 Task: Add a new list group item to the HTML file with the appropriate Bootstrap classes and attributes.
Action: Mouse scrolled (685, 472) with delta (0, 0)
Screenshot: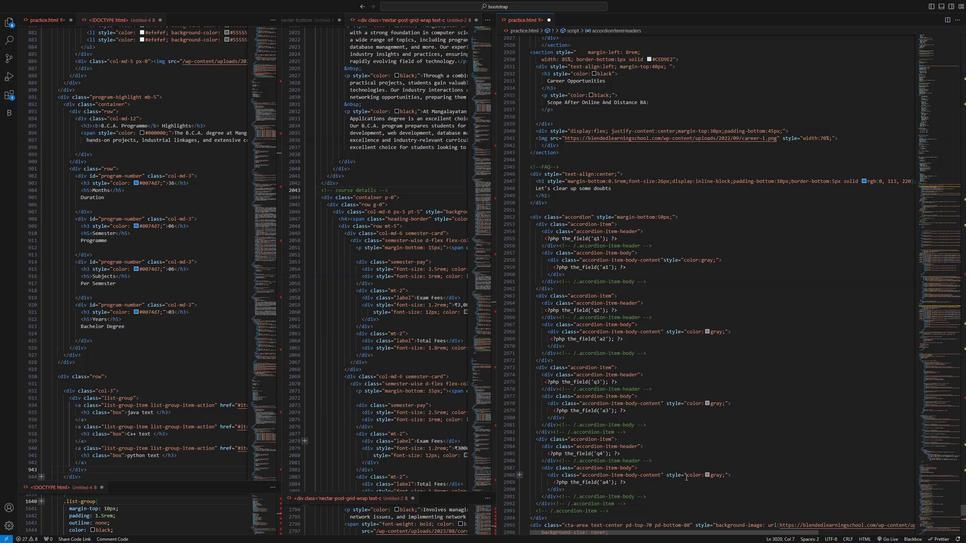
Action: Mouse scrolled (685, 472) with delta (0, 0)
Screenshot: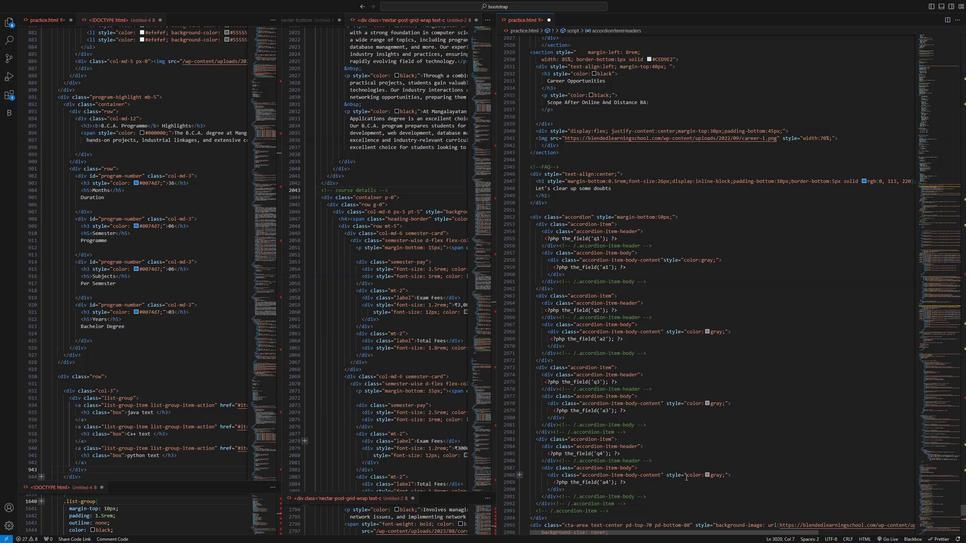 
Action: Mouse scrolled (685, 472) with delta (0, 0)
Screenshot: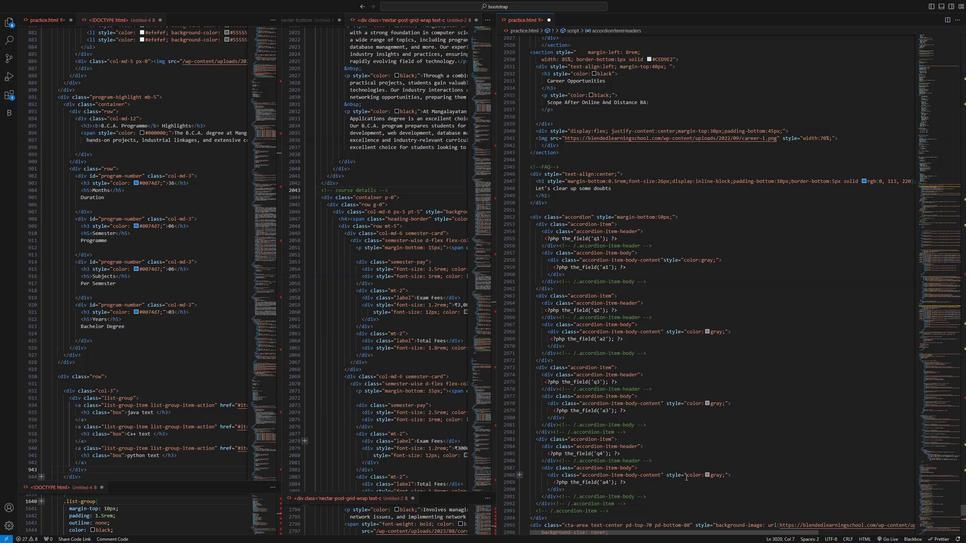 
Action: Mouse scrolled (685, 472) with delta (0, 0)
Screenshot: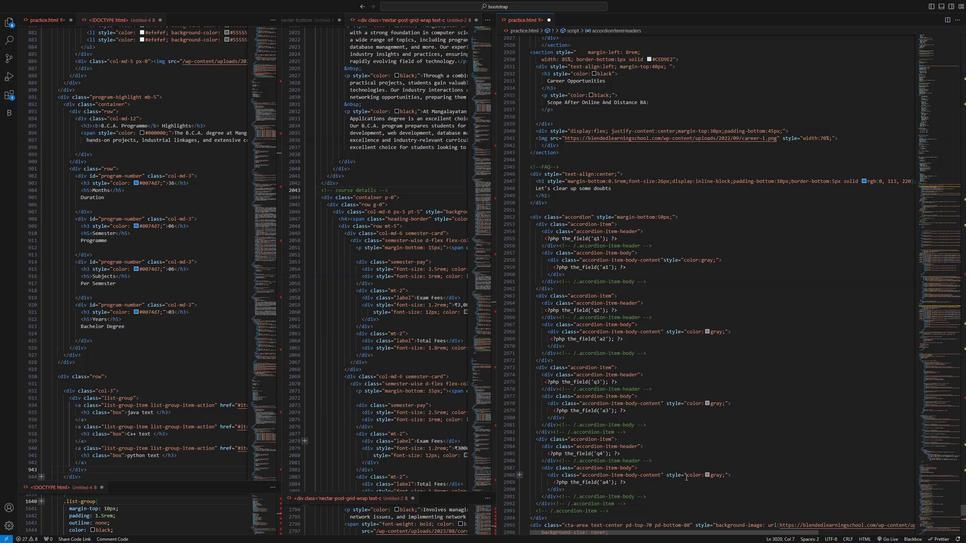 
Action: Mouse scrolled (685, 472) with delta (0, 0)
Screenshot: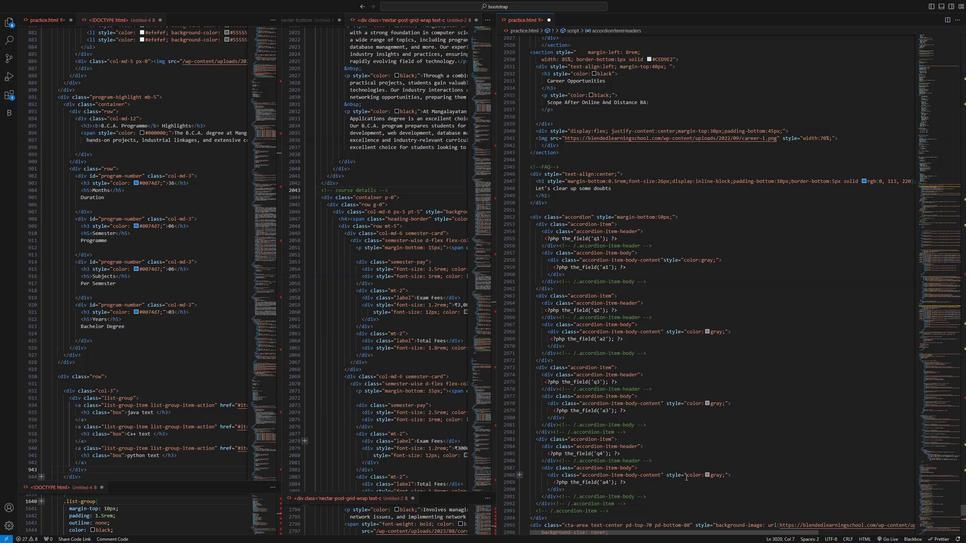 
Action: Mouse scrolled (685, 472) with delta (0, 0)
Screenshot: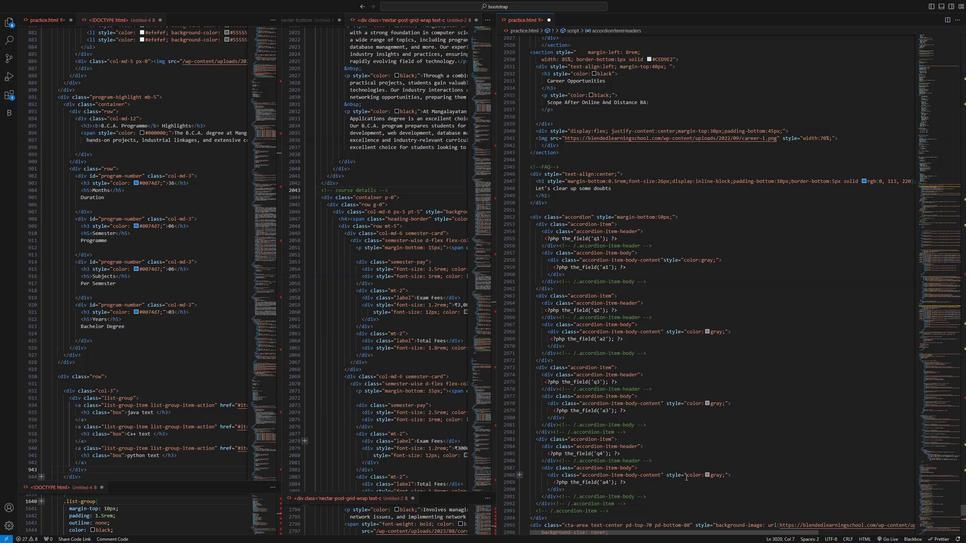 
Action: Mouse scrolled (685, 472) with delta (0, 0)
Screenshot: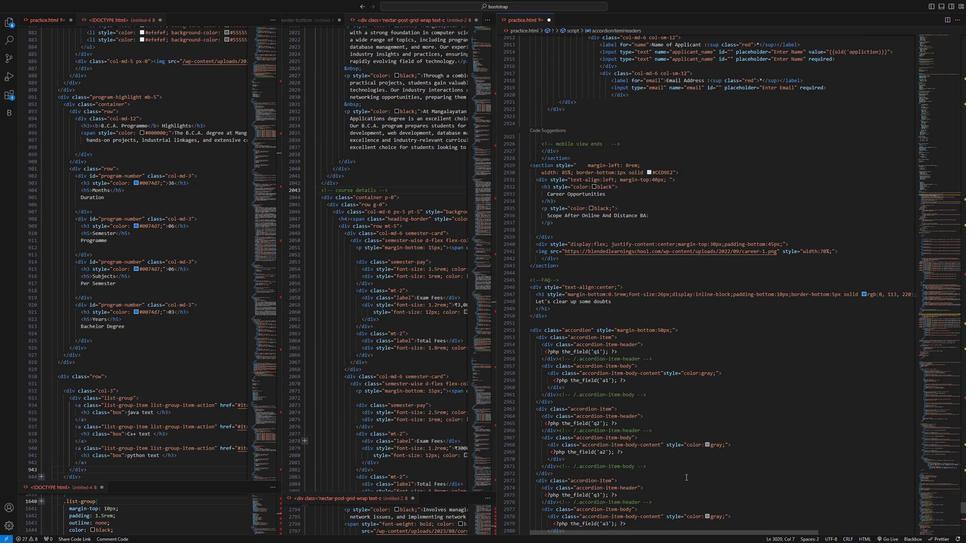 
Action: Mouse scrolled (685, 472) with delta (0, 0)
Screenshot: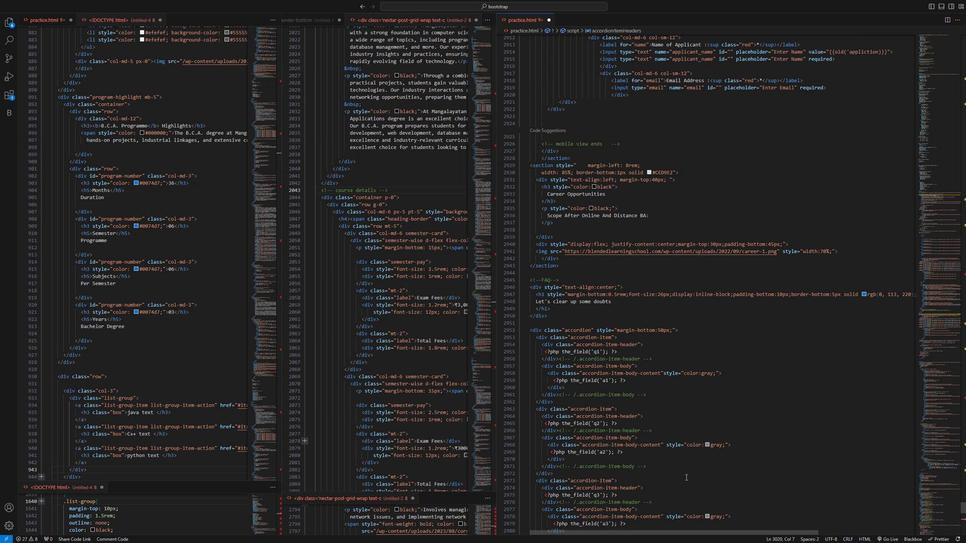 
Action: Mouse scrolled (685, 472) with delta (0, 0)
Screenshot: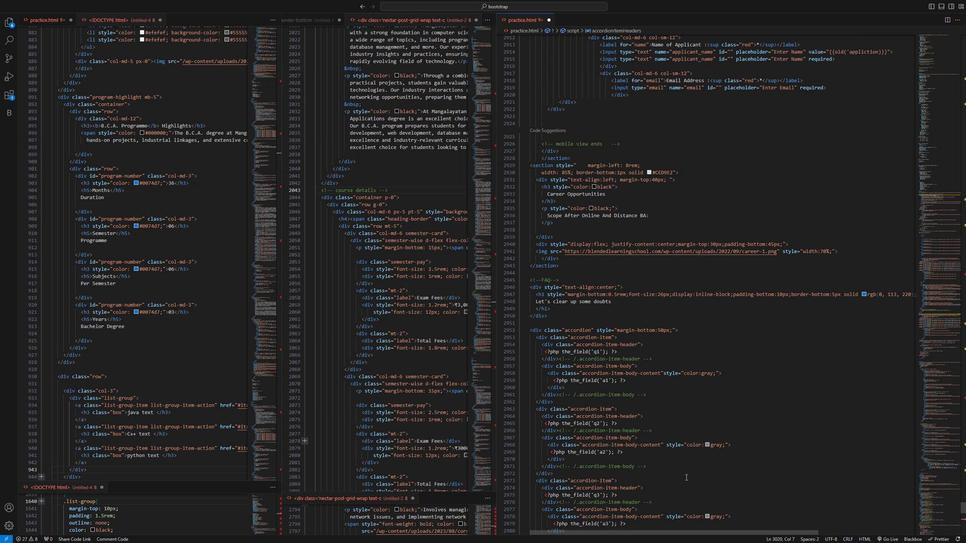 
Action: Mouse scrolled (685, 472) with delta (0, 0)
Screenshot: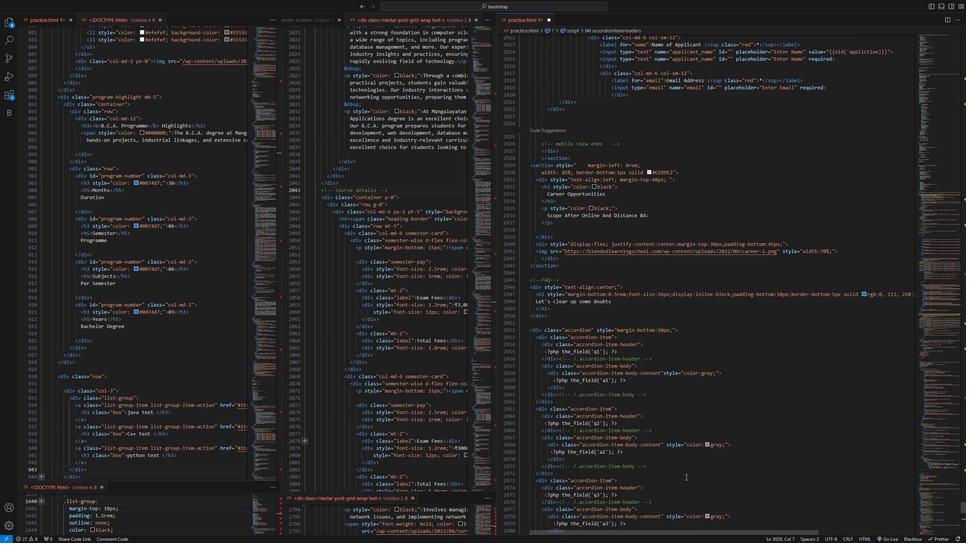 
Action: Mouse scrolled (685, 472) with delta (0, 0)
Screenshot: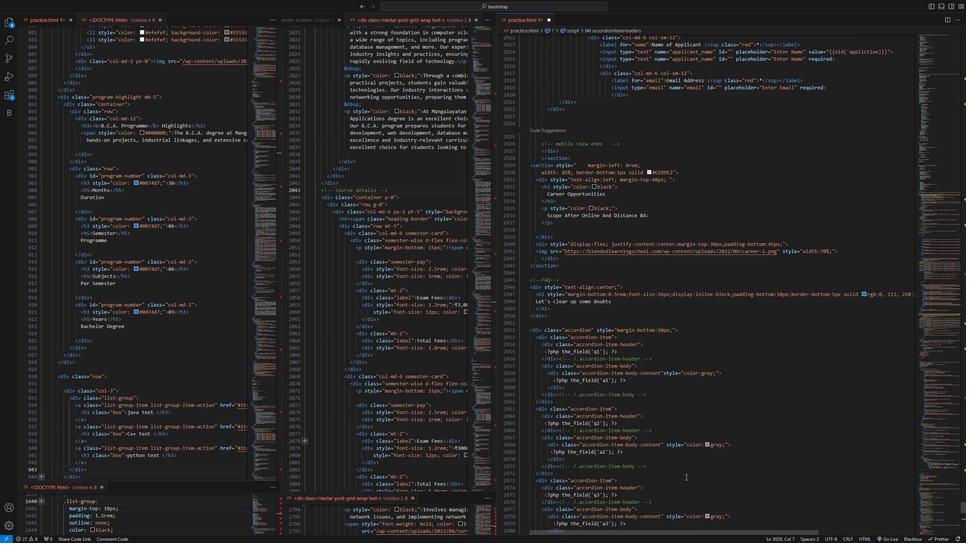 
Action: Mouse scrolled (685, 472) with delta (0, 0)
Screenshot: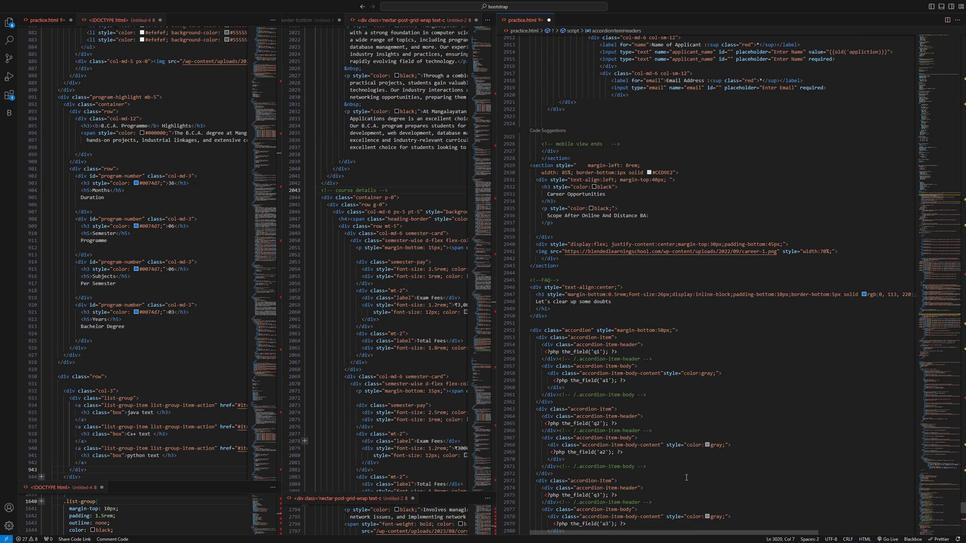 
Action: Mouse scrolled (685, 472) with delta (0, 0)
Screenshot: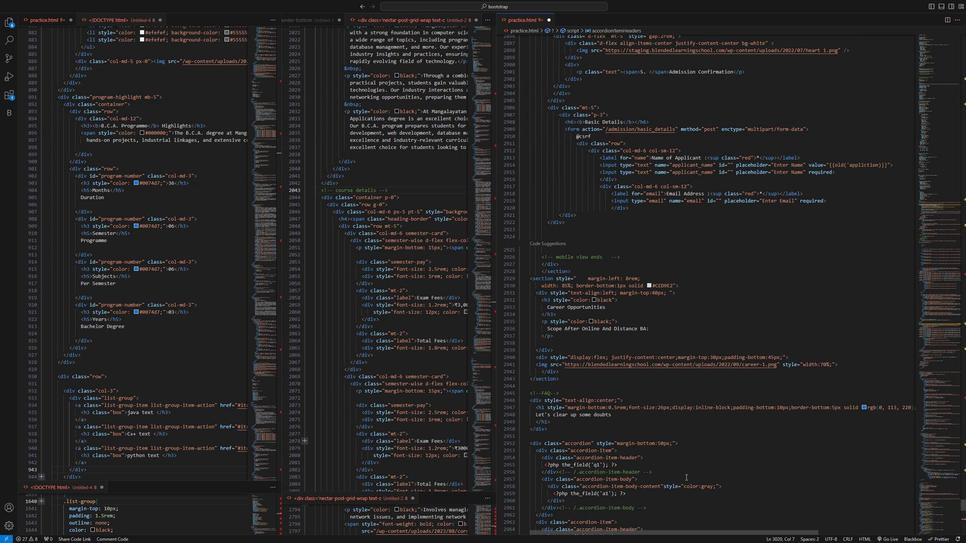 
Action: Mouse scrolled (685, 472) with delta (0, 0)
Screenshot: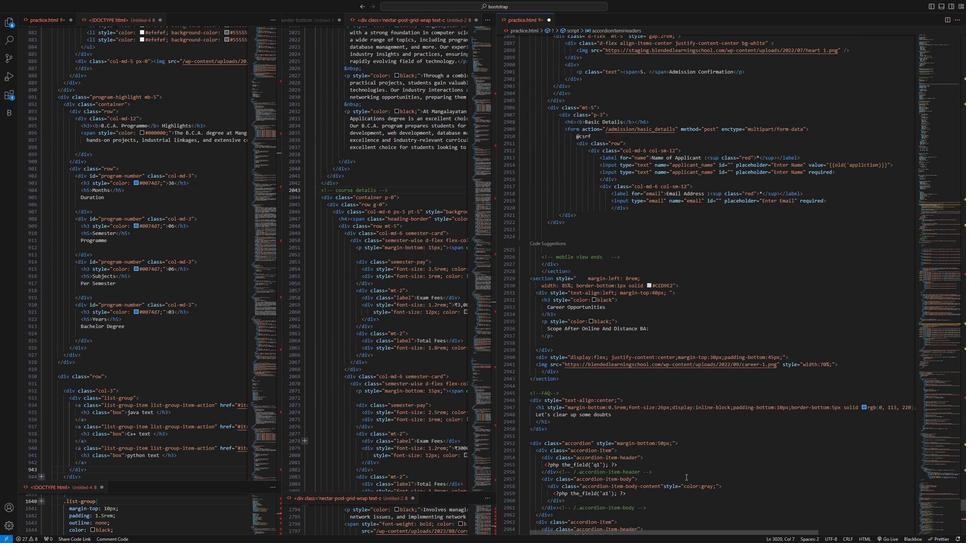
Action: Mouse scrolled (685, 472) with delta (0, 0)
Screenshot: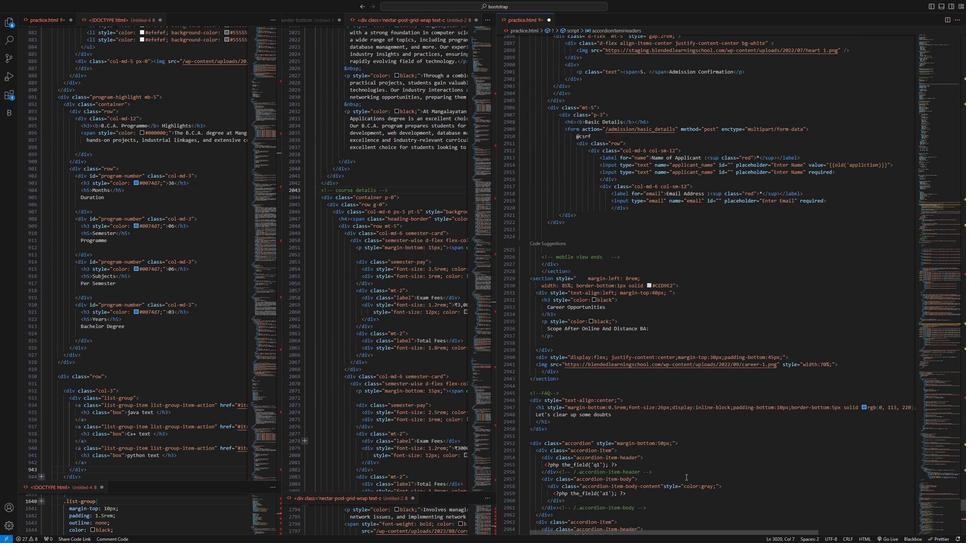 
Action: Mouse scrolled (685, 472) with delta (0, 0)
Screenshot: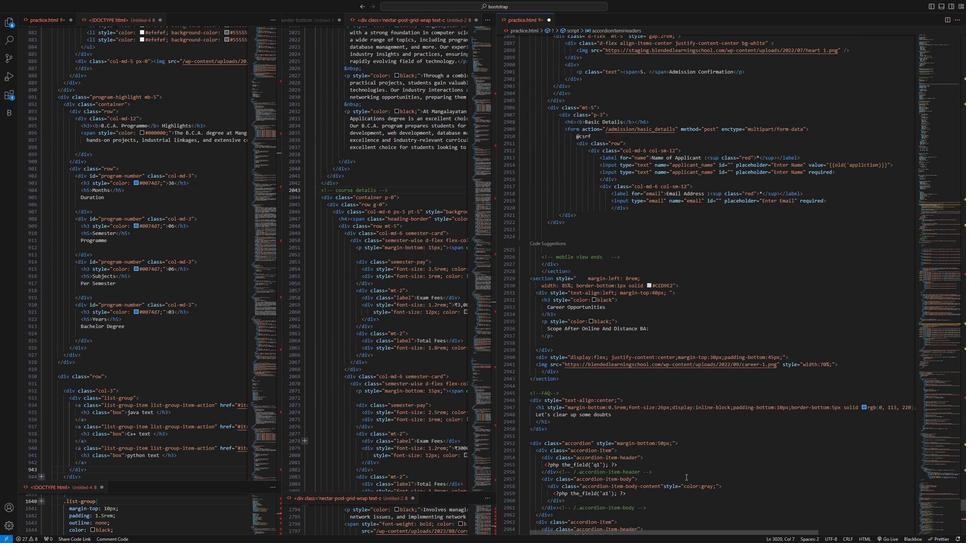 
Action: Mouse scrolled (685, 472) with delta (0, 0)
Screenshot: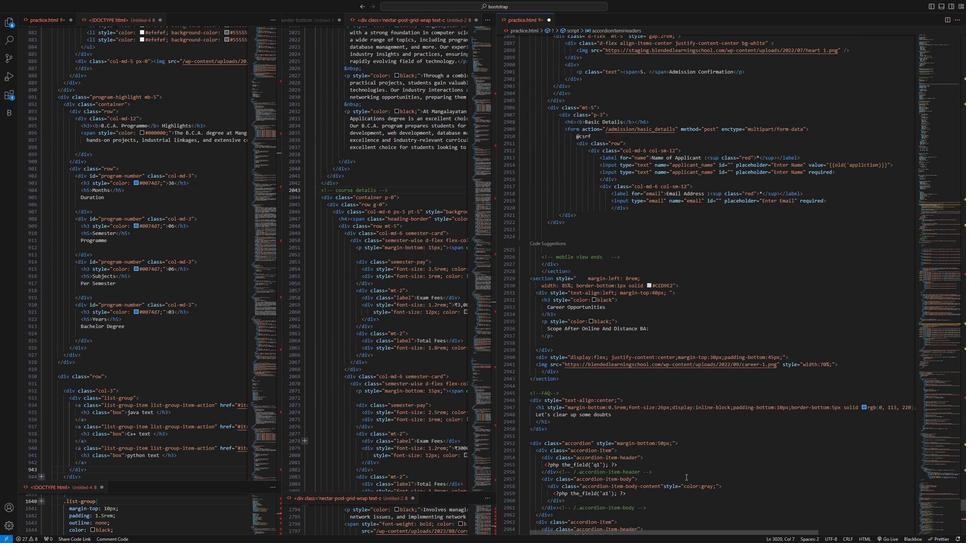 
Action: Mouse scrolled (685, 472) with delta (0, 0)
Screenshot: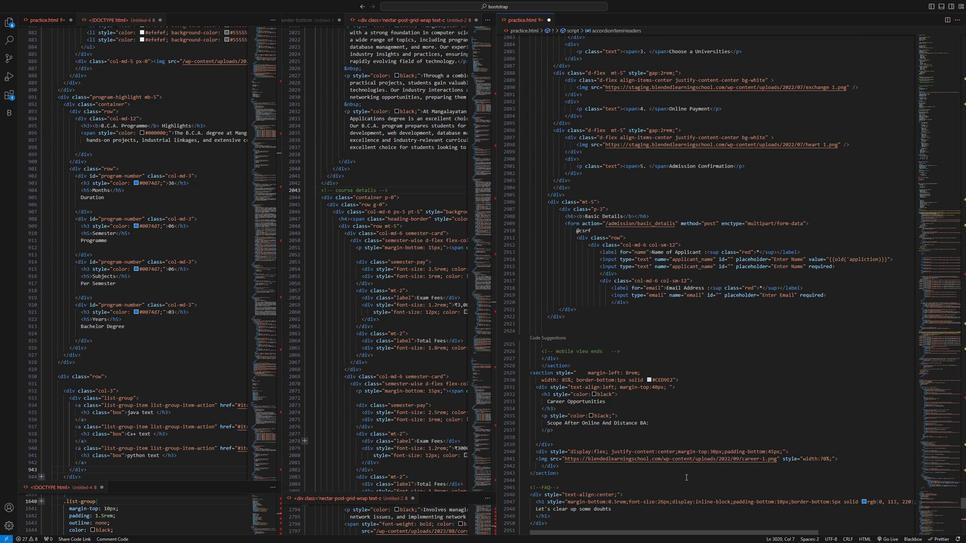 
Action: Mouse scrolled (685, 472) with delta (0, 0)
Screenshot: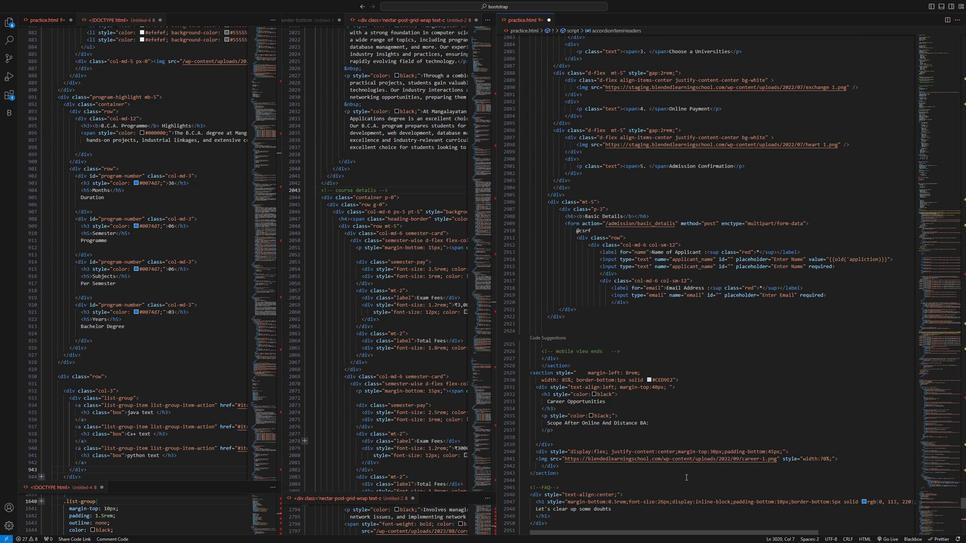 
Action: Mouse scrolled (685, 472) with delta (0, 0)
Screenshot: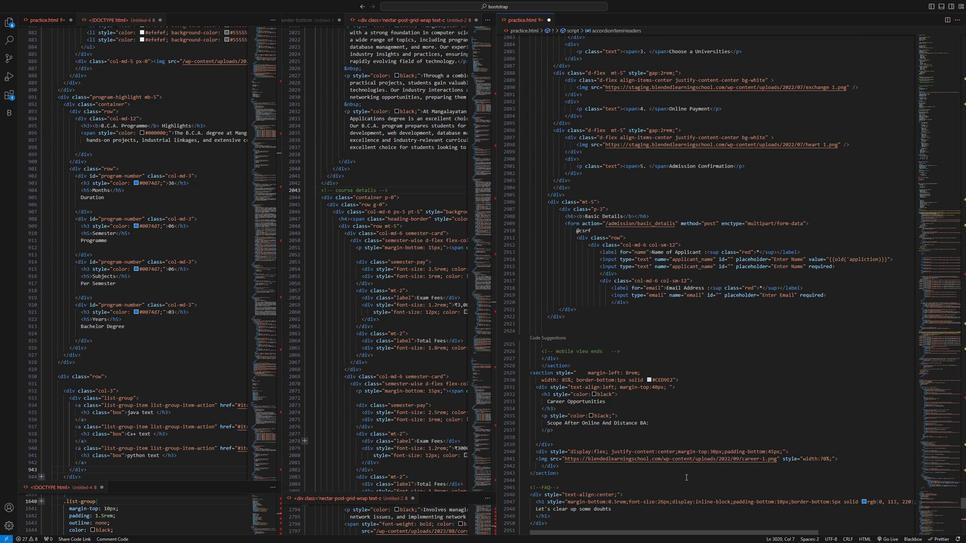 
Action: Mouse scrolled (685, 472) with delta (0, 0)
Screenshot: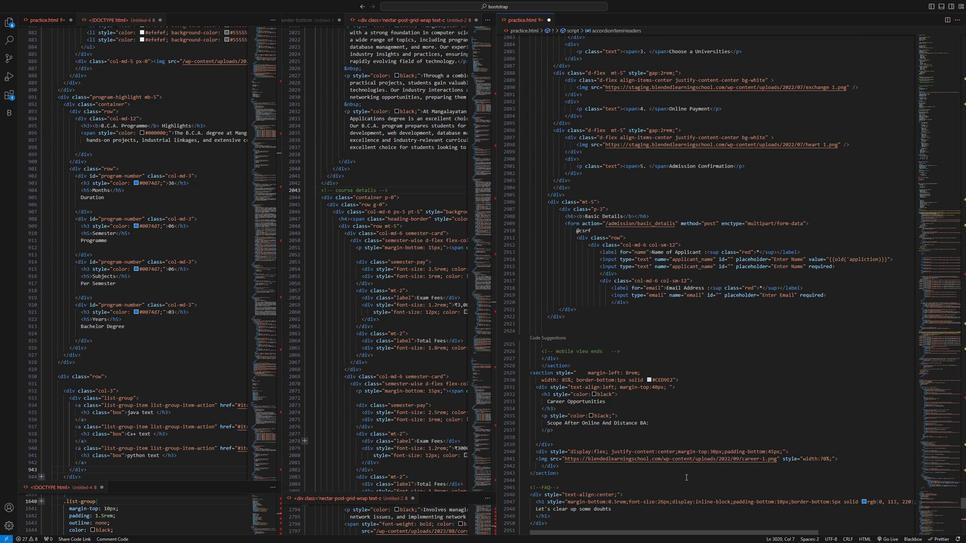 
Action: Mouse scrolled (685, 472) with delta (0, 0)
Screenshot: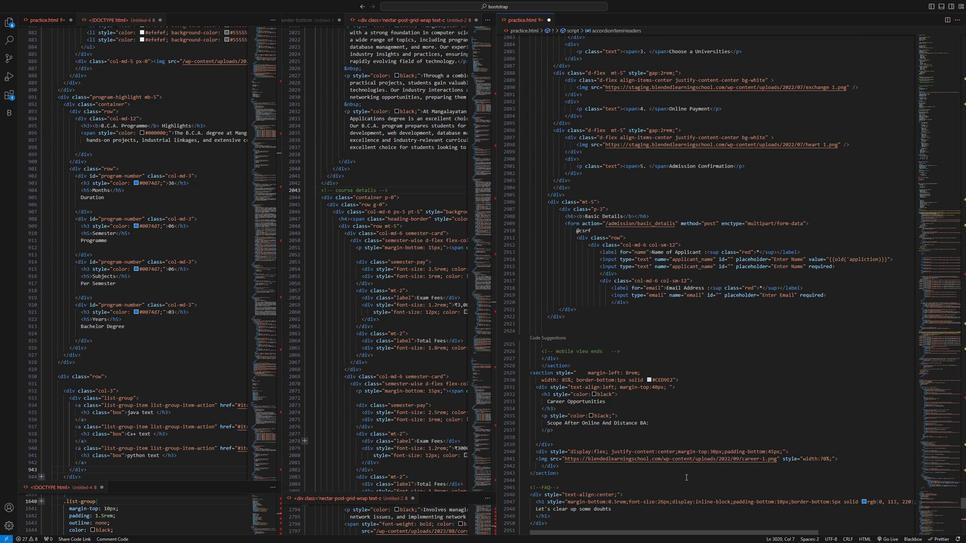 
Action: Mouse scrolled (685, 472) with delta (0, 0)
Screenshot: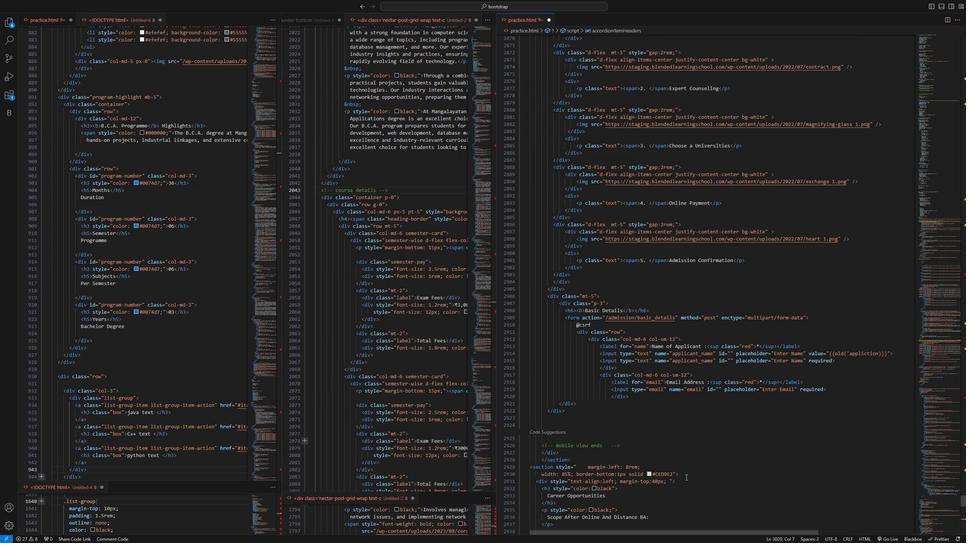 
Action: Mouse scrolled (685, 472) with delta (0, 0)
Screenshot: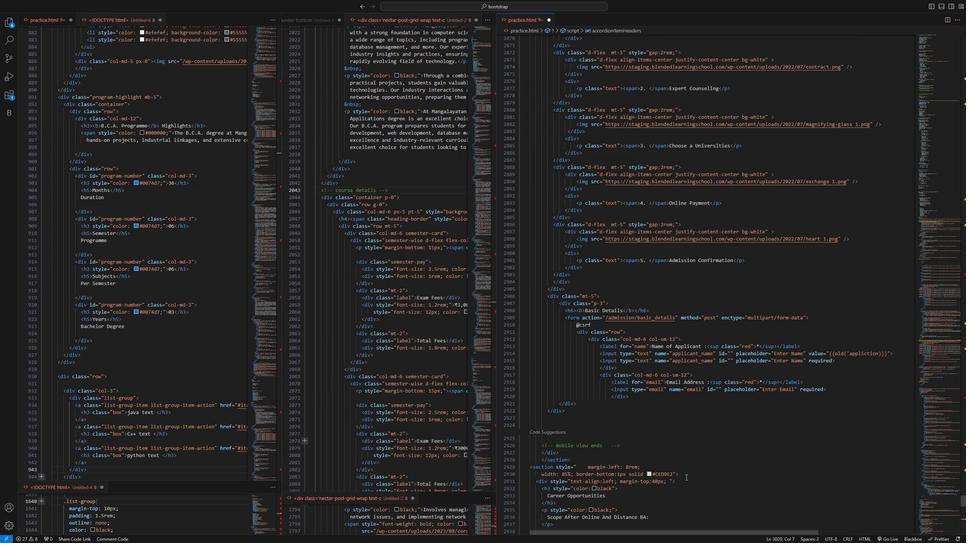 
Action: Mouse scrolled (685, 472) with delta (0, 0)
Screenshot: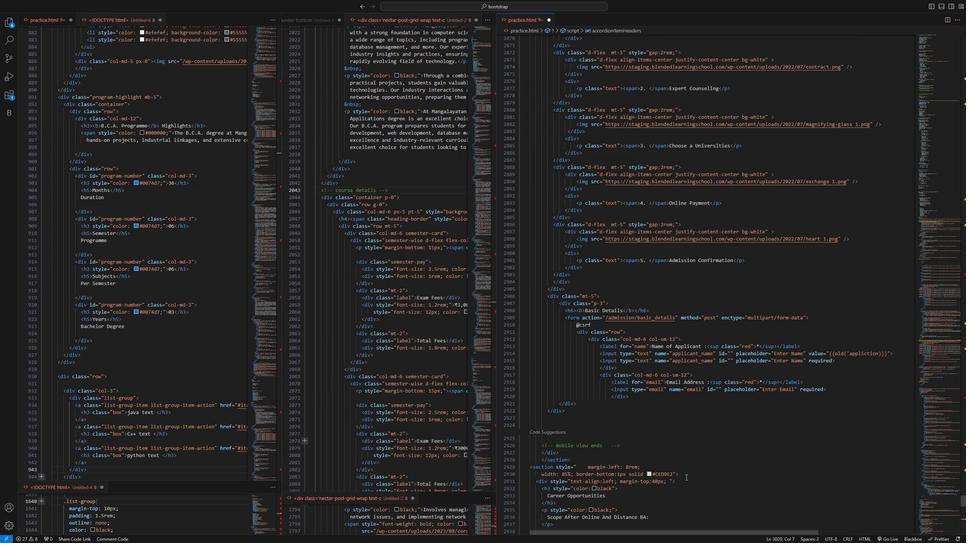 
Action: Mouse scrolled (685, 472) with delta (0, 0)
Screenshot: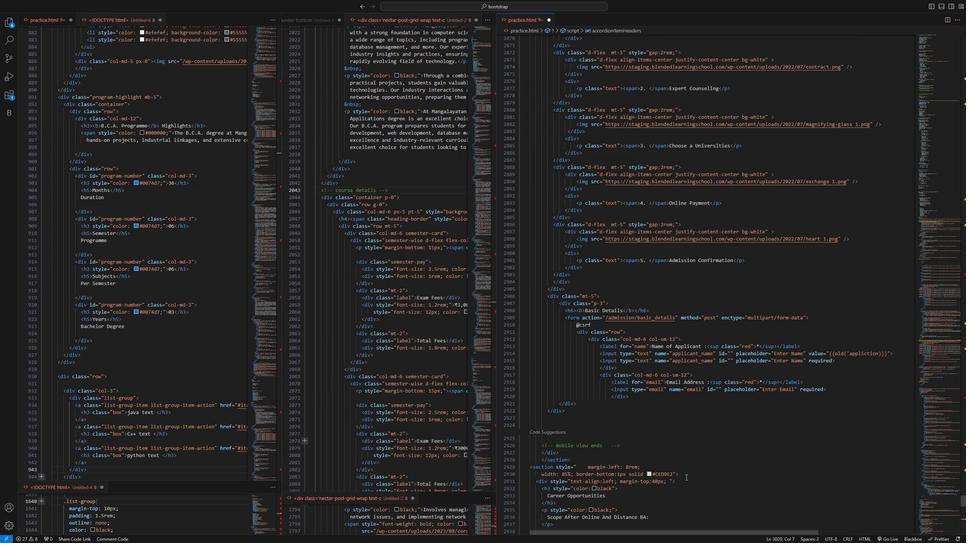 
Action: Mouse scrolled (685, 472) with delta (0, 0)
Screenshot: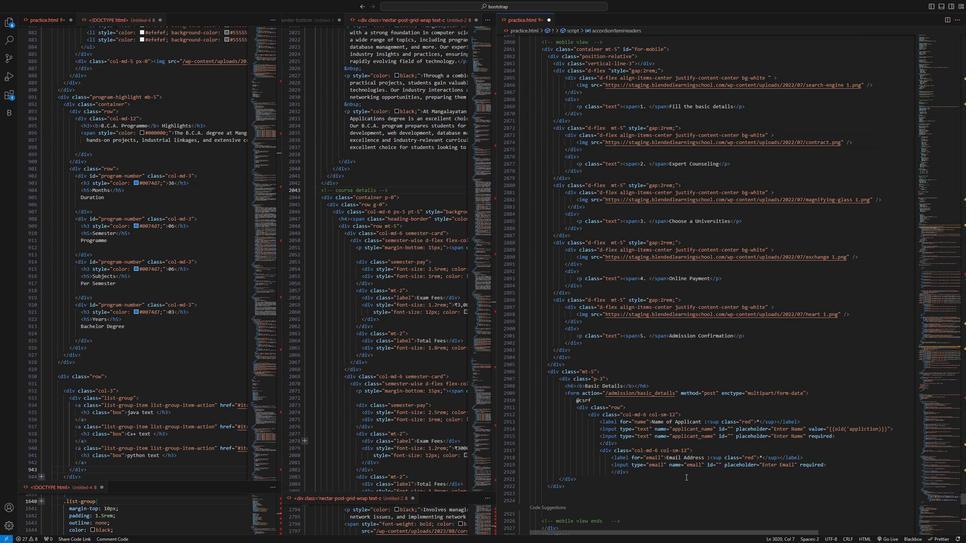 
Action: Mouse scrolled (685, 472) with delta (0, 0)
Screenshot: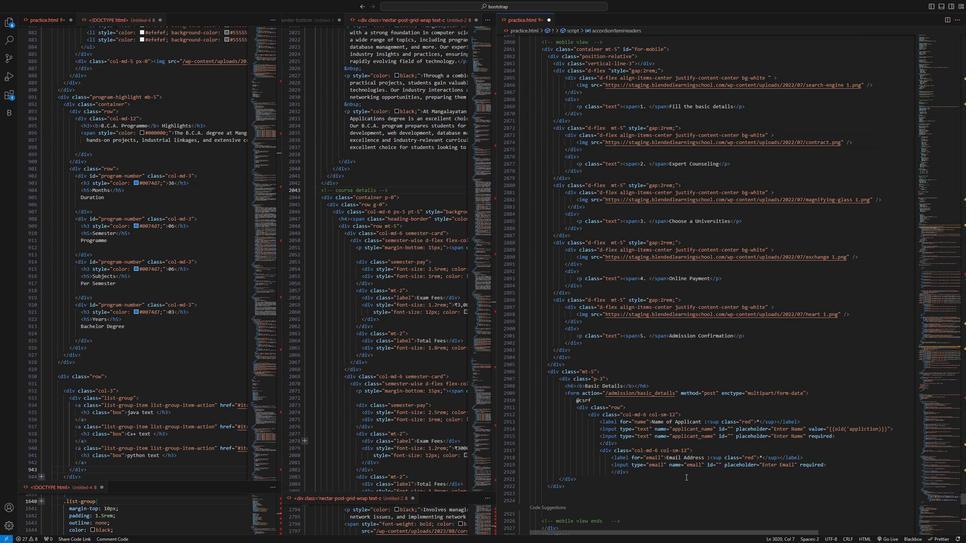 
Action: Mouse scrolled (685, 472) with delta (0, 0)
Screenshot: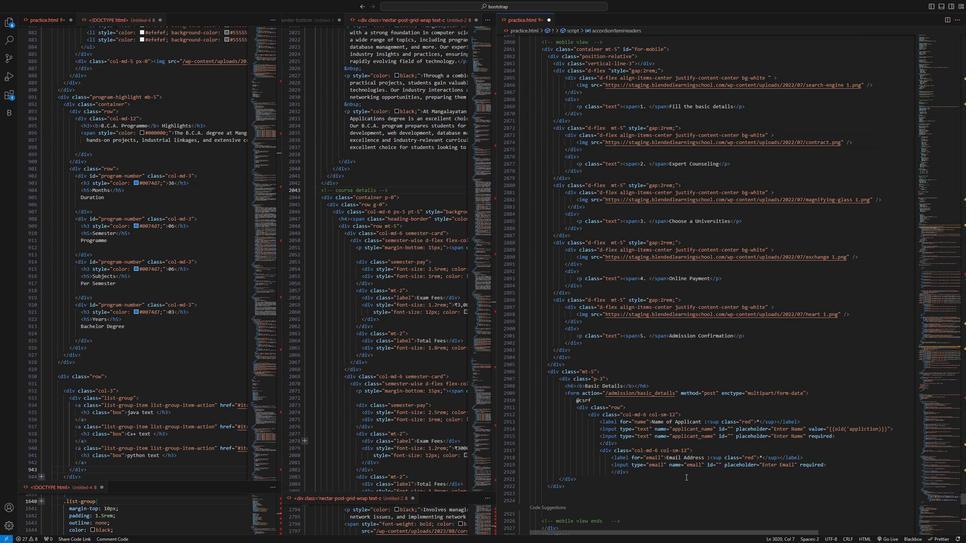 
Action: Mouse scrolled (685, 472) with delta (0, 0)
Screenshot: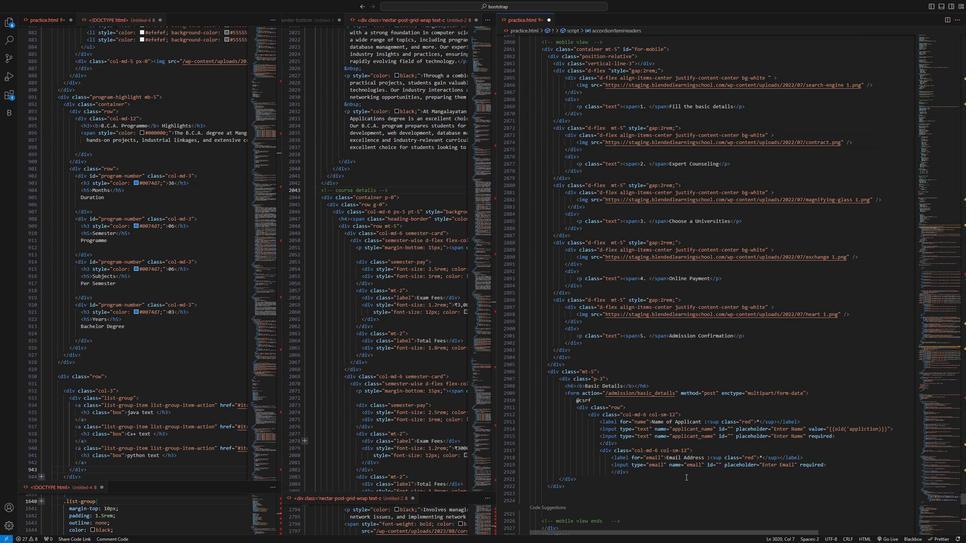 
Action: Mouse scrolled (685, 472) with delta (0, 0)
Screenshot: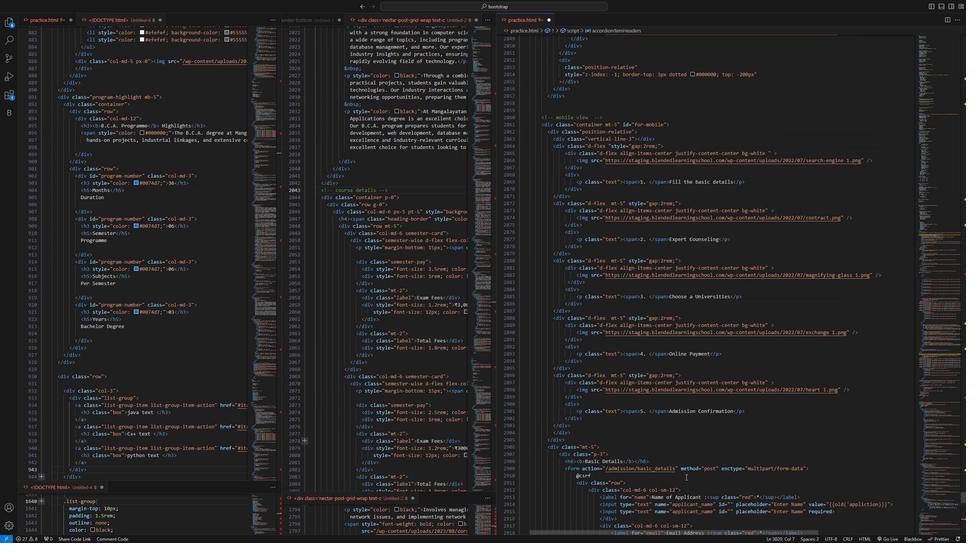 
Action: Mouse scrolled (685, 472) with delta (0, 0)
Screenshot: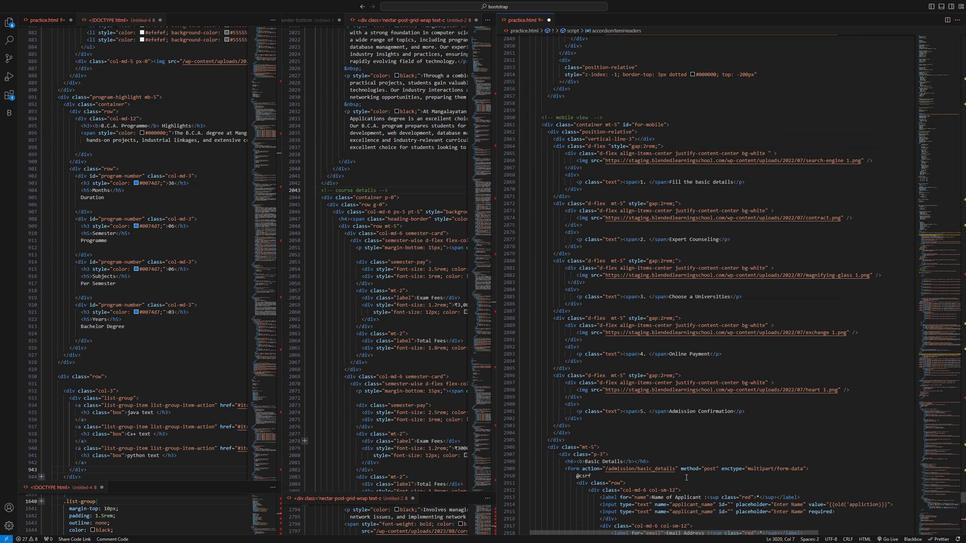 
Action: Mouse scrolled (685, 472) with delta (0, 0)
Screenshot: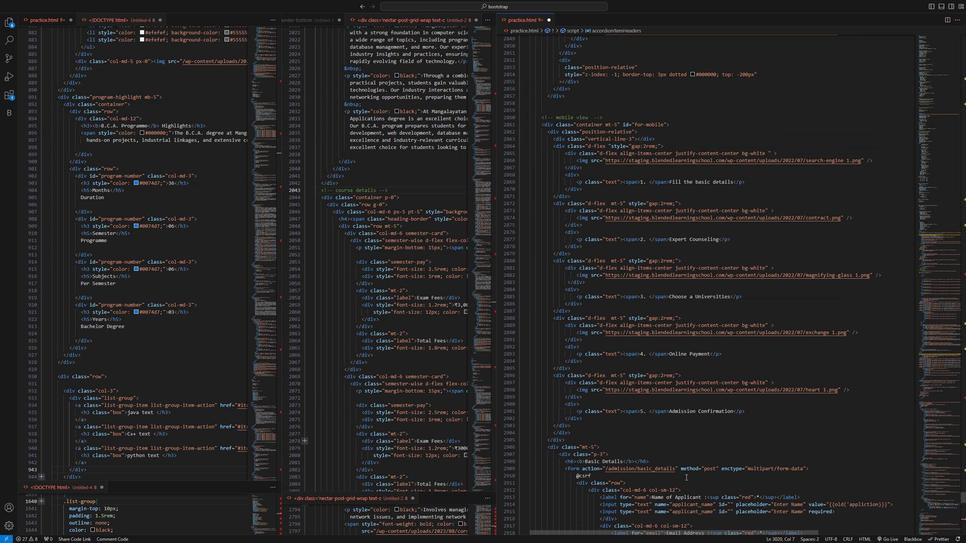 
Action: Mouse scrolled (685, 472) with delta (0, 0)
Screenshot: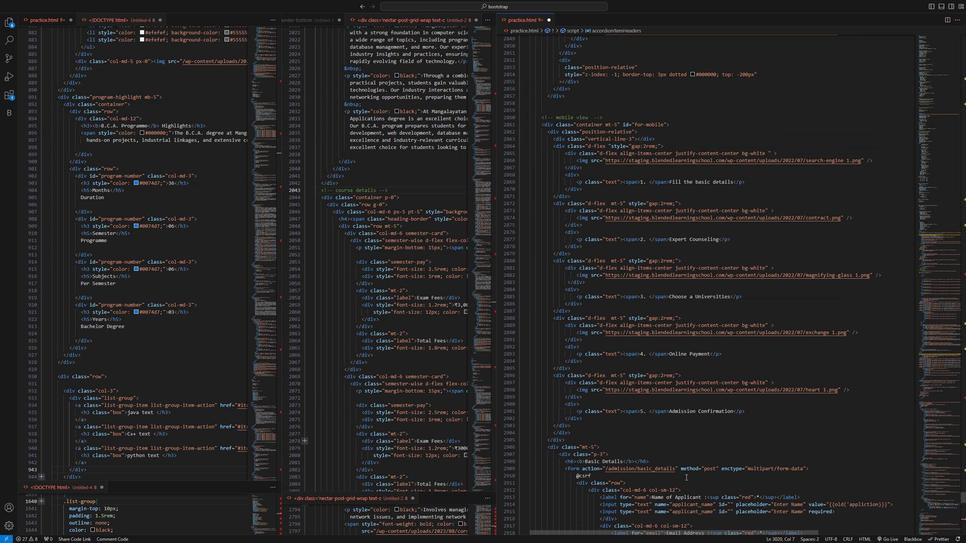 
Action: Mouse moved to (615, 536)
Screenshot: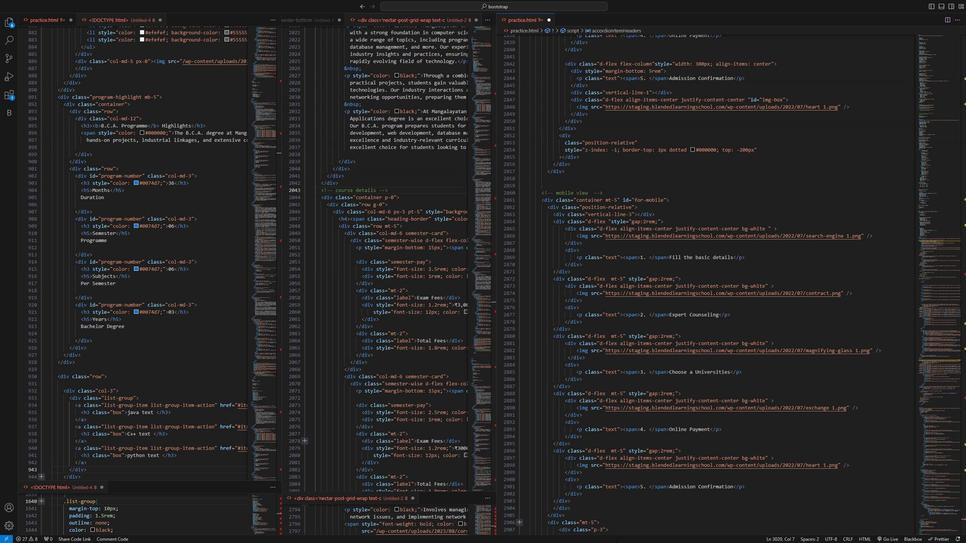 
Action: Mouse scrolled (615, 537) with delta (0, 0)
Screenshot: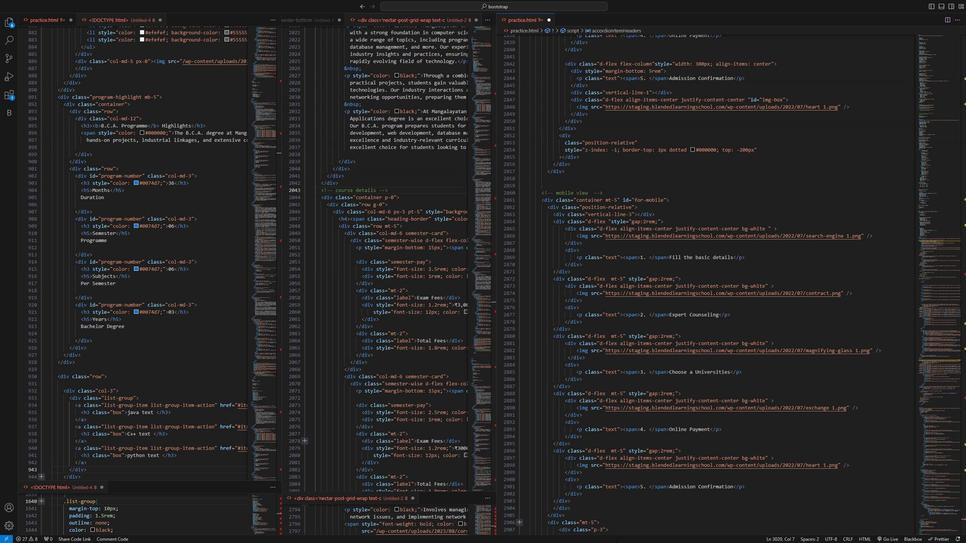 
Action: Mouse scrolled (615, 537) with delta (0, 0)
Screenshot: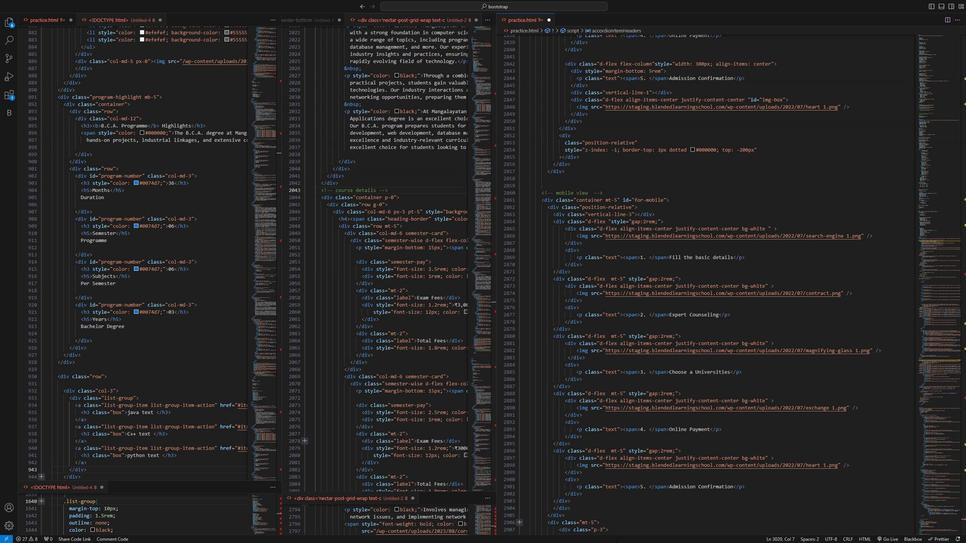 
Action: Mouse moved to (615, 536)
Screenshot: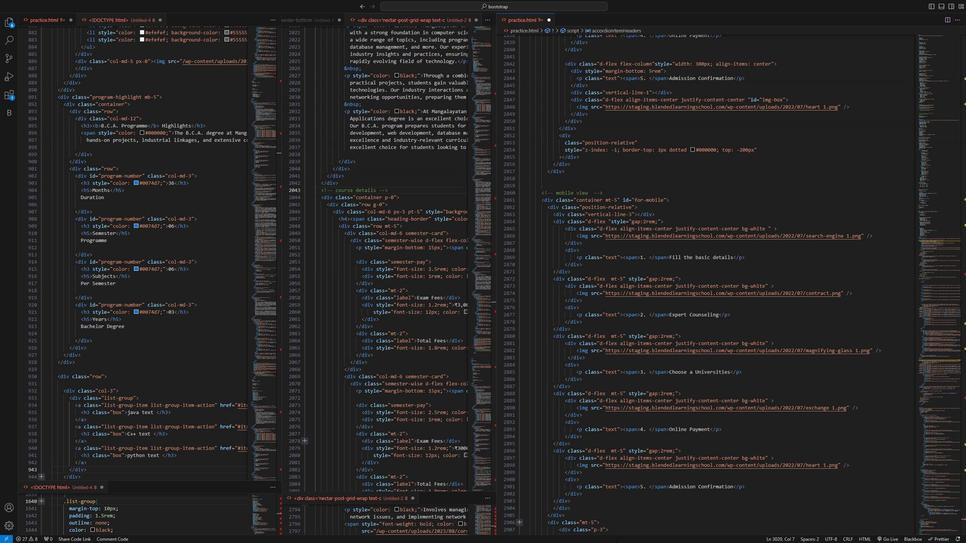 
Action: Mouse scrolled (615, 537) with delta (0, 0)
Screenshot: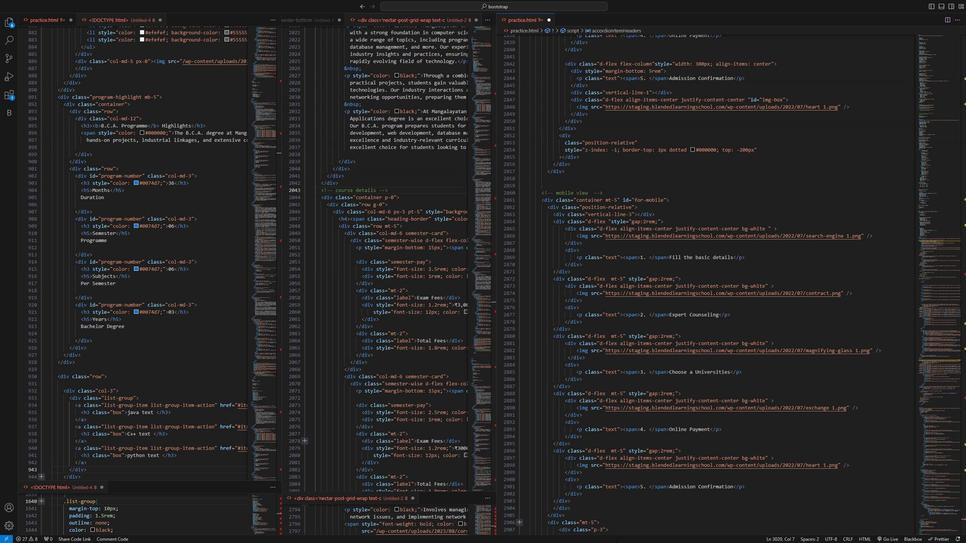
Action: Mouse moved to (614, 536)
Screenshot: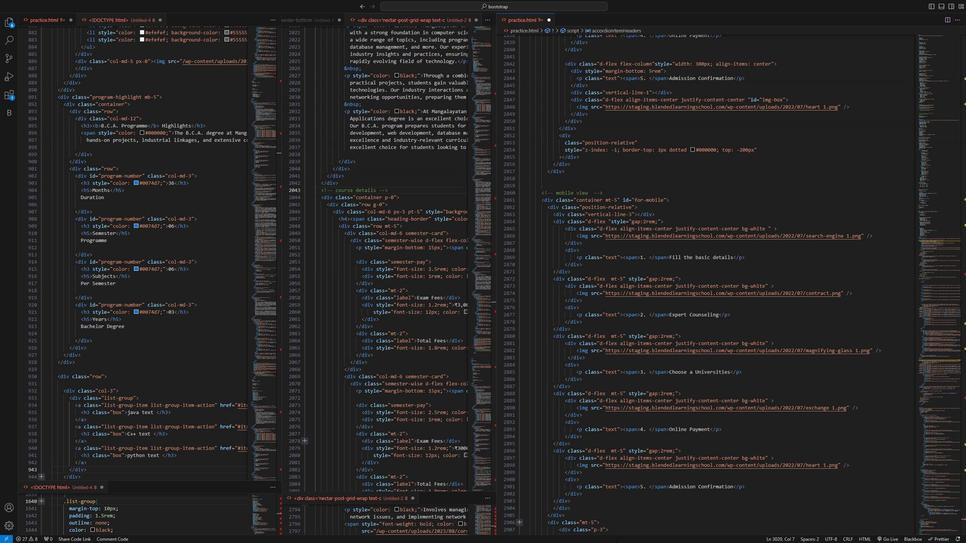 
Action: Mouse scrolled (614, 537) with delta (0, 0)
Screenshot: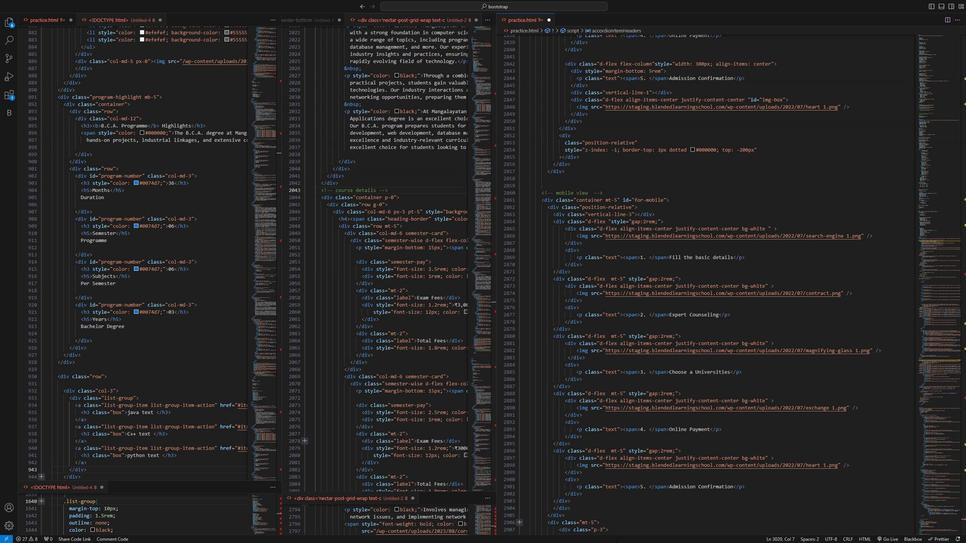 
Action: Mouse moved to (680, 386)
Screenshot: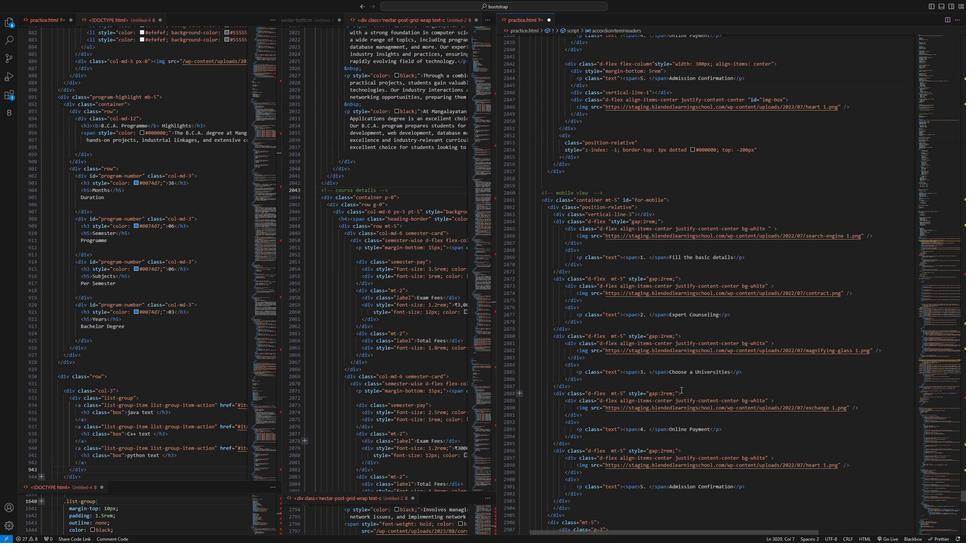 
Action: Mouse scrolled (680, 387) with delta (0, 0)
Screenshot: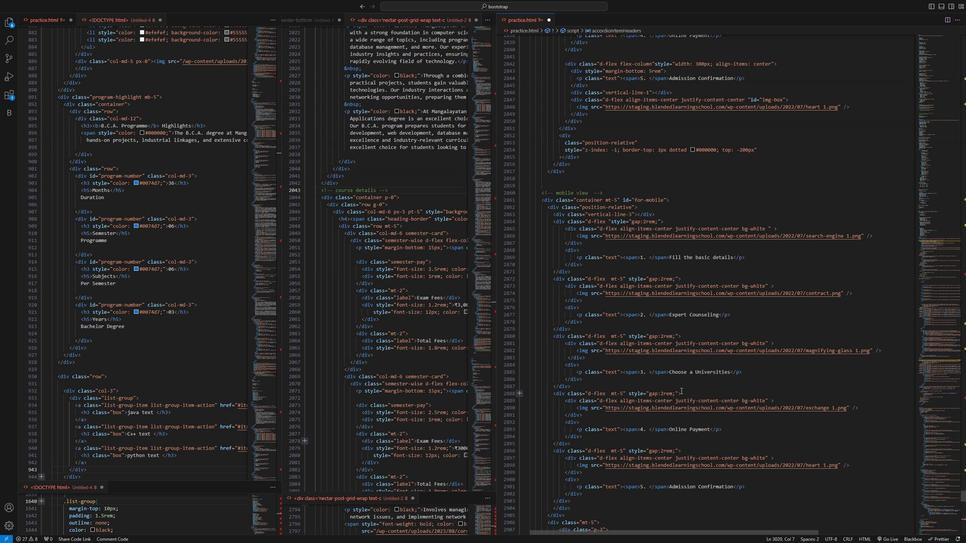 
Action: Mouse scrolled (680, 387) with delta (0, 0)
Screenshot: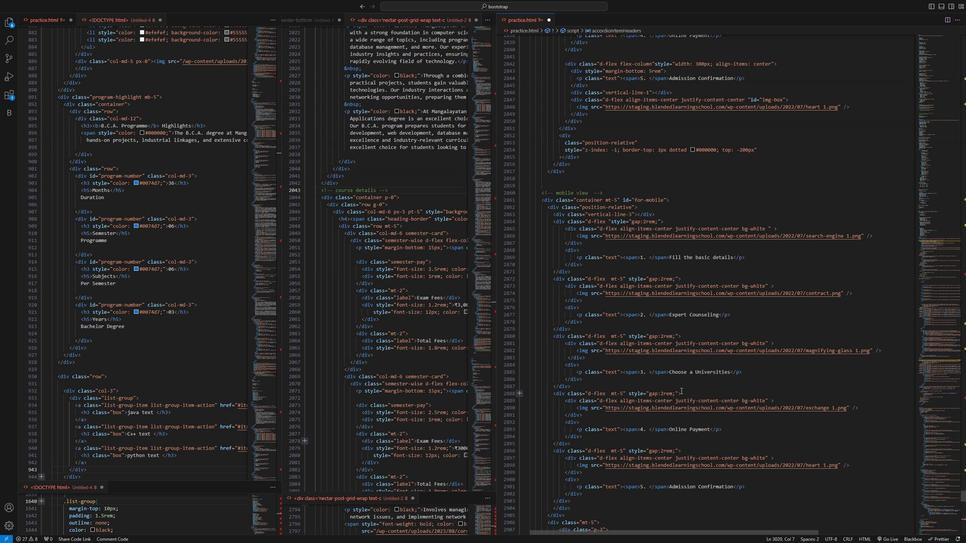 
Action: Mouse scrolled (680, 387) with delta (0, 0)
Screenshot: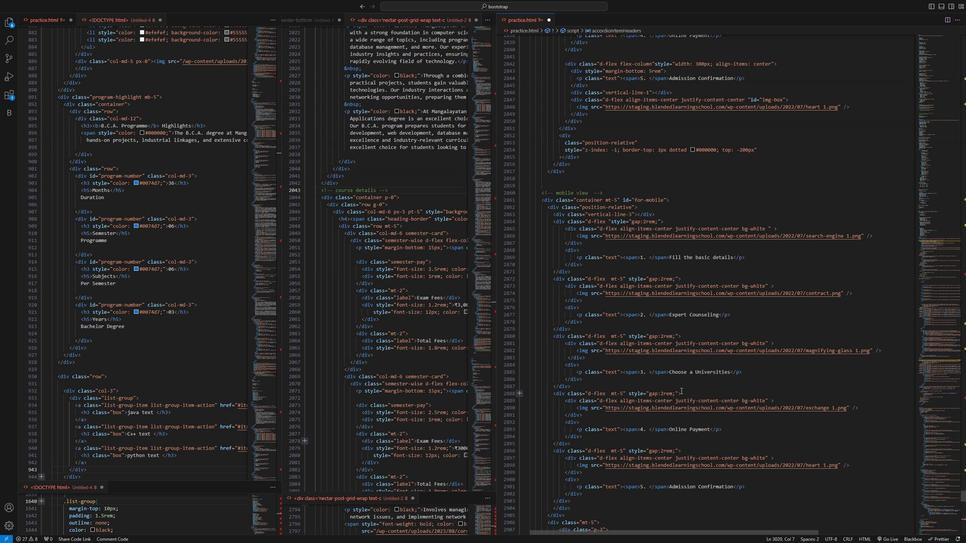
Action: Mouse scrolled (680, 387) with delta (0, 0)
Screenshot: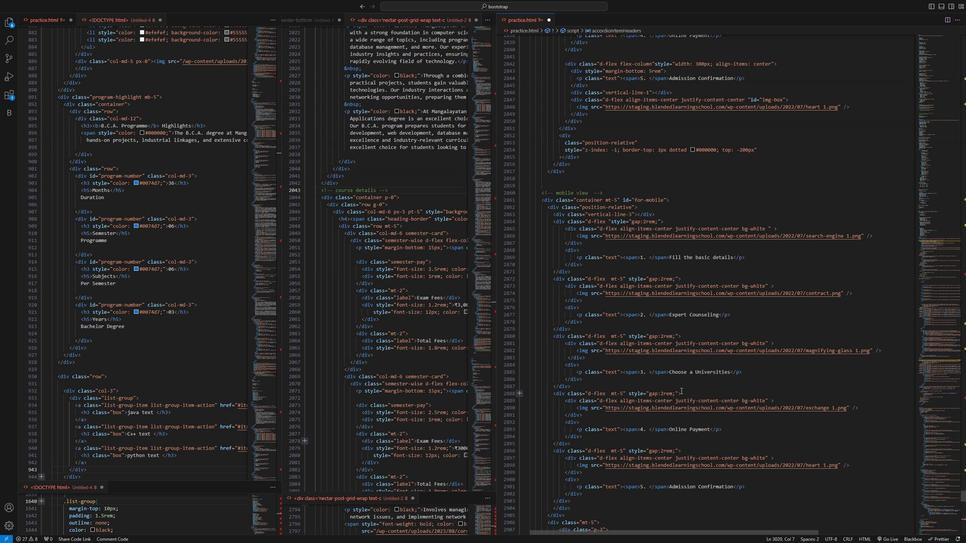 
Action: Mouse scrolled (680, 387) with delta (0, 0)
Screenshot: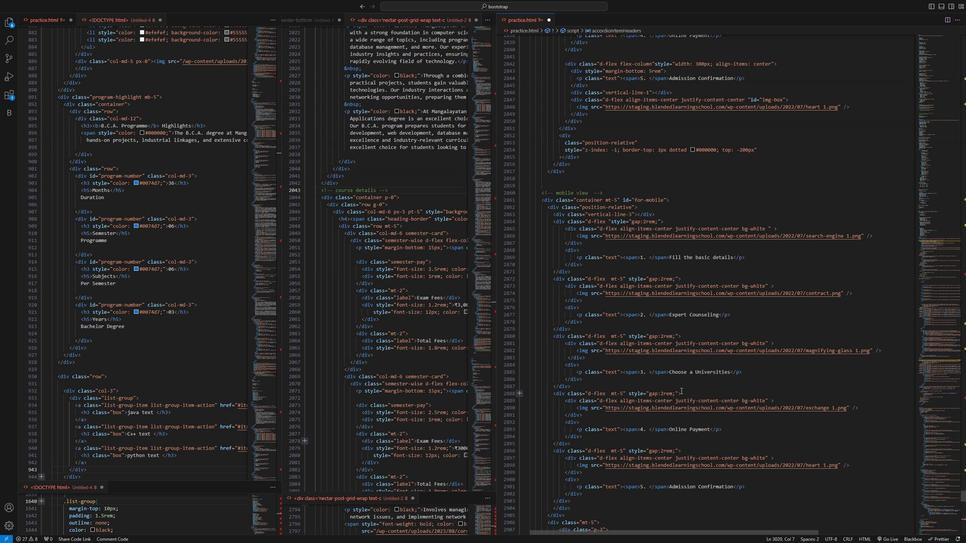 
Action: Mouse moved to (666, 388)
Screenshot: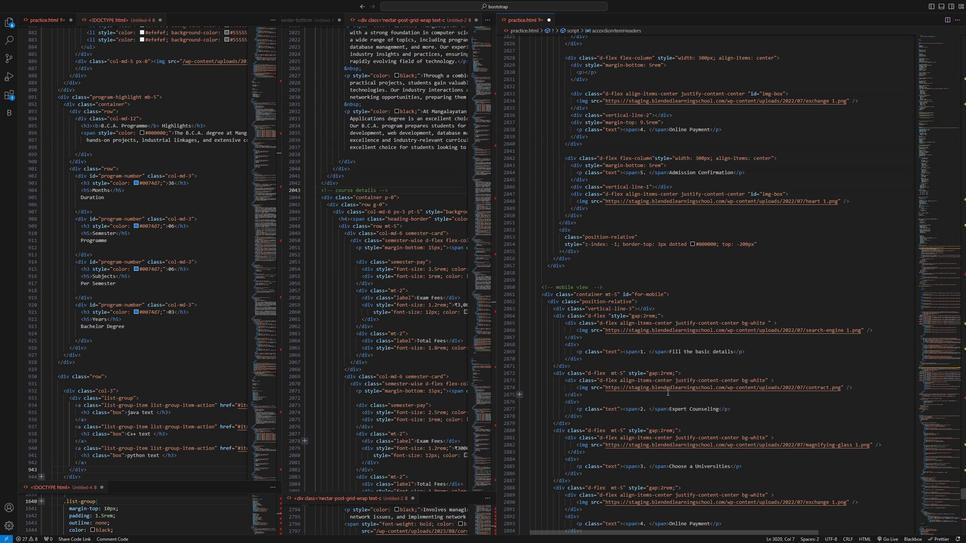 
Action: Mouse scrolled (666, 388) with delta (0, 0)
Screenshot: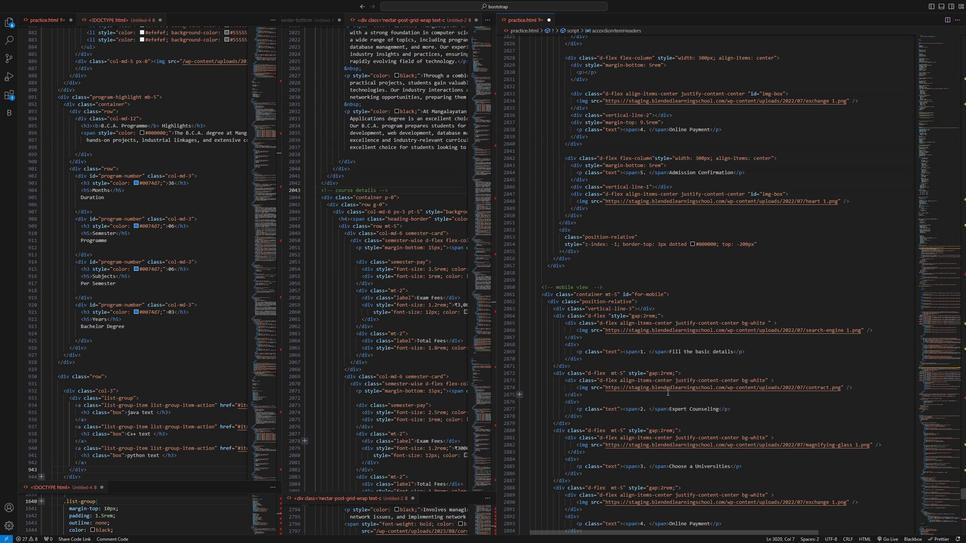 
Action: Mouse scrolled (666, 388) with delta (0, 0)
Screenshot: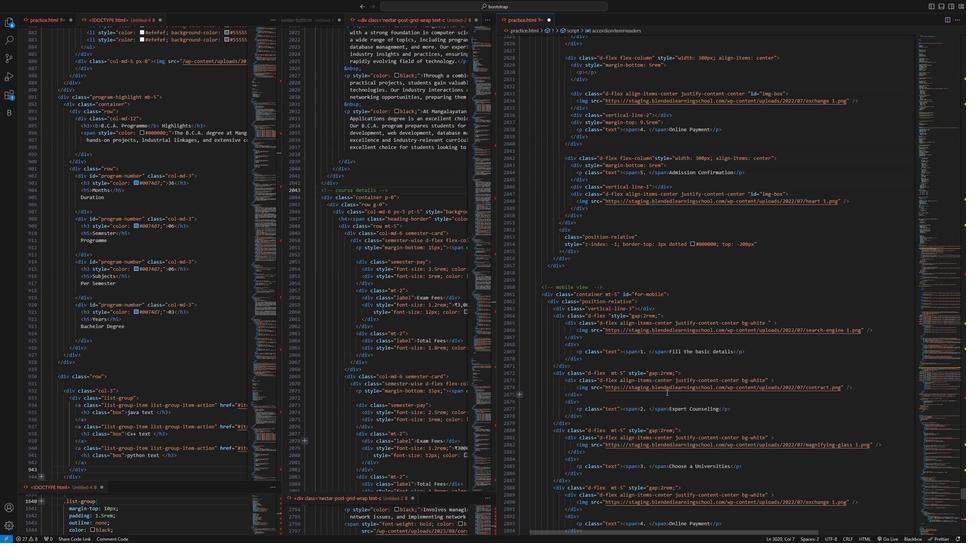 
Action: Mouse moved to (665, 388)
Screenshot: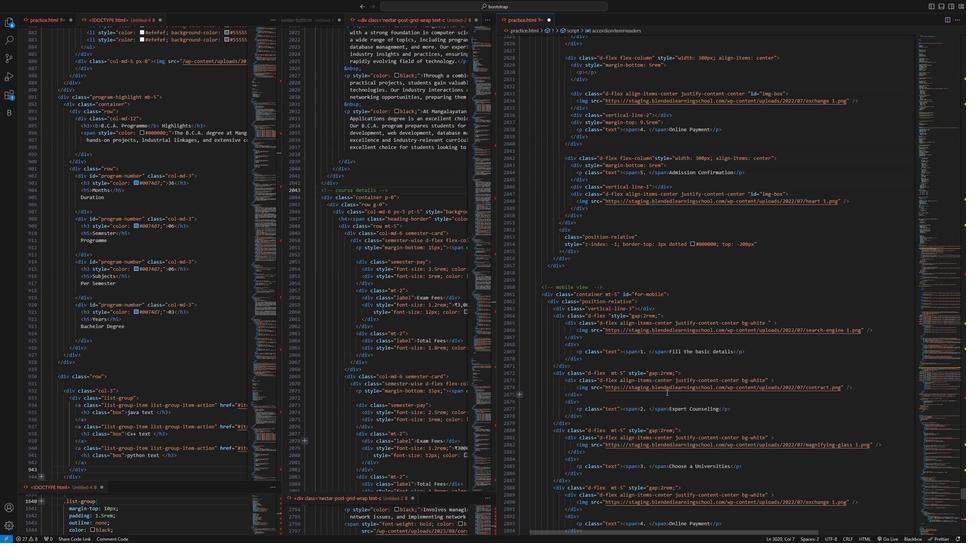 
Action: Mouse scrolled (665, 388) with delta (0, 0)
Screenshot: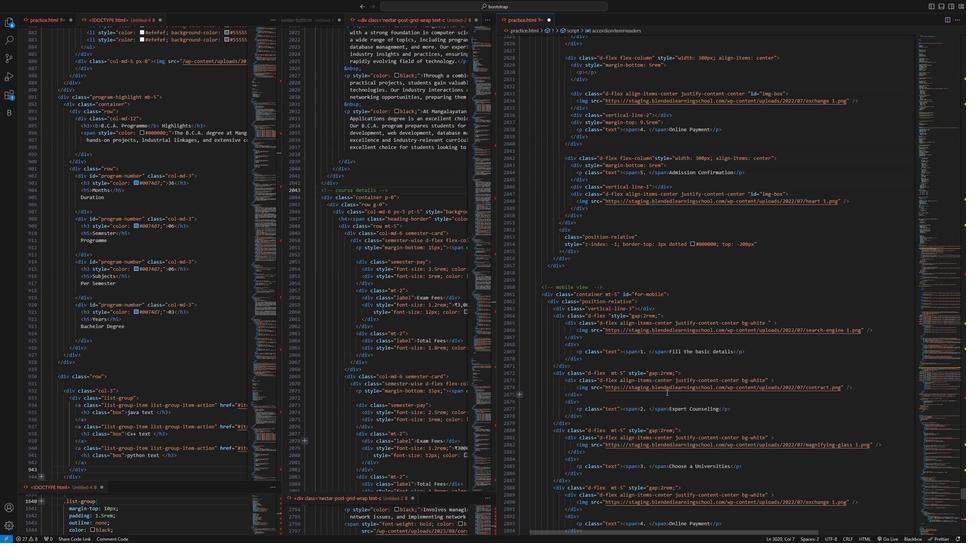 
Action: Mouse scrolled (665, 388) with delta (0, 0)
Screenshot: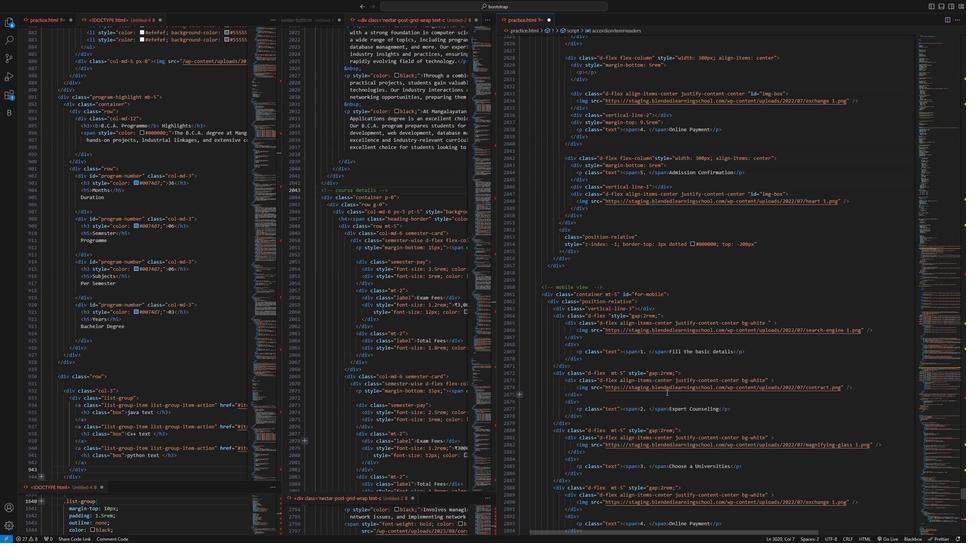 
Action: Mouse scrolled (665, 388) with delta (0, 0)
Screenshot: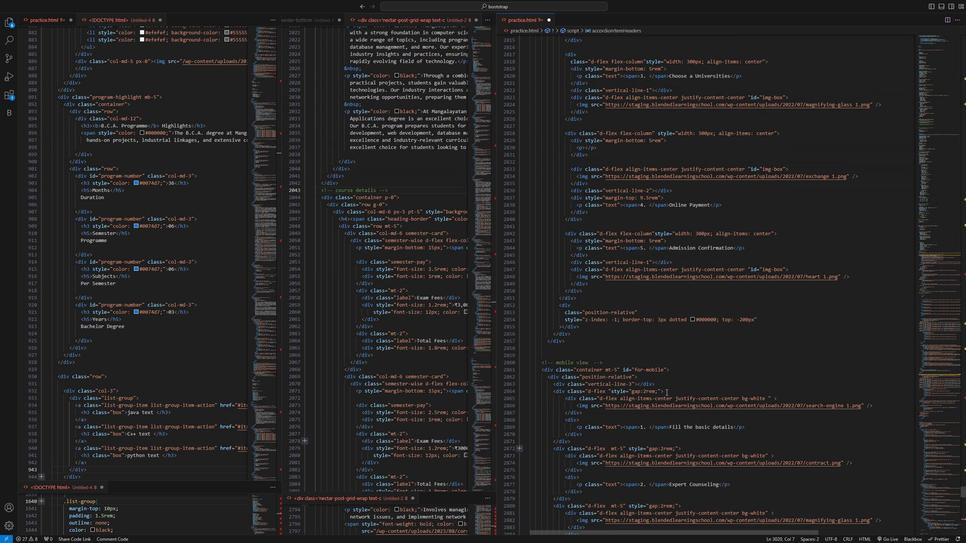 
Action: Mouse scrolled (665, 388) with delta (0, 0)
Screenshot: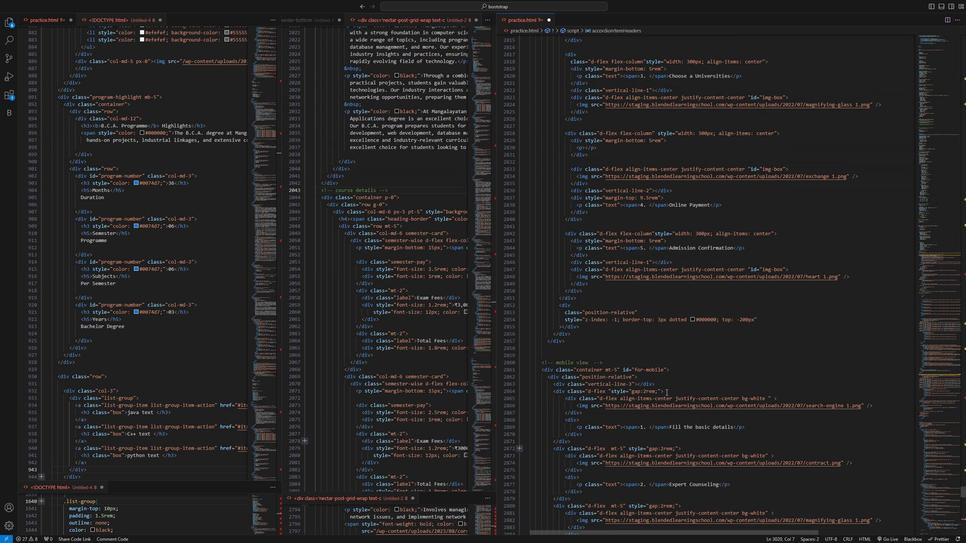
Action: Mouse scrolled (665, 388) with delta (0, 0)
Screenshot: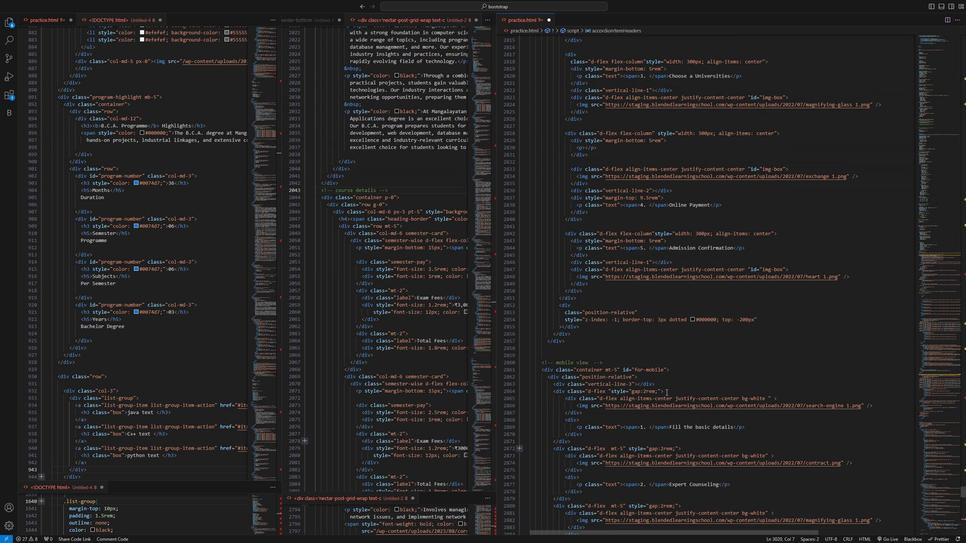 
Action: Mouse scrolled (665, 388) with delta (0, 0)
Screenshot: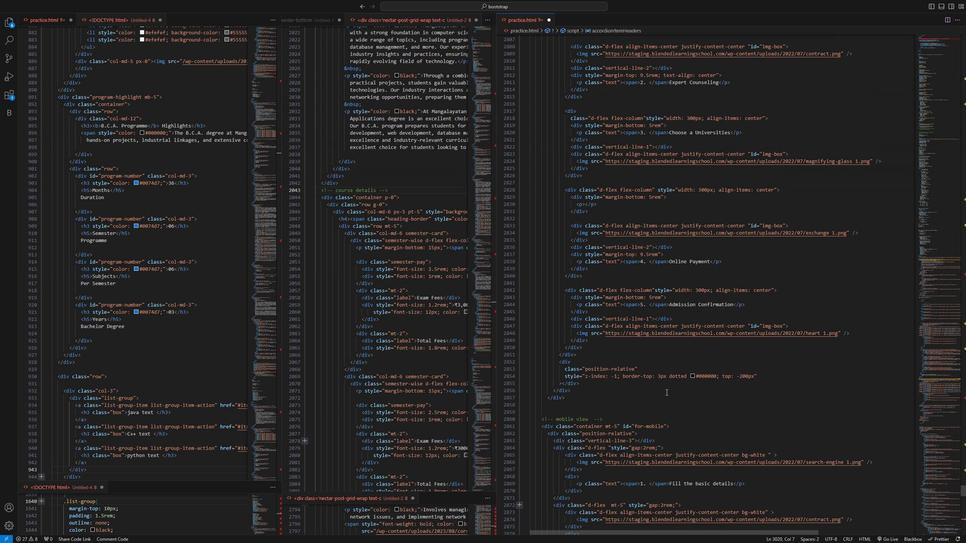 
Action: Mouse scrolled (665, 388) with delta (0, 0)
Screenshot: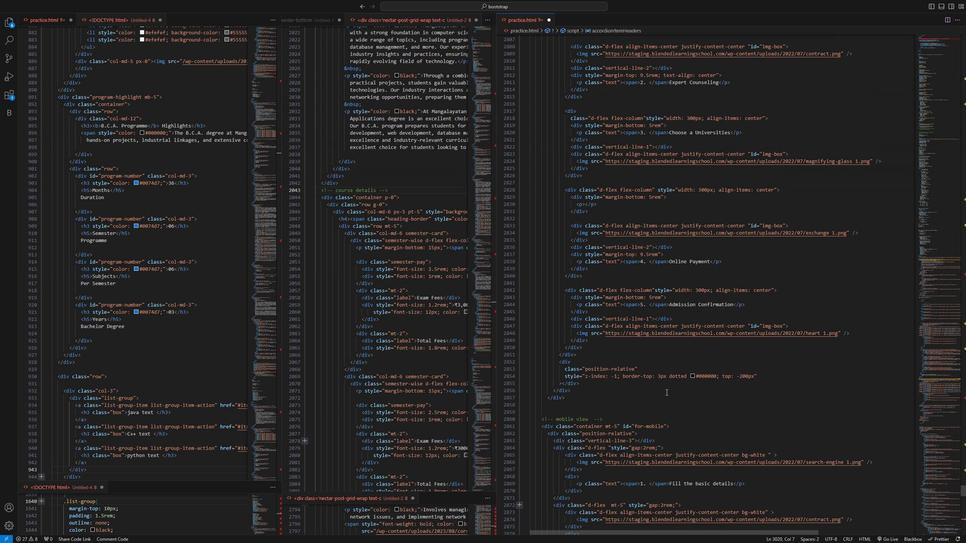 
Action: Mouse scrolled (665, 388) with delta (0, 0)
Screenshot: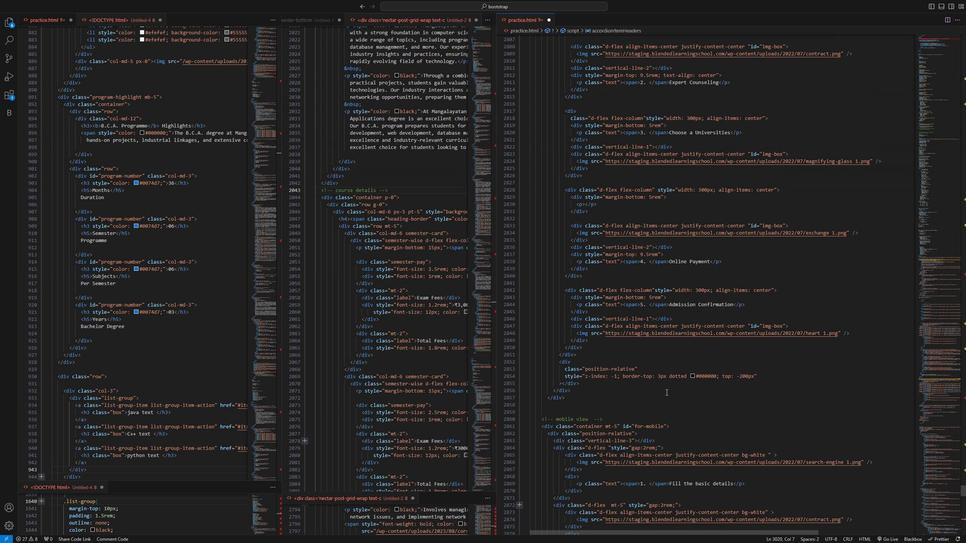 
Action: Mouse scrolled (665, 388) with delta (0, 0)
Screenshot: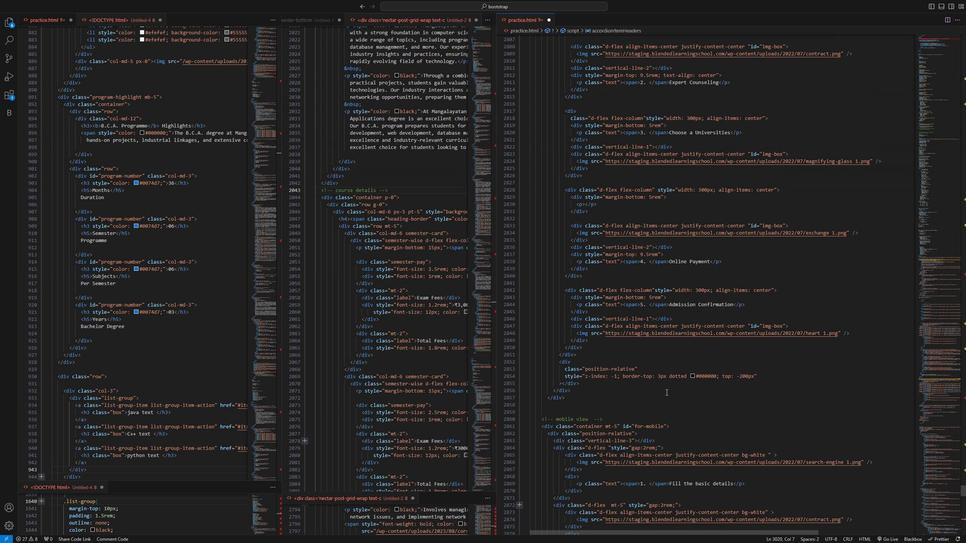 
Action: Mouse scrolled (665, 388) with delta (0, 0)
Screenshot: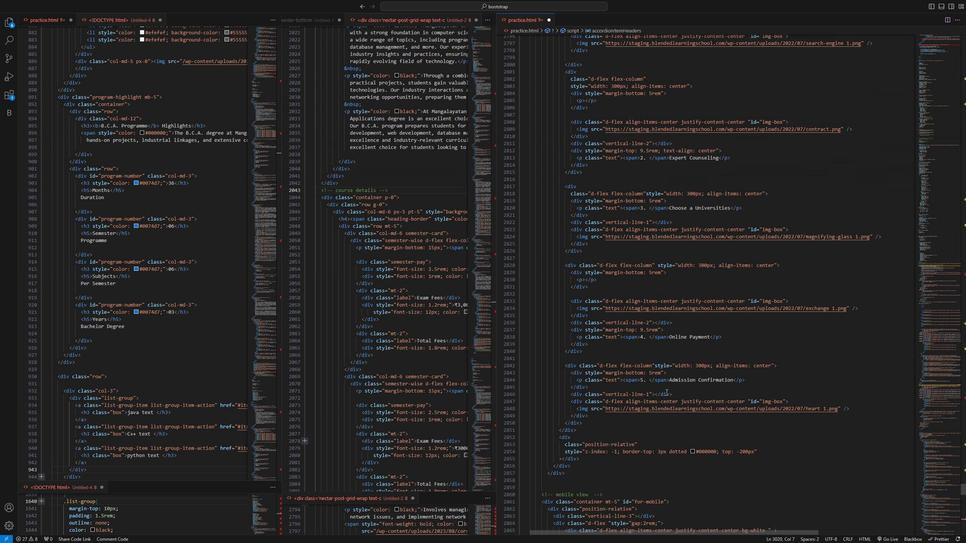 
Action: Mouse moved to (617, 396)
Screenshot: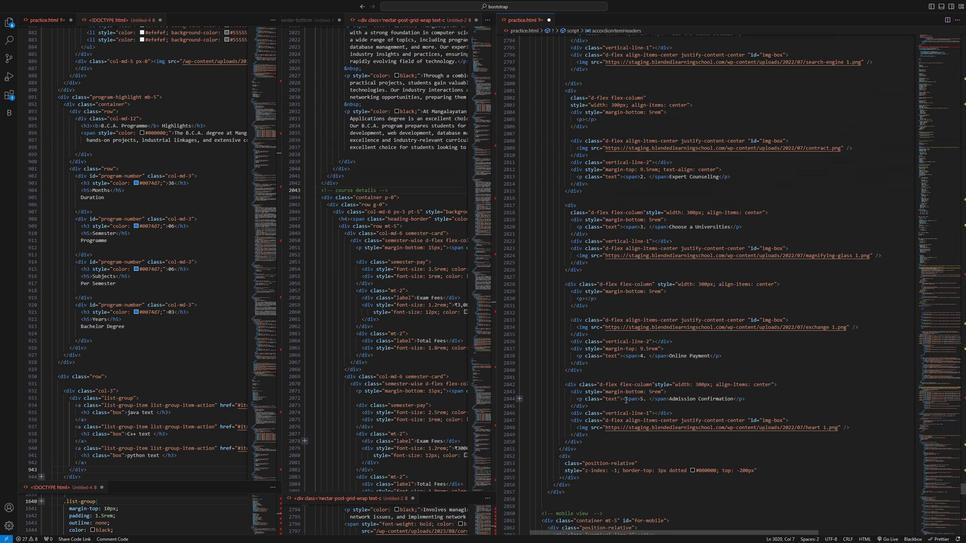 
Action: Mouse scrolled (617, 396) with delta (0, 0)
Screenshot: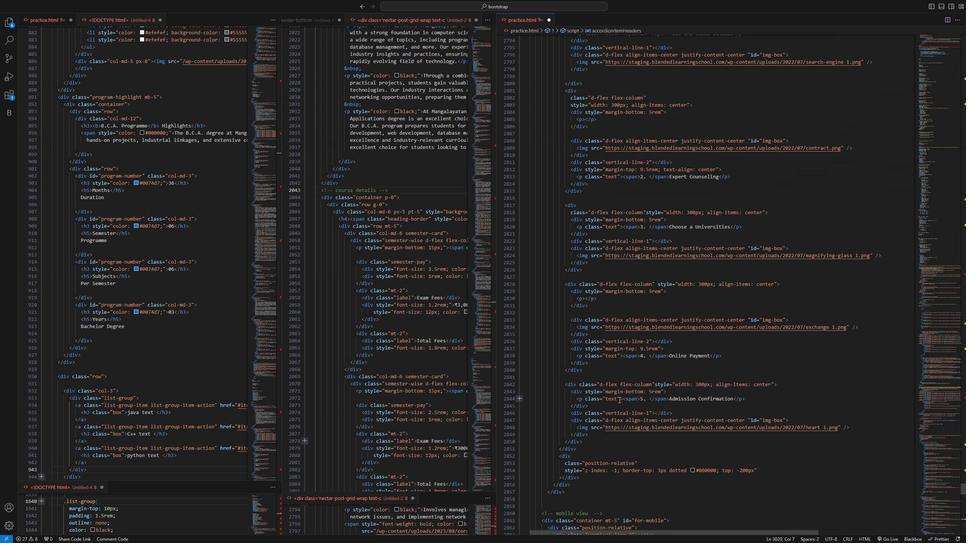 
Action: Mouse moved to (617, 396)
Screenshot: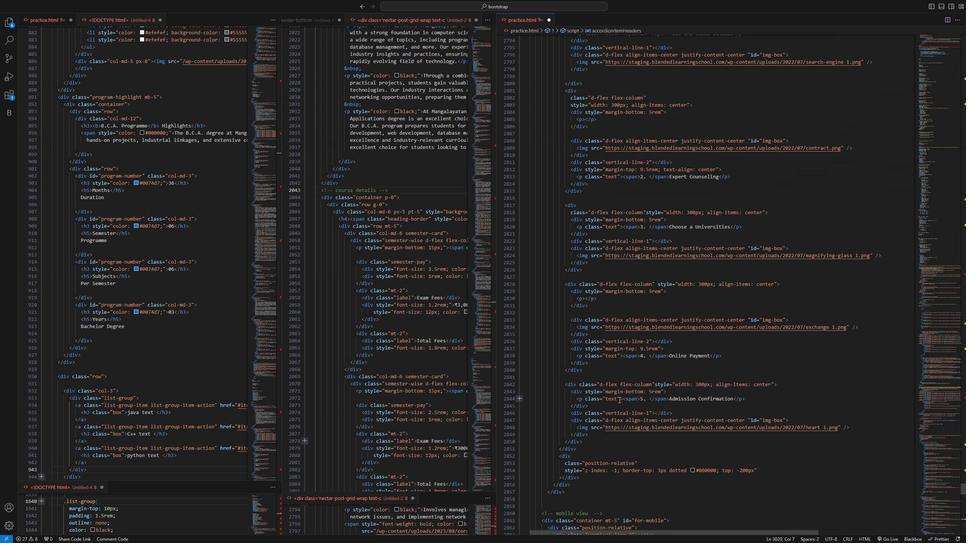 
Action: Mouse scrolled (617, 396) with delta (0, 0)
Screenshot: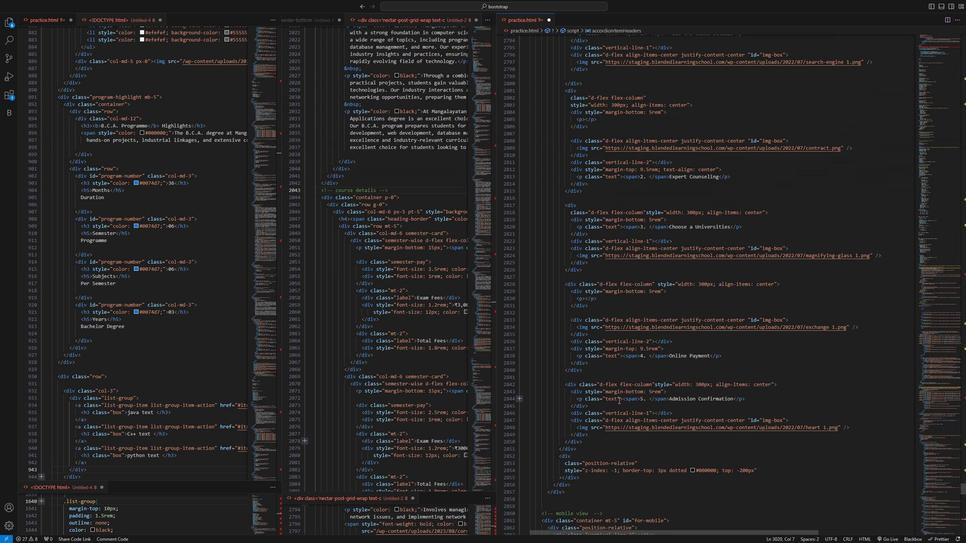 
Action: Mouse scrolled (617, 396) with delta (0, 0)
Screenshot: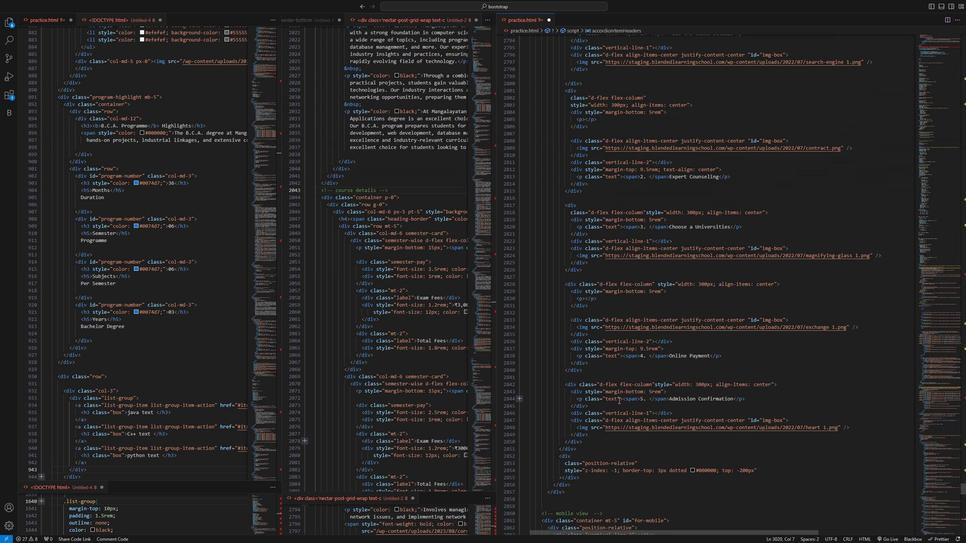 
Action: Mouse scrolled (617, 396) with delta (0, 0)
Screenshot: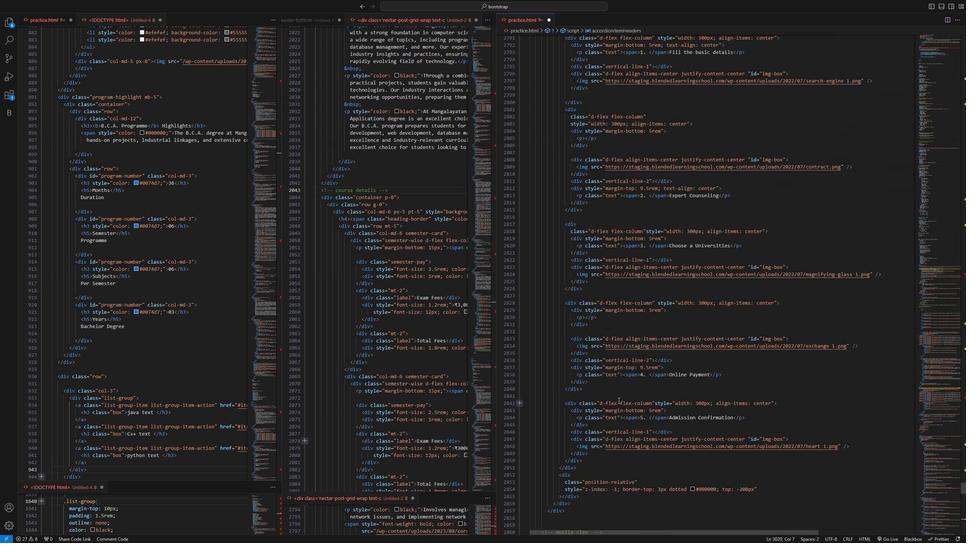 
Action: Mouse scrolled (617, 396) with delta (0, 0)
Screenshot: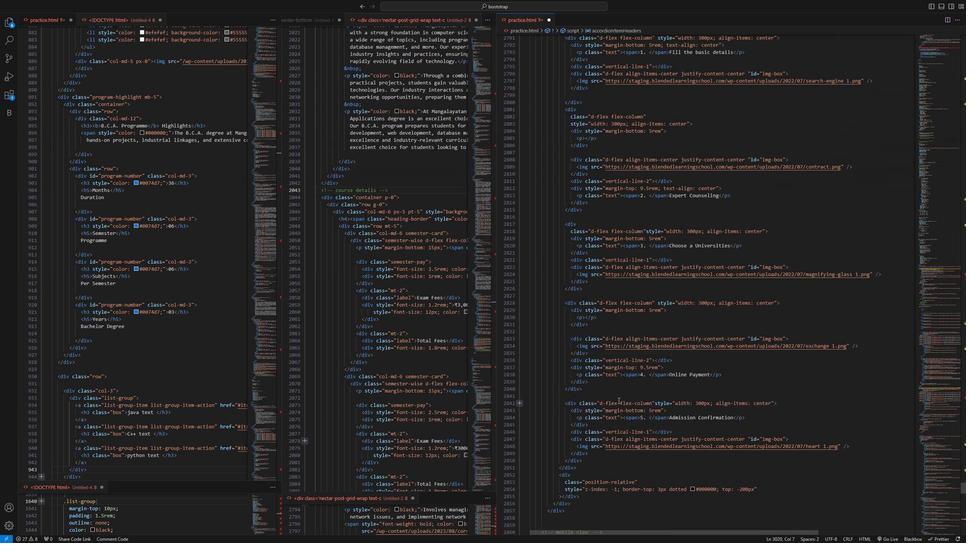 
Action: Mouse scrolled (617, 396) with delta (0, 0)
Screenshot: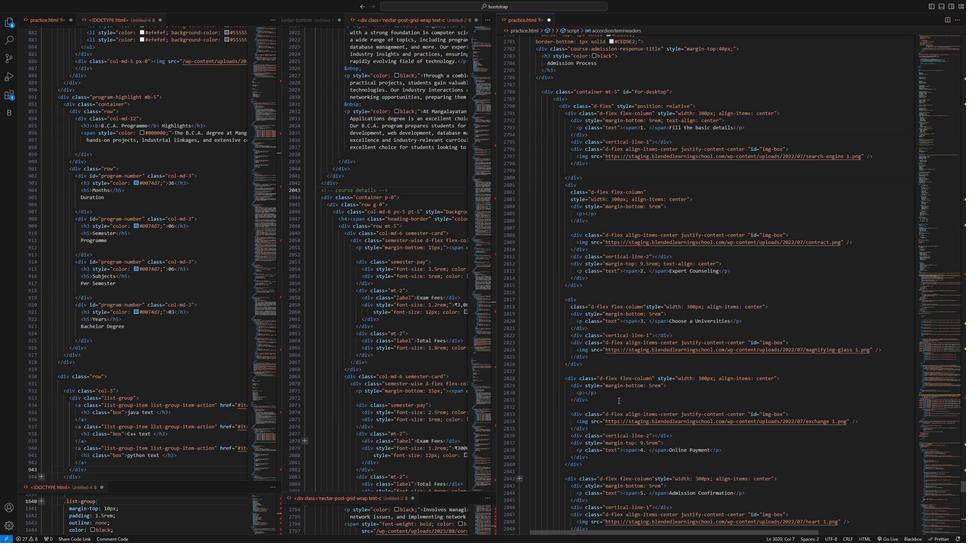
Action: Mouse scrolled (617, 396) with delta (0, 0)
Screenshot: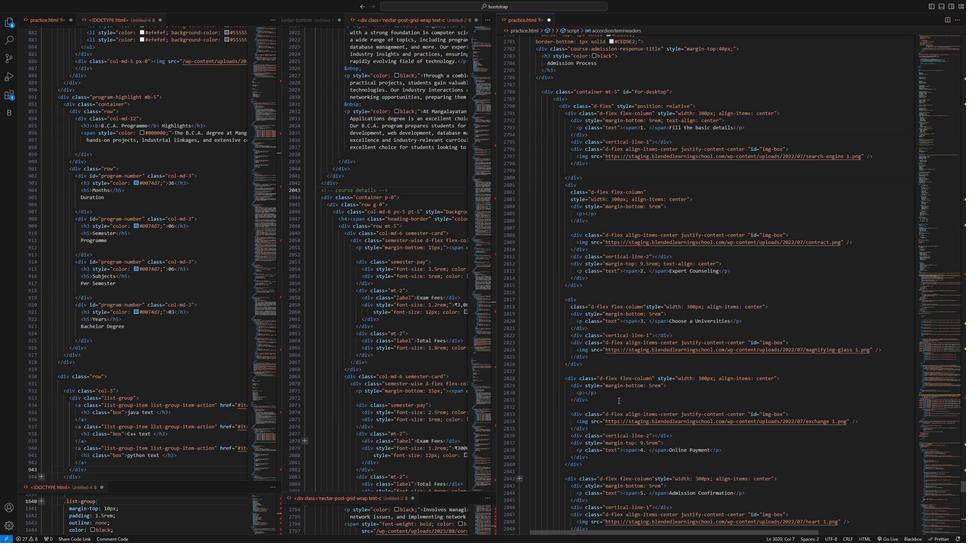 
Action: Mouse moved to (619, 395)
Screenshot: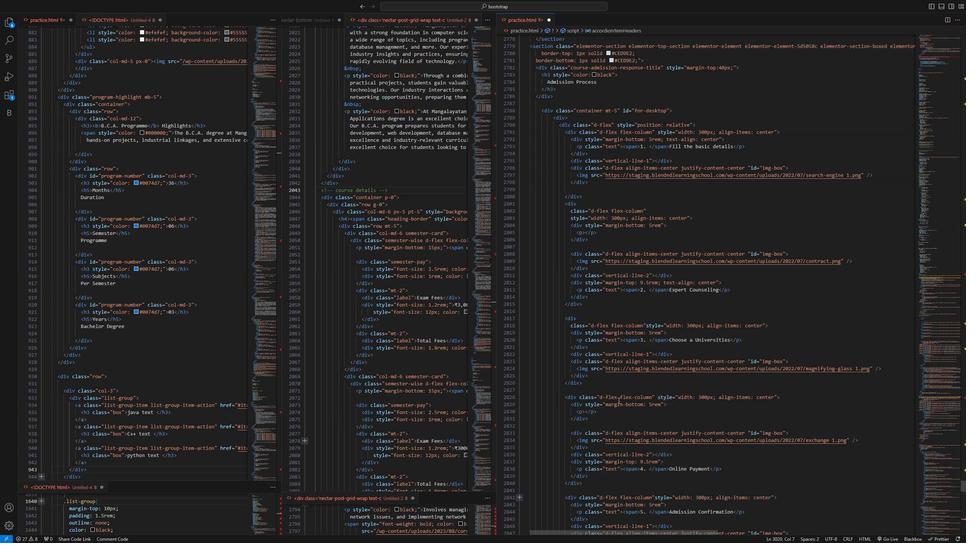 
Action: Mouse scrolled (619, 395) with delta (0, 0)
Screenshot: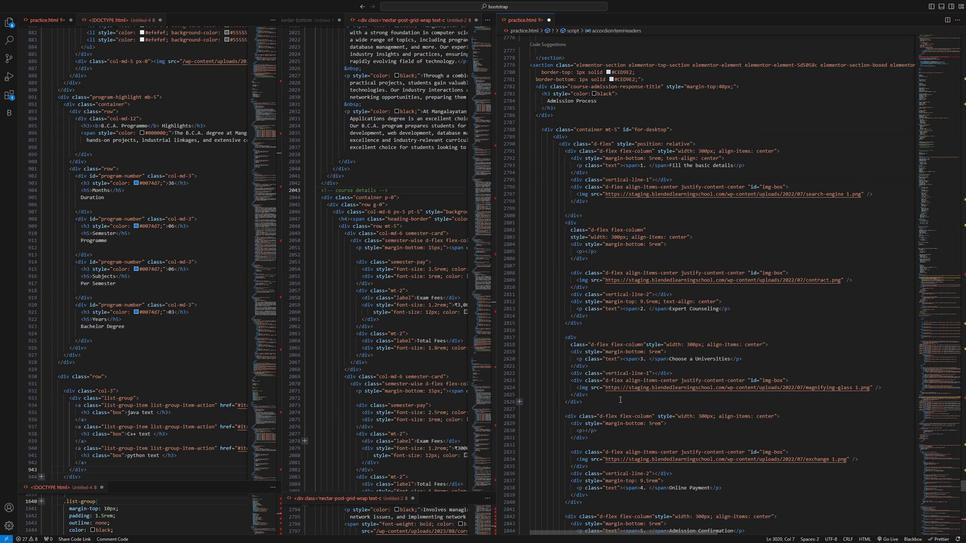
Action: Mouse scrolled (619, 395) with delta (0, 0)
Screenshot: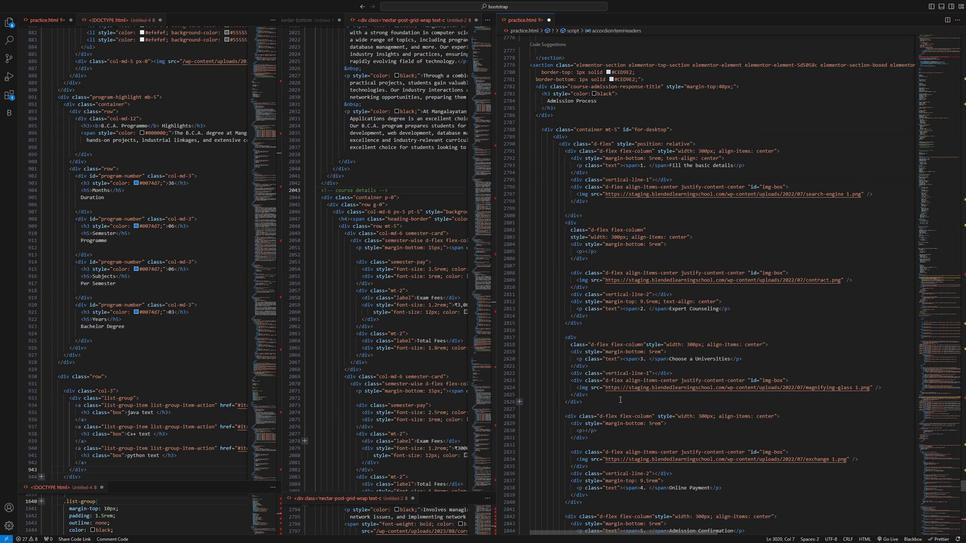 
Action: Mouse scrolled (619, 395) with delta (0, 0)
Screenshot: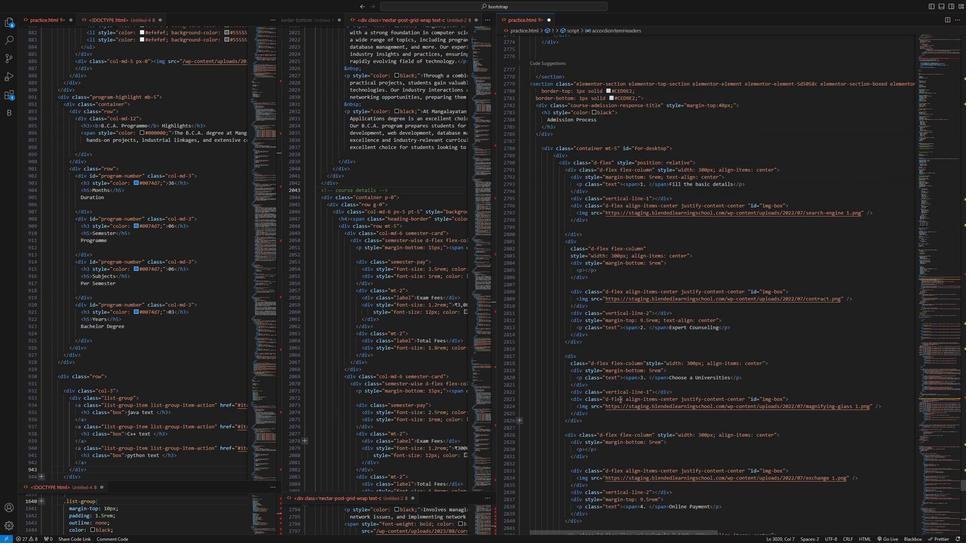 
Action: Mouse moved to (612, 395)
Screenshot: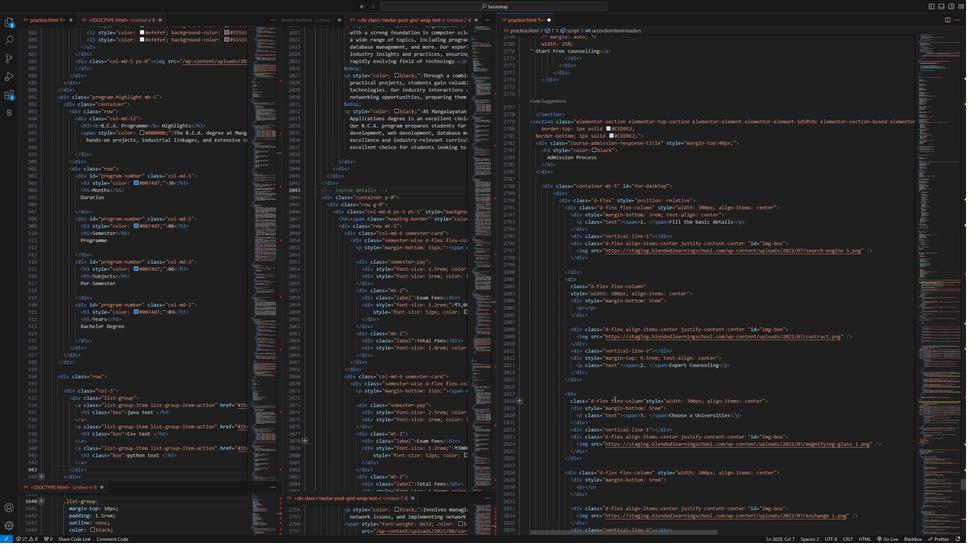 
Action: Mouse scrolled (612, 396) with delta (0, 0)
Screenshot: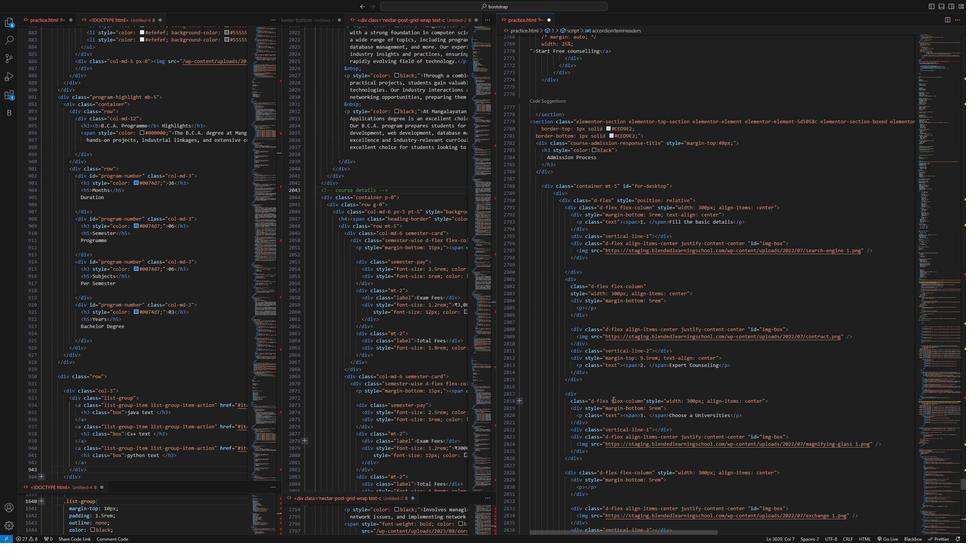 
Action: Mouse scrolled (612, 396) with delta (0, 0)
Screenshot: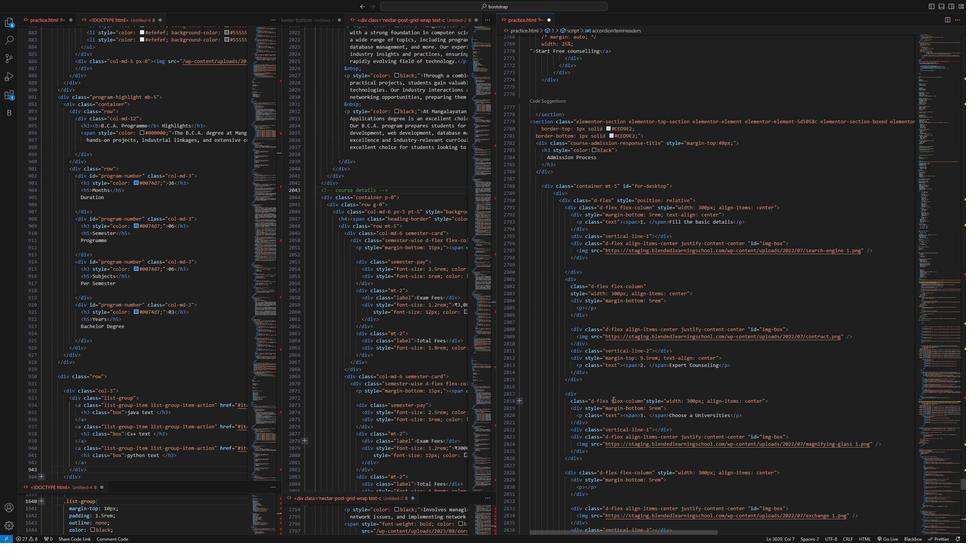 
Action: Mouse scrolled (612, 396) with delta (0, 0)
Screenshot: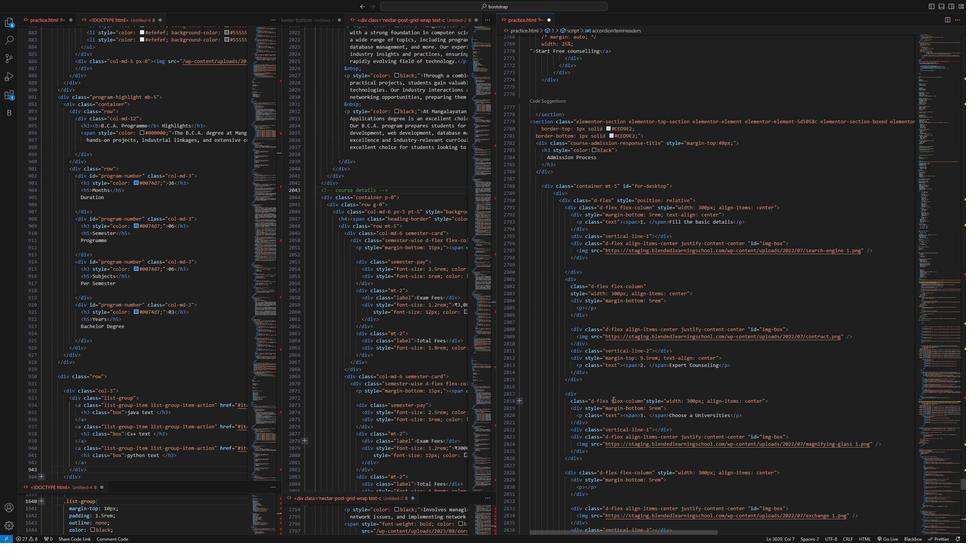 
Action: Mouse scrolled (612, 396) with delta (0, 0)
Screenshot: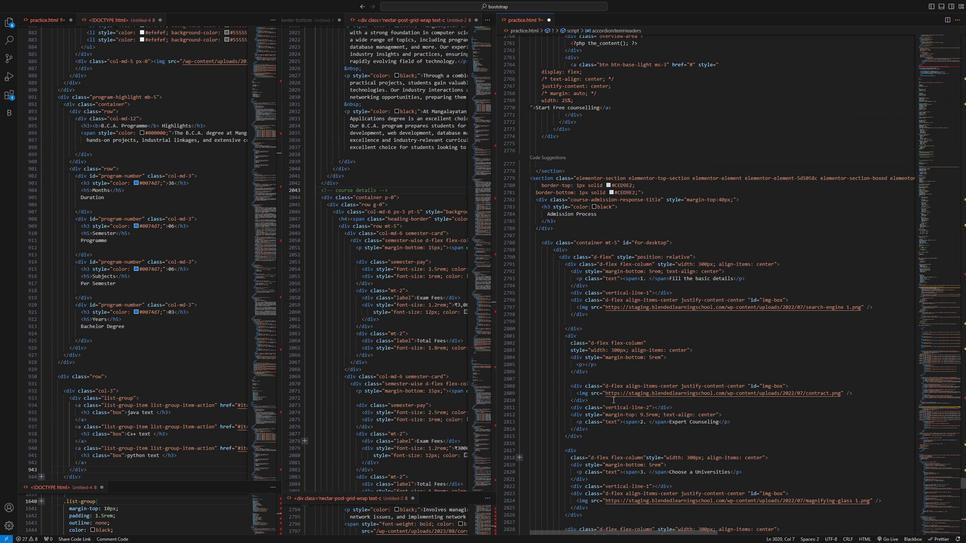 
Action: Mouse scrolled (612, 396) with delta (0, 0)
Screenshot: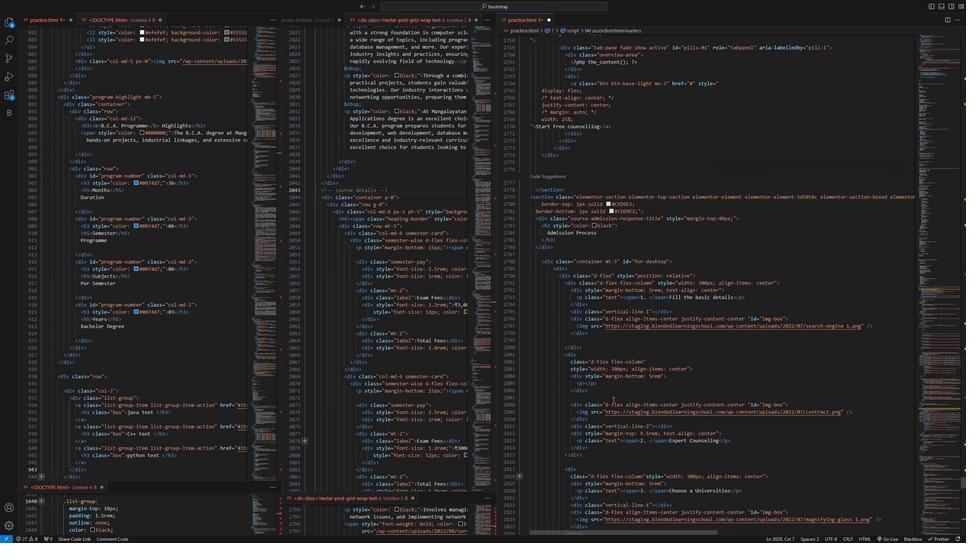 
Action: Mouse scrolled (612, 396) with delta (0, 0)
Screenshot: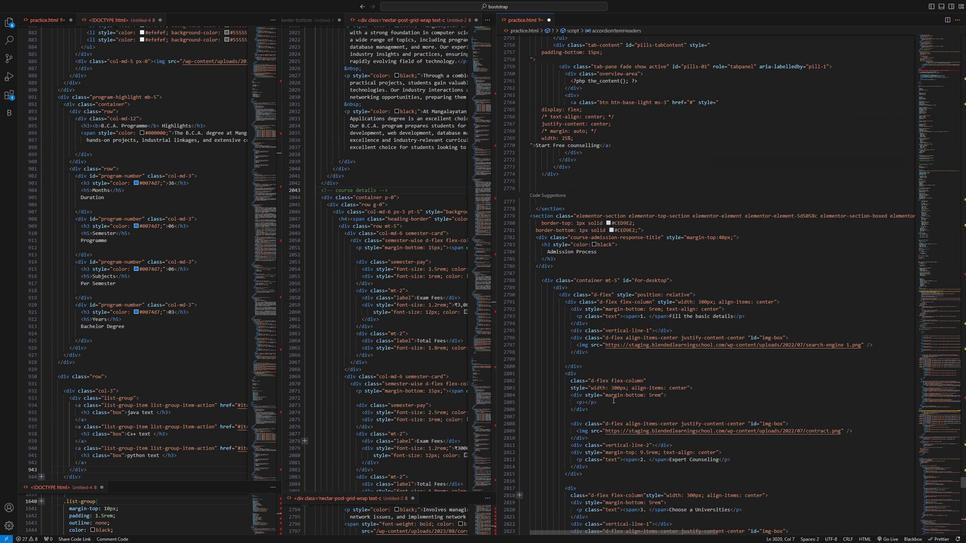 
Action: Mouse moved to (611, 396)
Screenshot: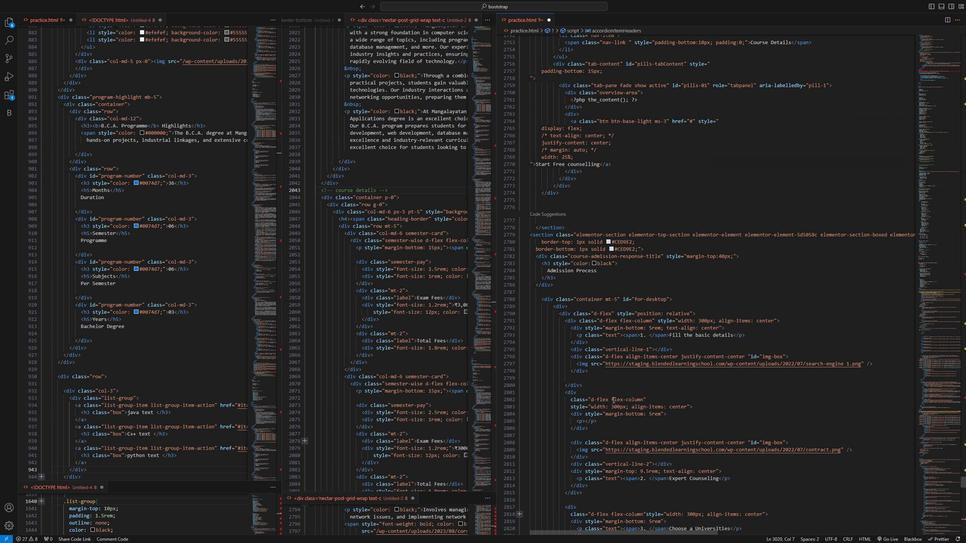 
Action: Mouse scrolled (611, 396) with delta (0, 0)
Screenshot: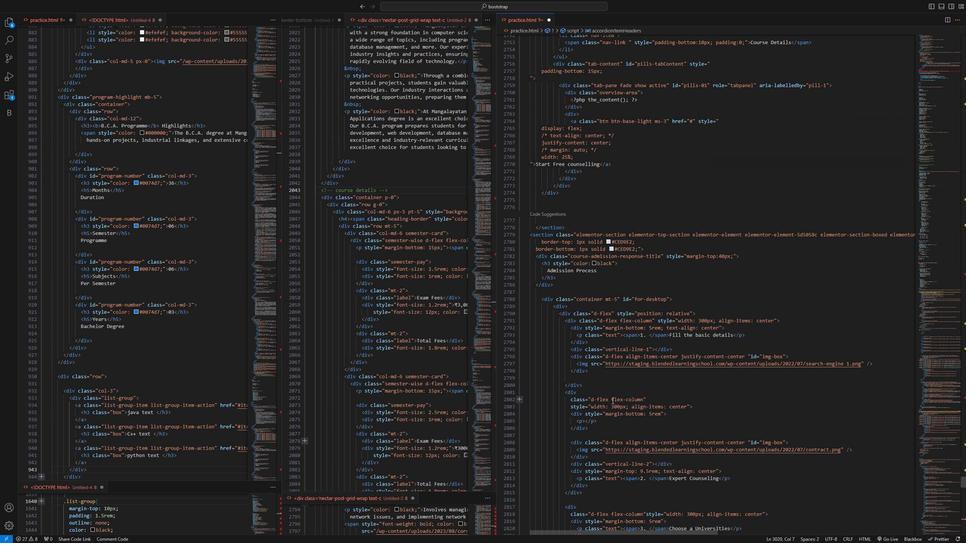 
Action: Mouse moved to (611, 396)
Screenshot: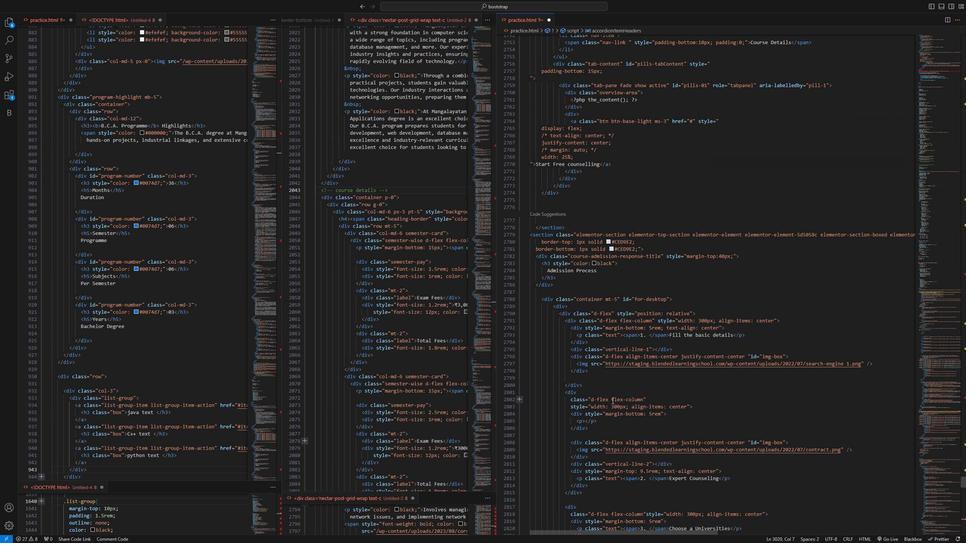 
Action: Mouse scrolled (611, 397) with delta (0, 0)
Screenshot: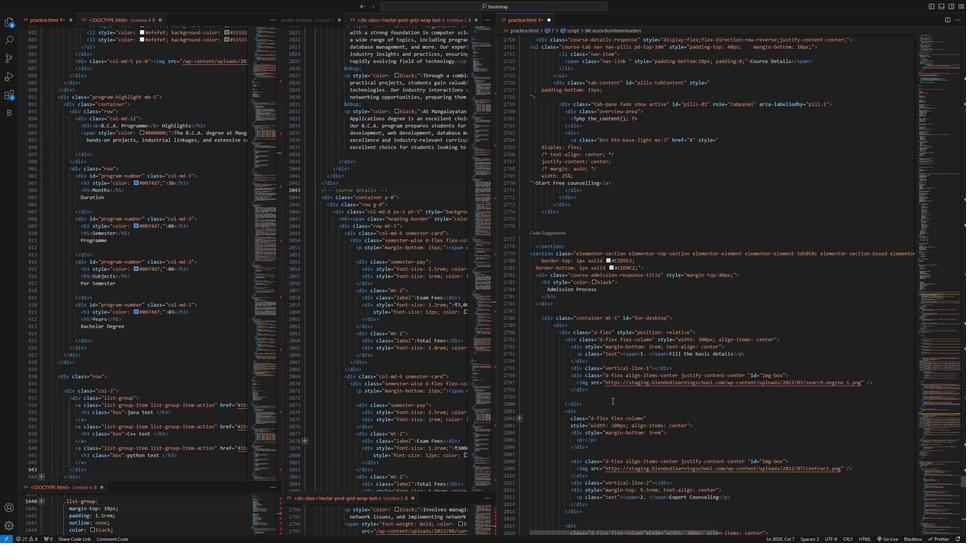 
Action: Mouse scrolled (611, 397) with delta (0, 0)
Screenshot: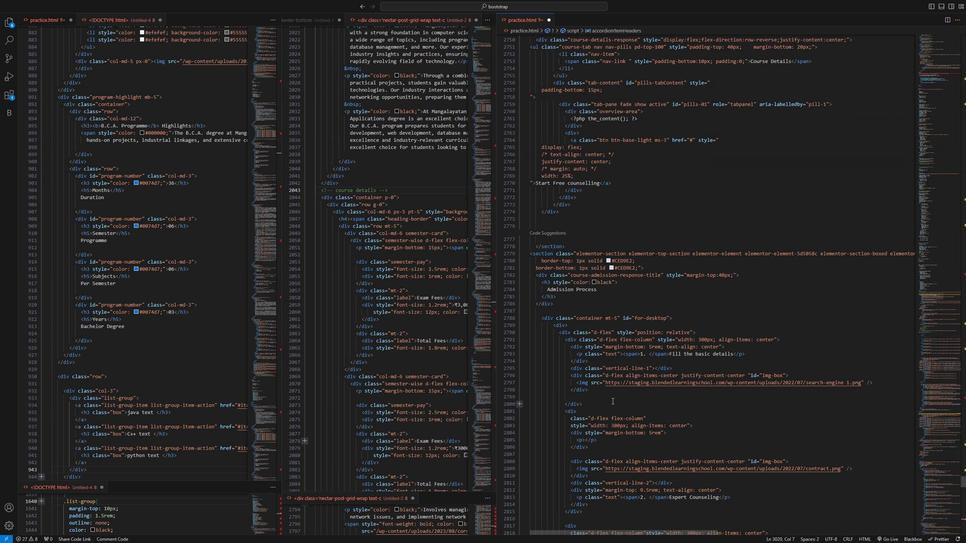 
Action: Mouse scrolled (611, 397) with delta (0, 0)
Screenshot: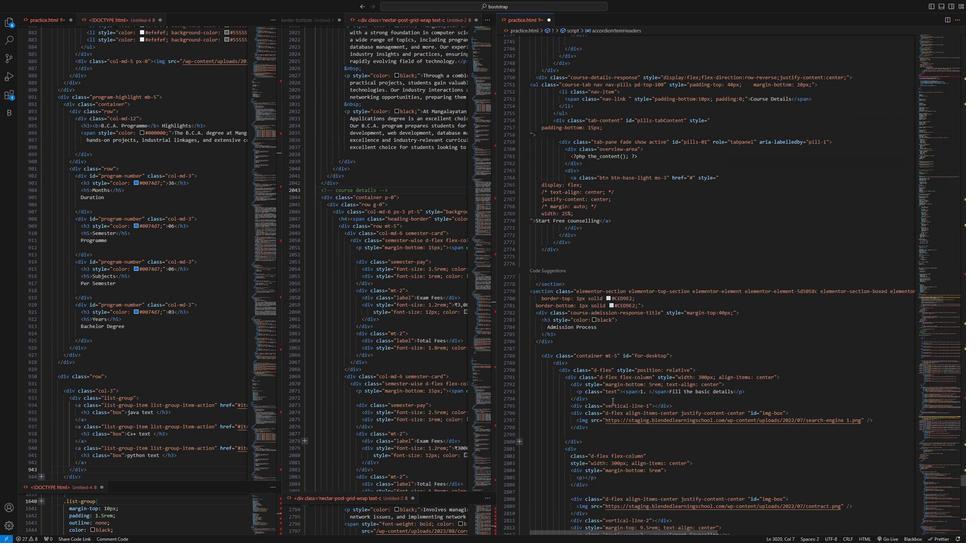 
Action: Mouse scrolled (611, 397) with delta (0, 0)
Screenshot: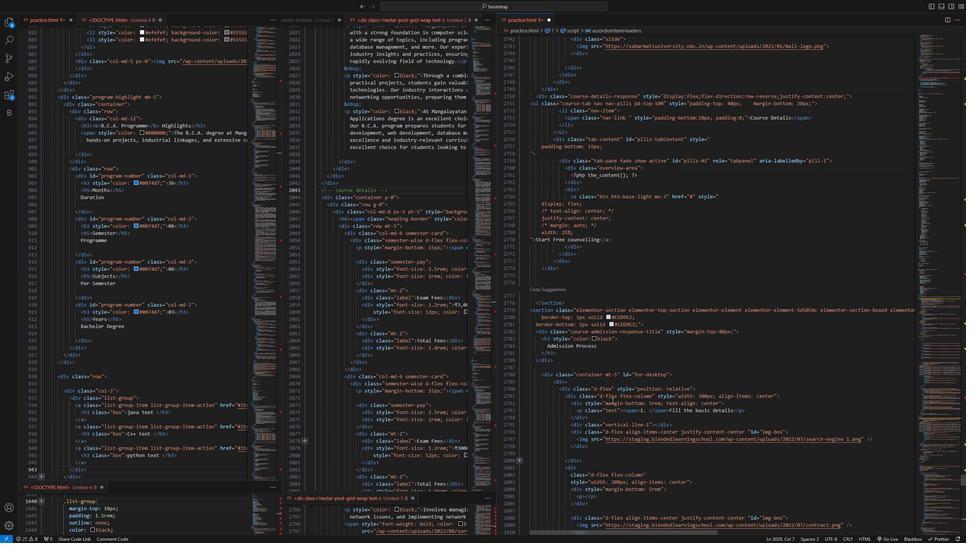 
Action: Mouse scrolled (611, 397) with delta (0, 0)
Screenshot: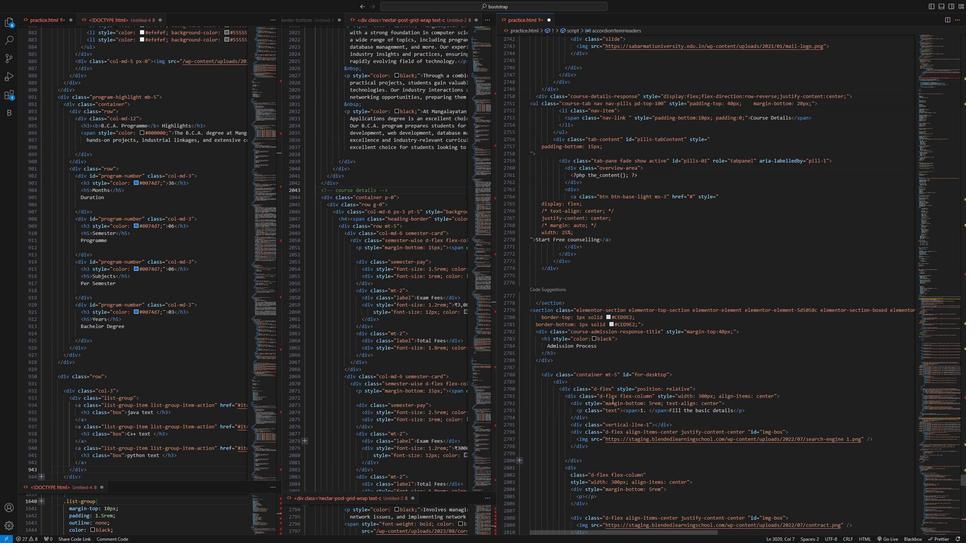 
Action: Mouse scrolled (611, 397) with delta (0, 0)
Screenshot: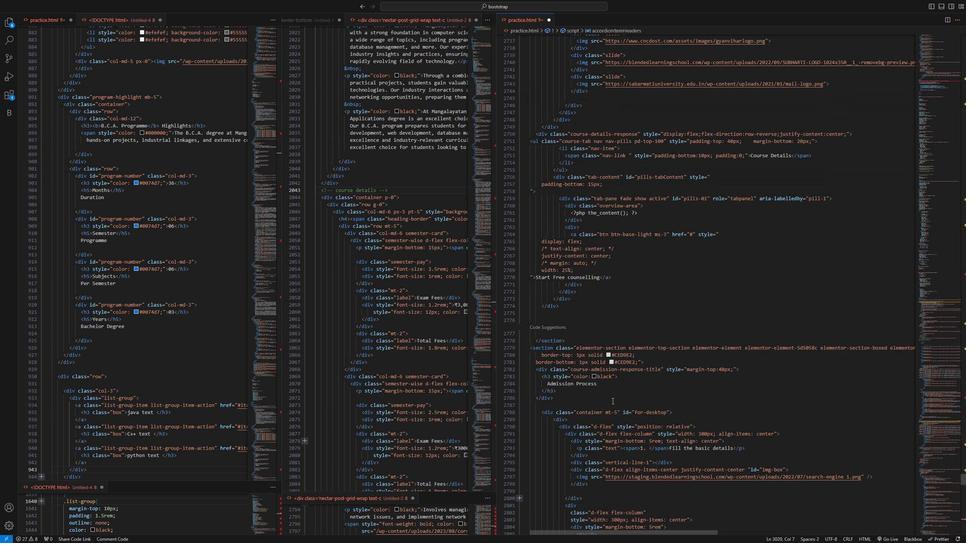 
Action: Mouse moved to (610, 397)
Screenshot: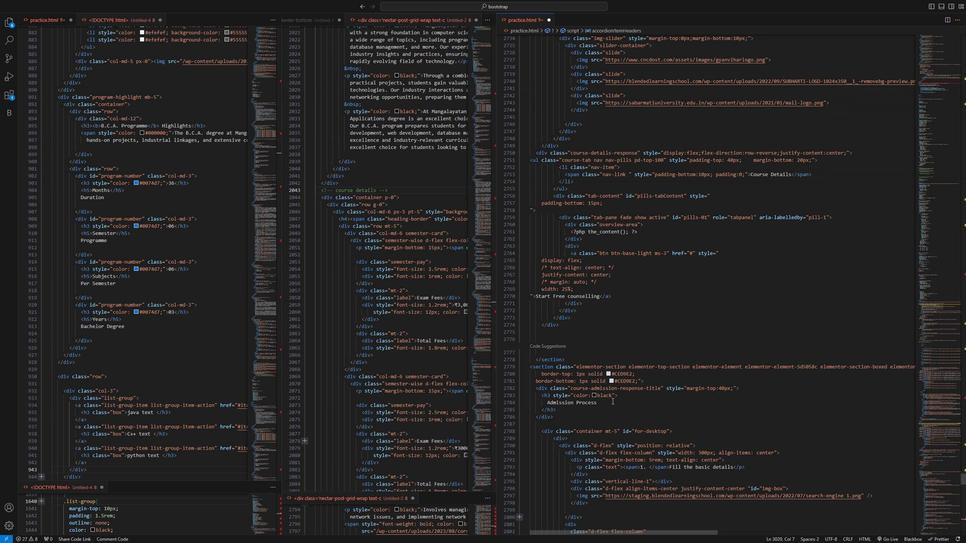 
Action: Mouse scrolled (610, 398) with delta (0, 0)
Screenshot: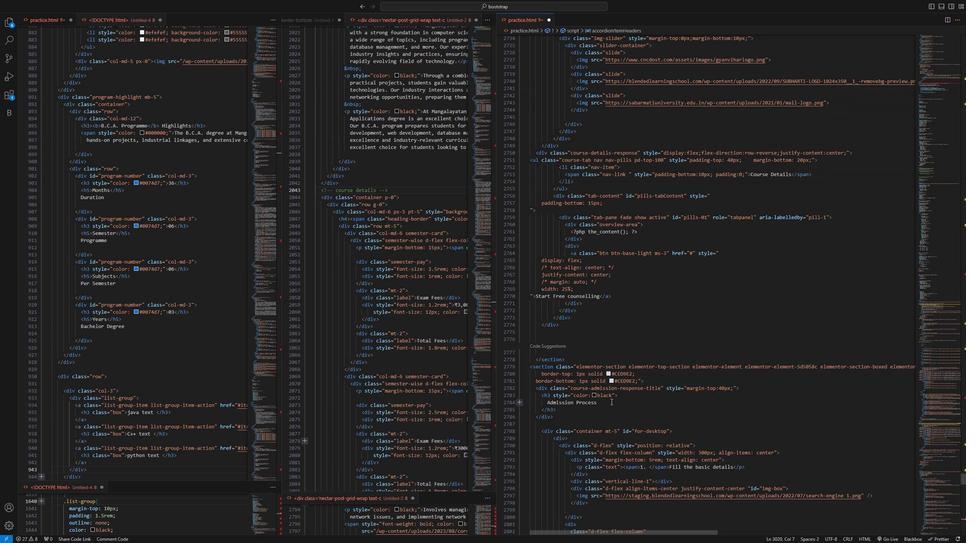 
Action: Mouse scrolled (610, 398) with delta (0, 0)
Screenshot: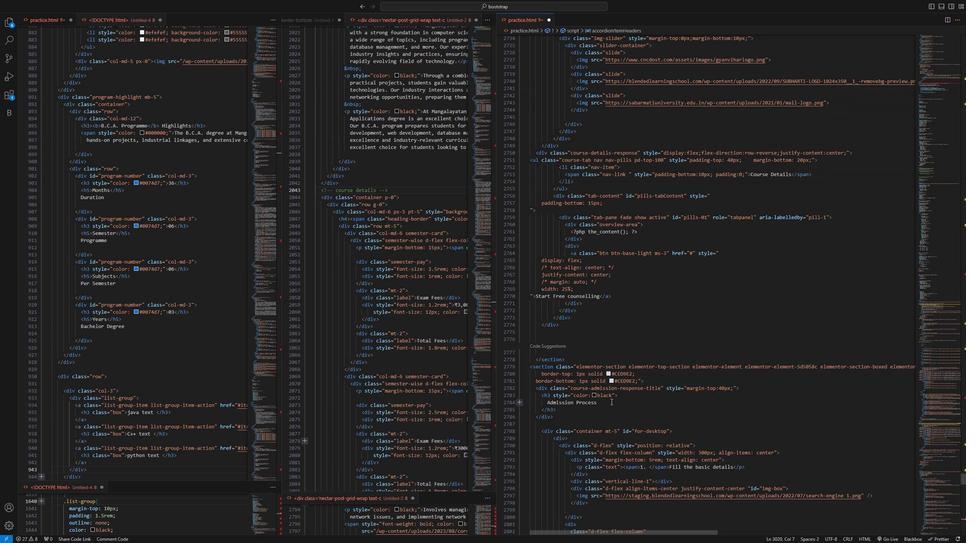 
Action: Mouse scrolled (610, 398) with delta (0, 0)
Screenshot: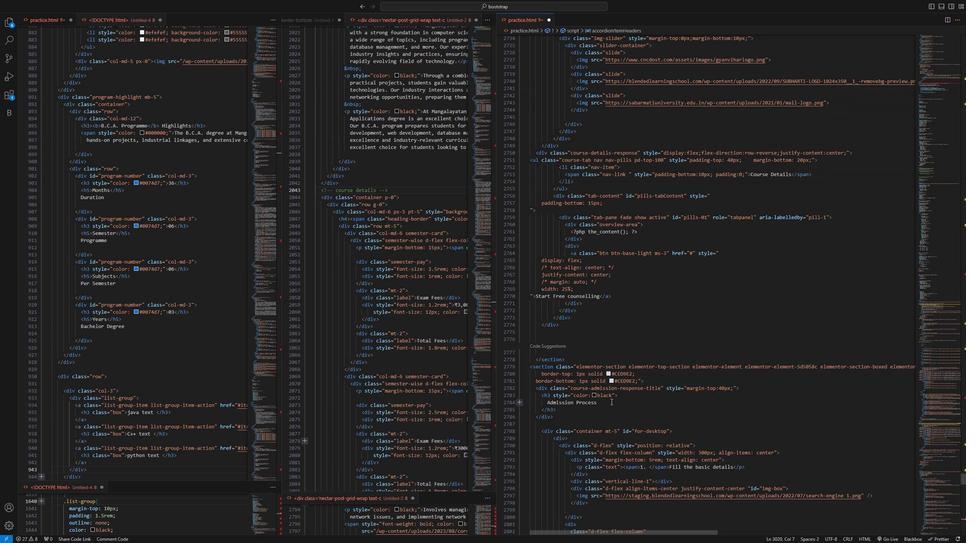 
Action: Mouse moved to (610, 398)
Screenshot: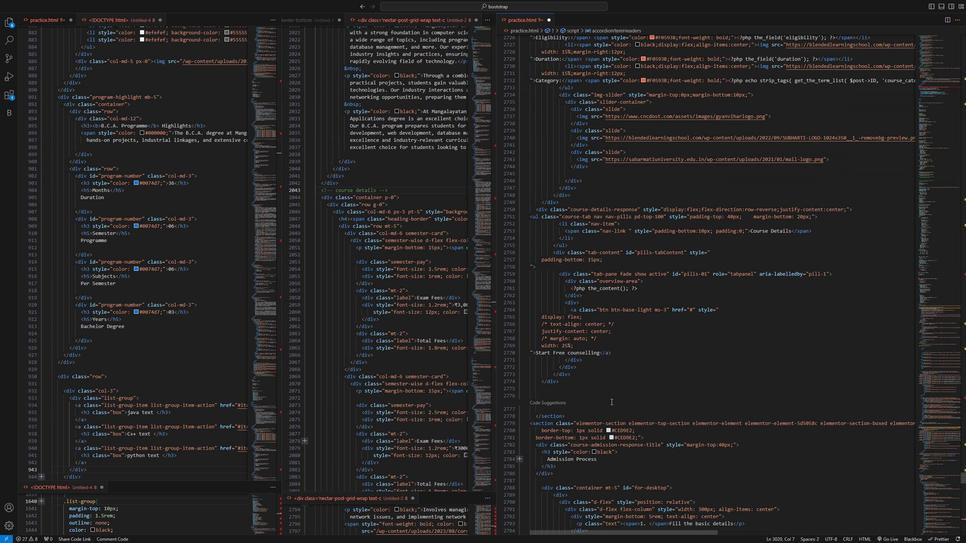 
Action: Mouse scrolled (610, 398) with delta (0, 0)
Screenshot: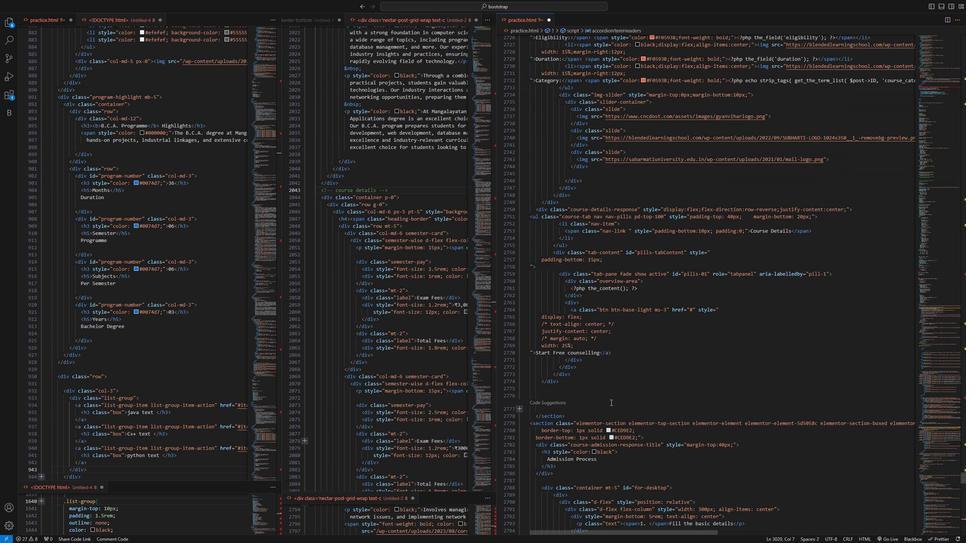 
Action: Mouse scrolled (610, 398) with delta (0, 0)
Screenshot: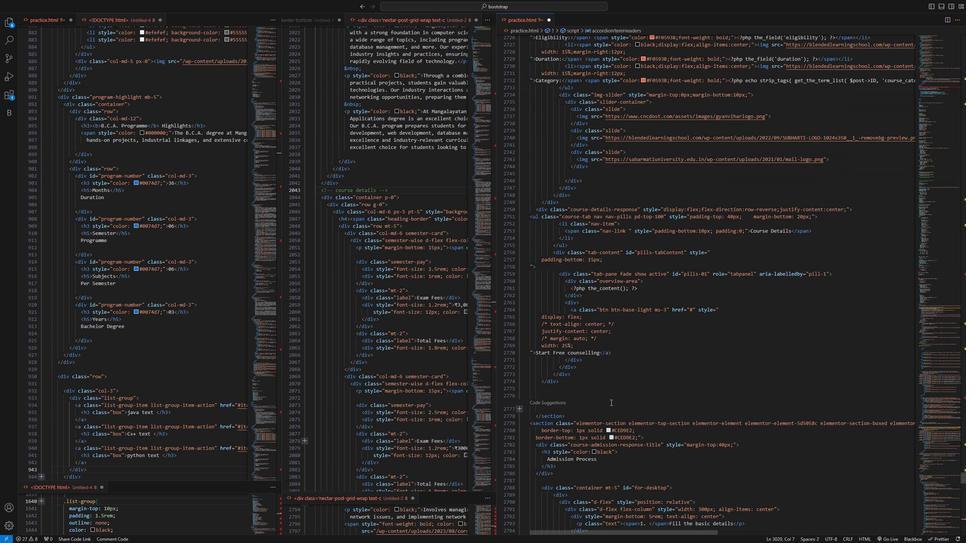 
Action: Mouse moved to (606, 400)
Screenshot: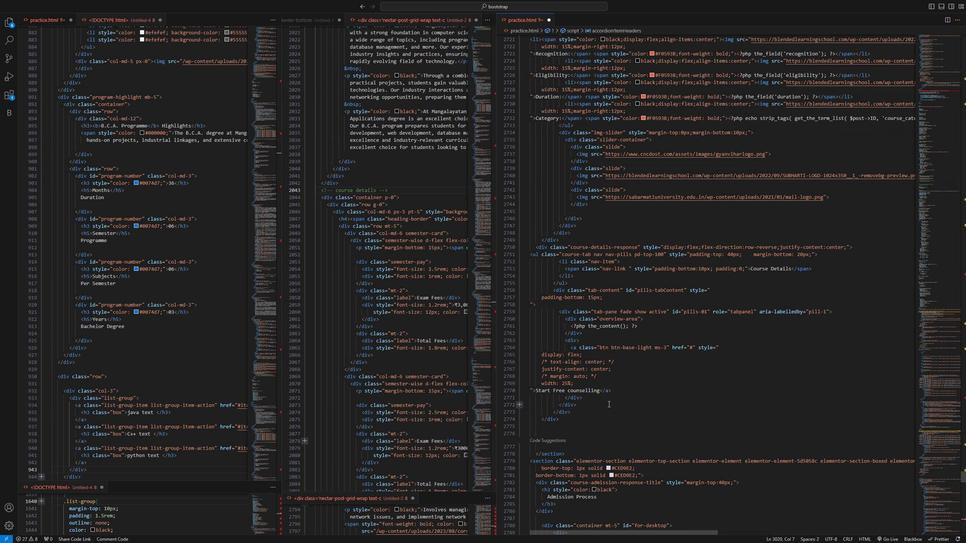 
Action: Mouse scrolled (606, 401) with delta (0, 0)
Screenshot: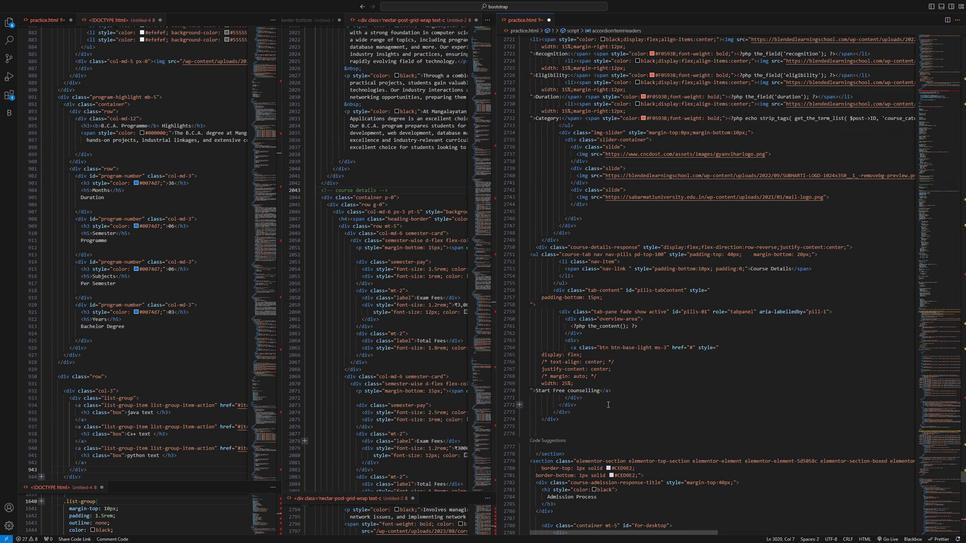 
Action: Mouse scrolled (606, 401) with delta (0, 0)
Screenshot: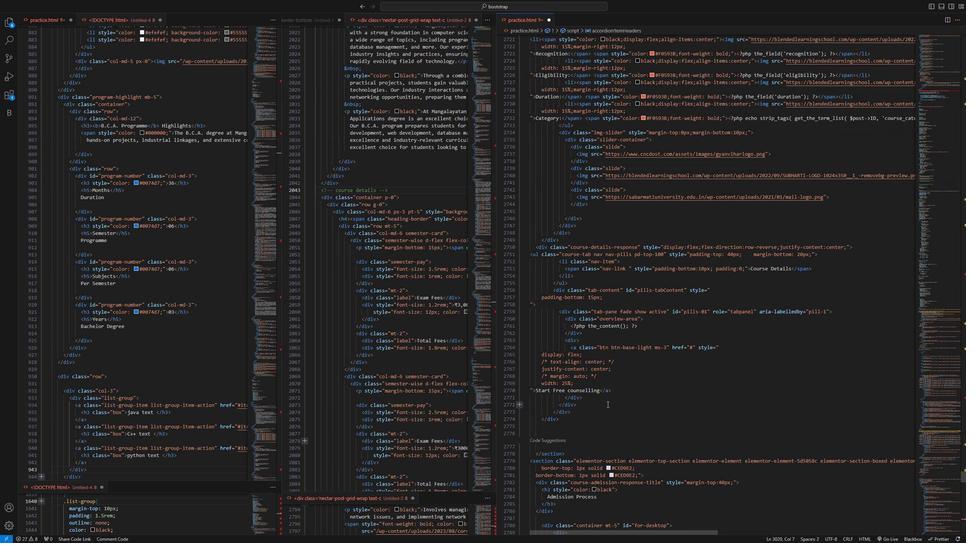 
Action: Mouse scrolled (606, 401) with delta (0, 0)
Screenshot: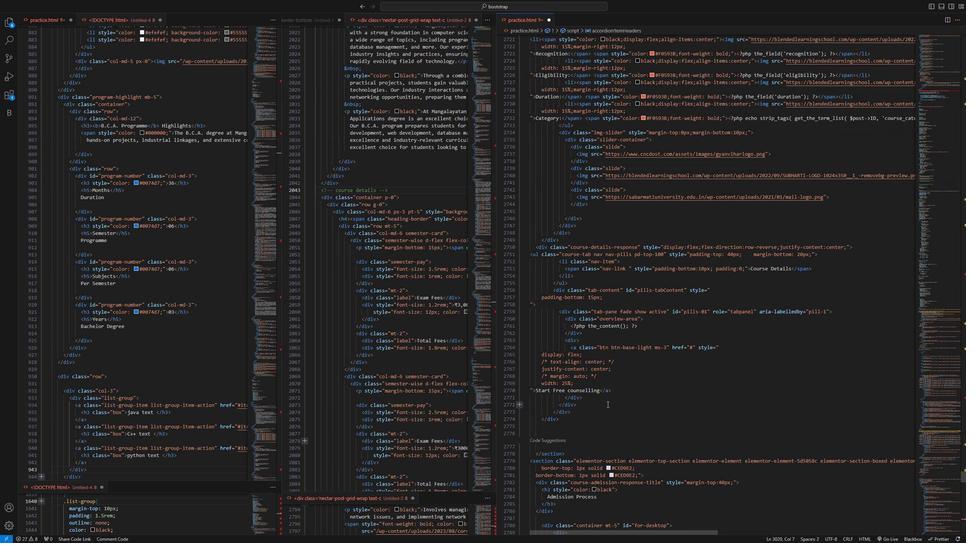 
Action: Mouse scrolled (606, 401) with delta (0, 0)
Screenshot: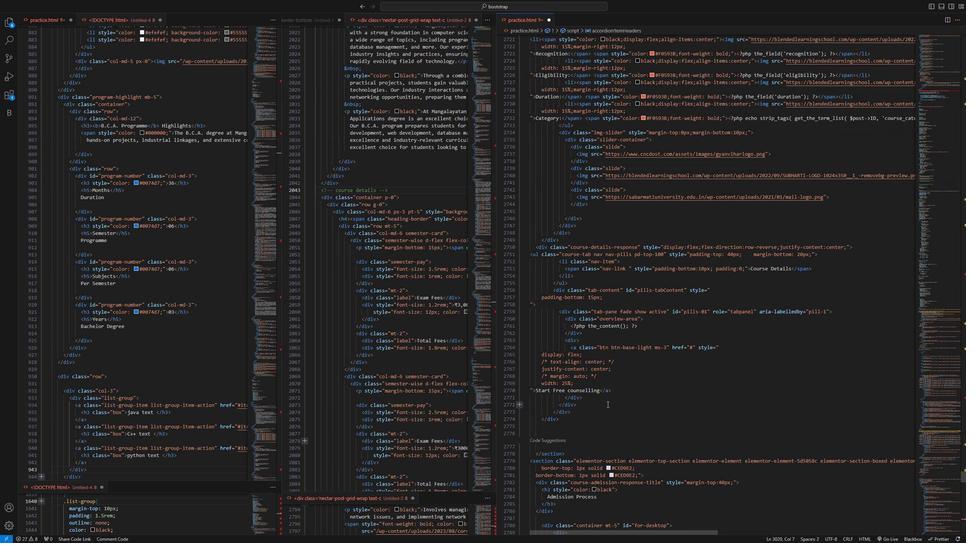 
Action: Mouse scrolled (606, 401) with delta (0, 0)
Screenshot: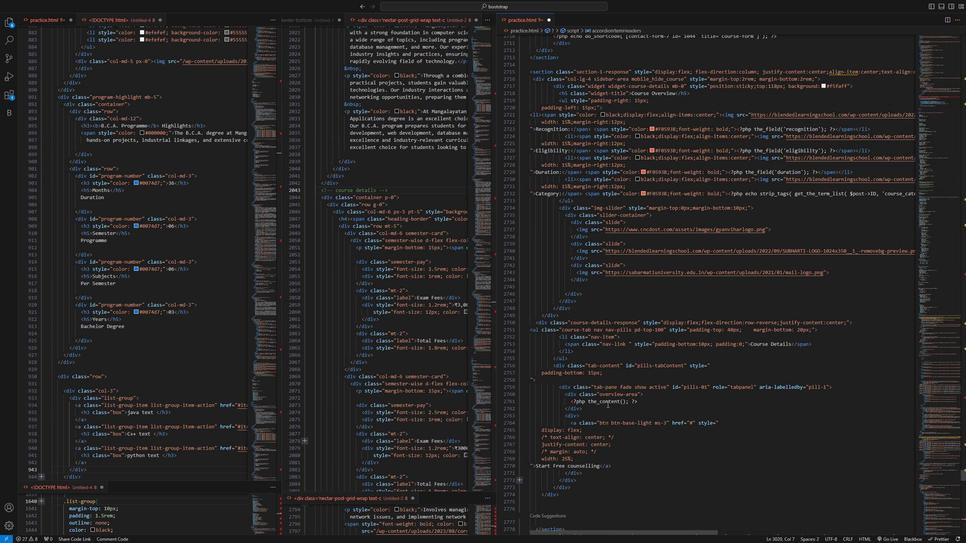 
Action: Mouse scrolled (606, 401) with delta (0, 0)
Screenshot: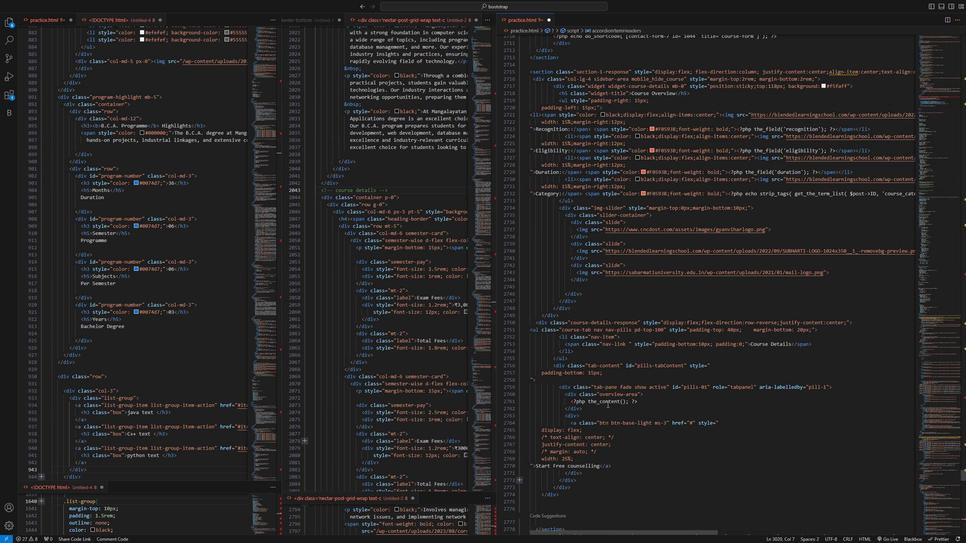 
Action: Mouse scrolled (606, 401) with delta (0, 0)
Screenshot: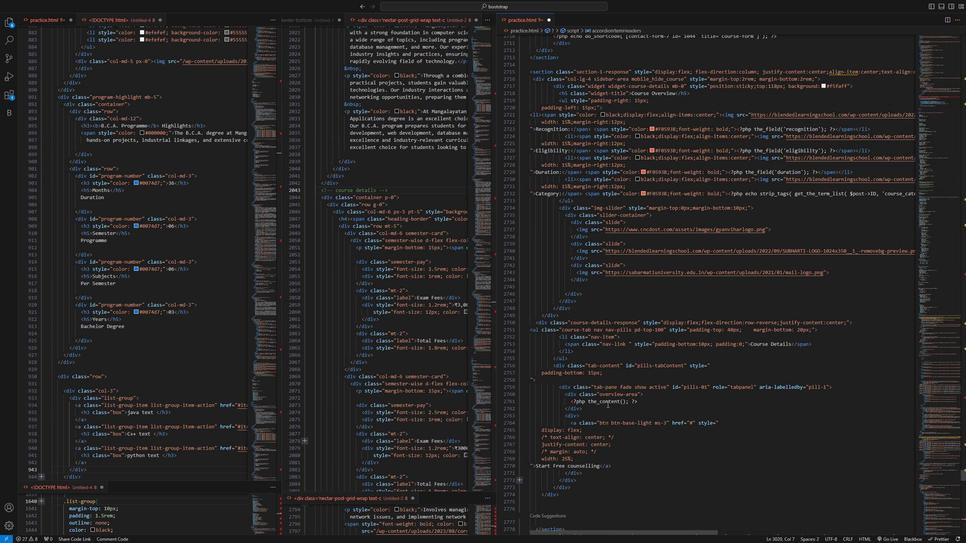 
Action: Mouse scrolled (606, 401) with delta (0, 0)
Screenshot: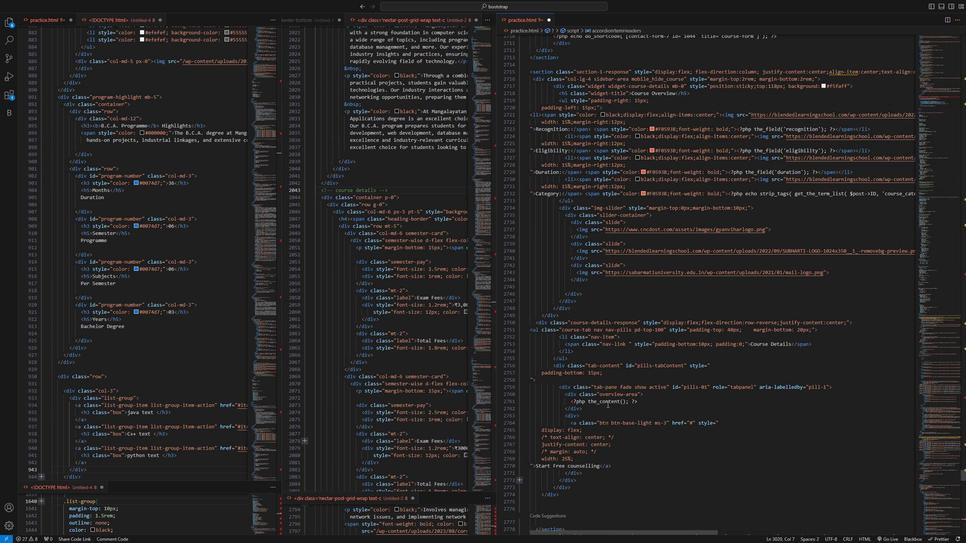
Action: Mouse scrolled (606, 401) with delta (0, 0)
Screenshot: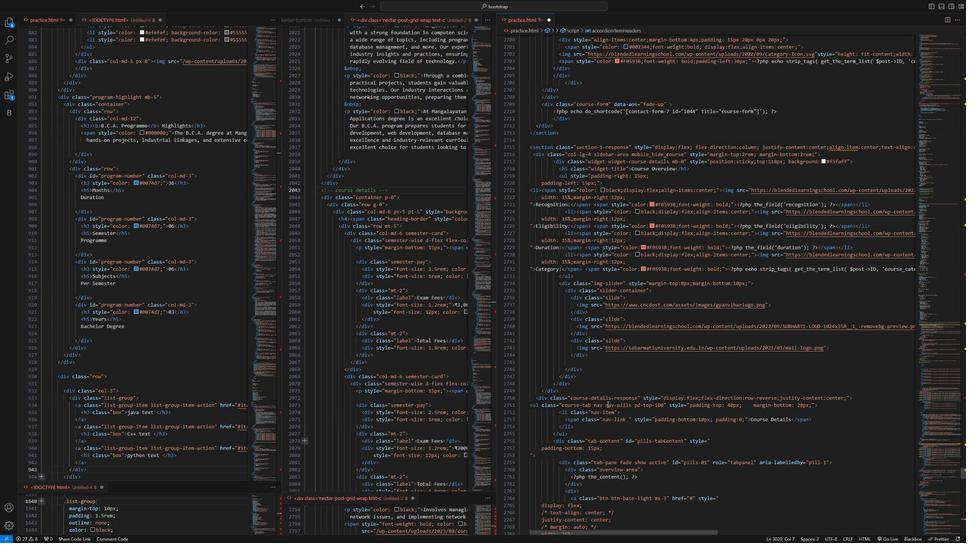 
Action: Mouse scrolled (606, 401) with delta (0, 0)
Screenshot: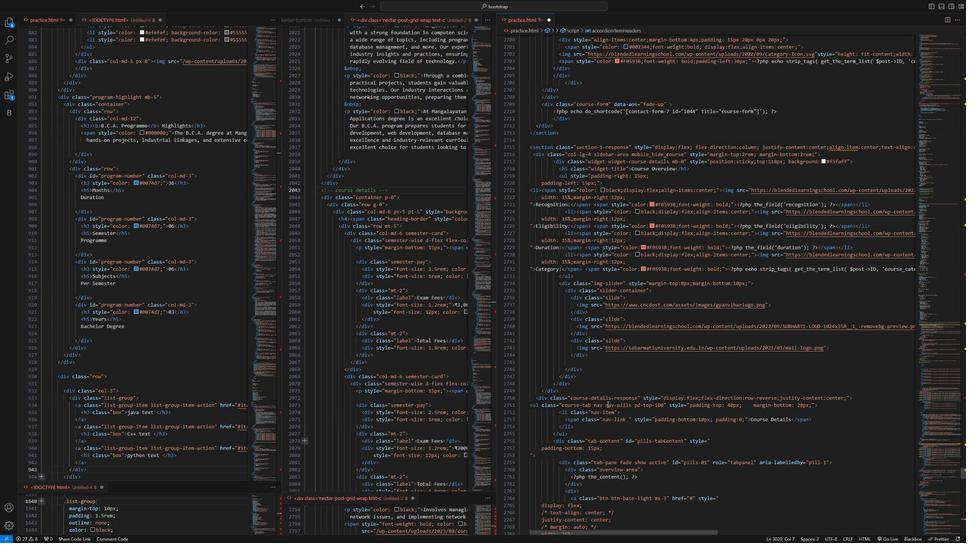 
Action: Mouse scrolled (606, 401) with delta (0, 0)
Screenshot: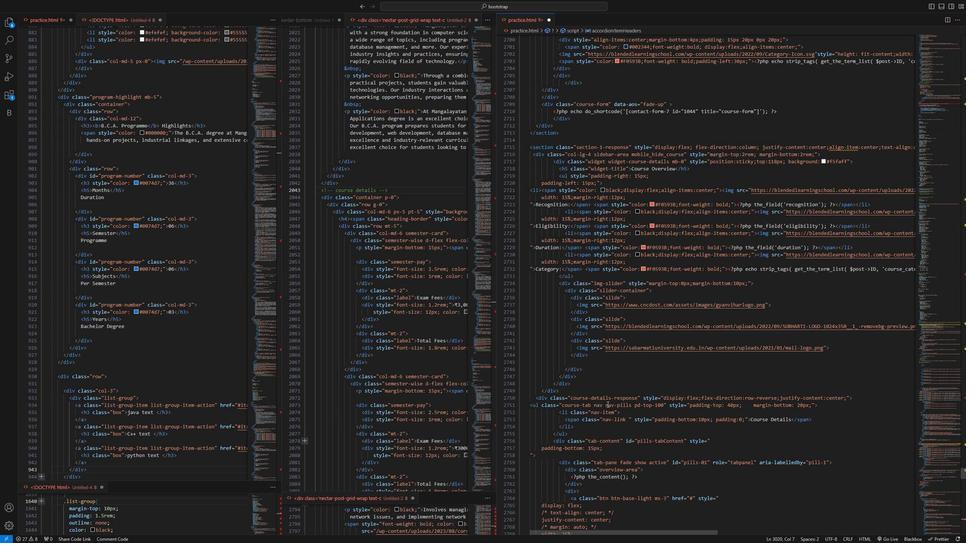 
Action: Mouse scrolled (606, 401) with delta (0, 0)
Screenshot: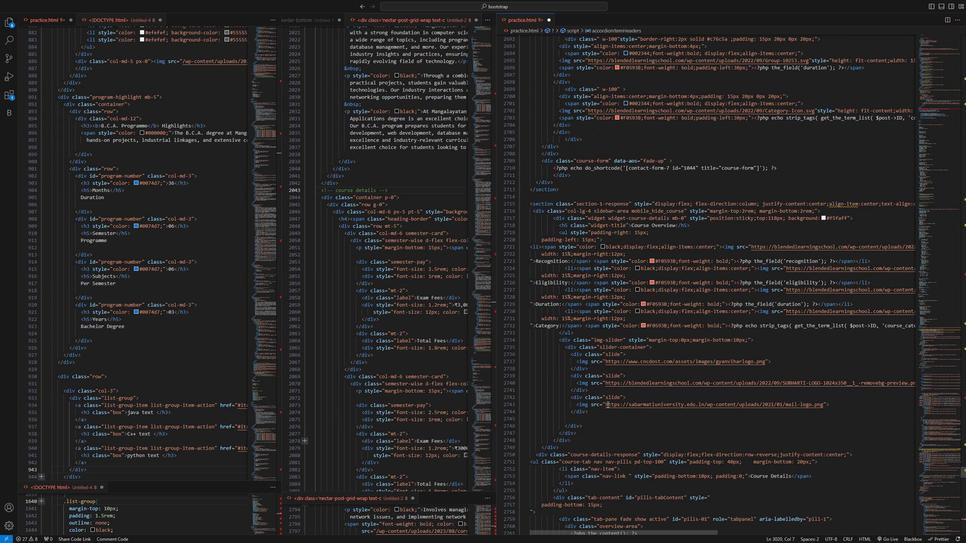 
Action: Mouse moved to (595, 414)
Screenshot: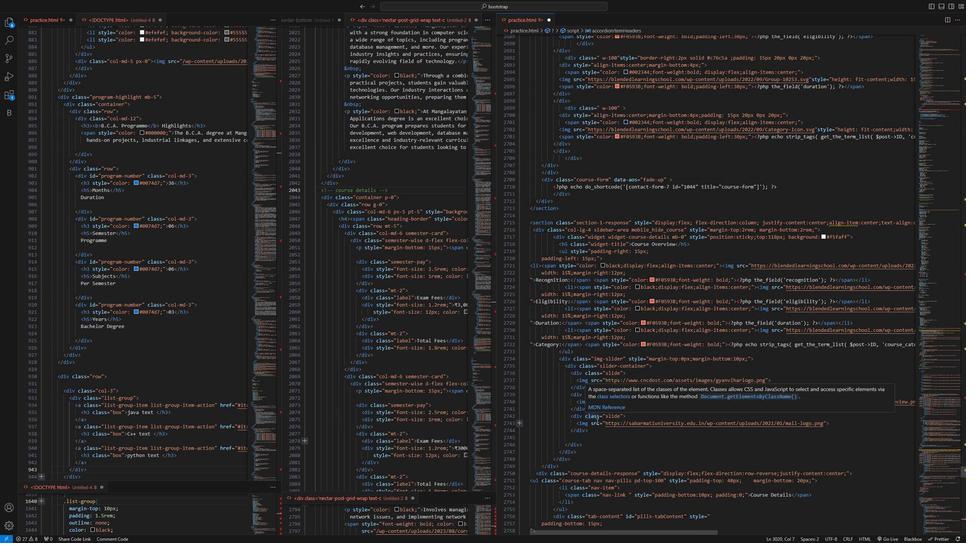 
Action: Mouse scrolled (595, 414) with delta (0, 0)
Screenshot: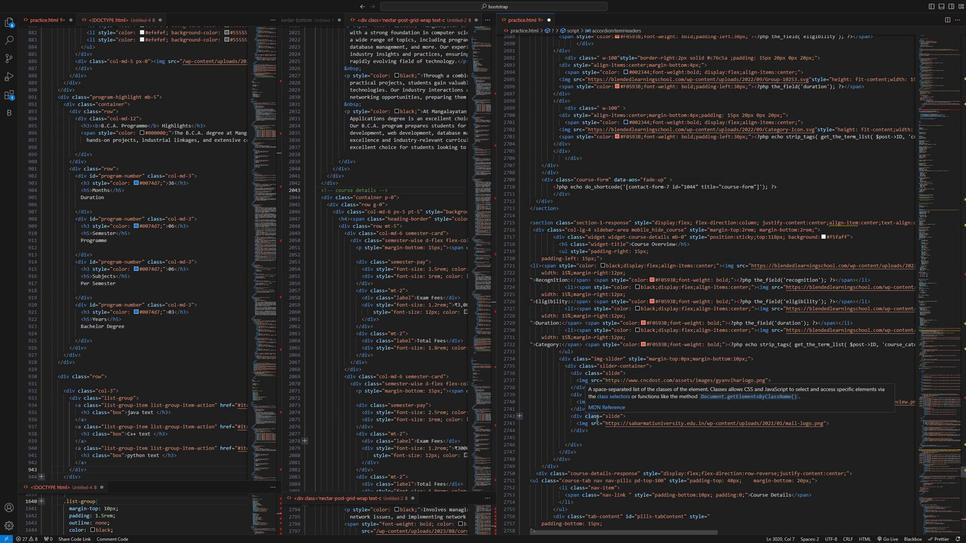 
Action: Mouse scrolled (595, 414) with delta (0, 0)
Screenshot: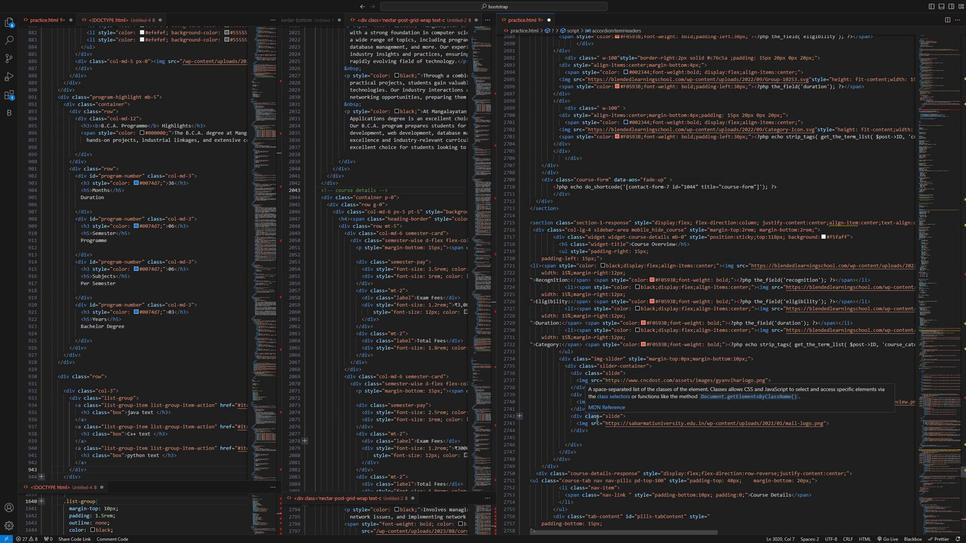 
Action: Mouse scrolled (595, 414) with delta (0, 0)
Screenshot: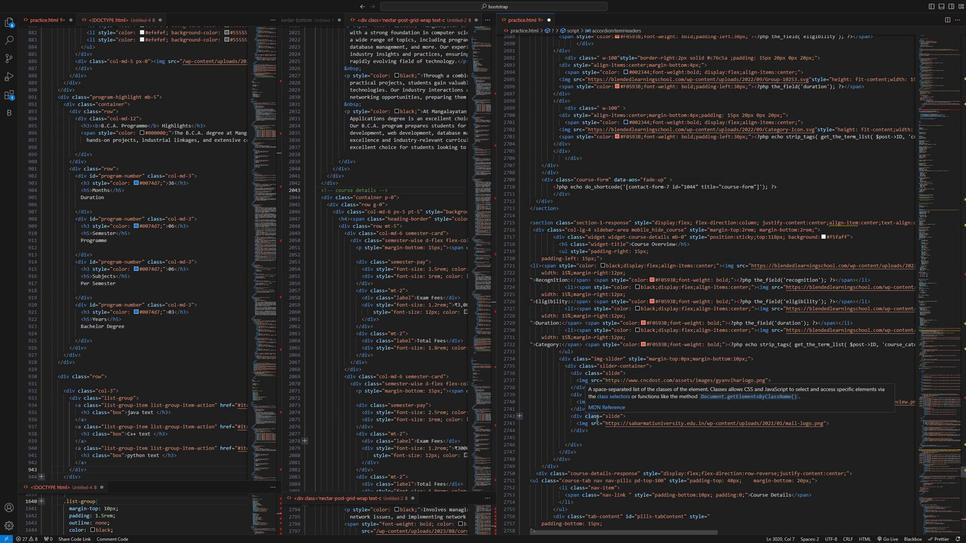 
Action: Mouse scrolled (595, 414) with delta (0, 0)
Screenshot: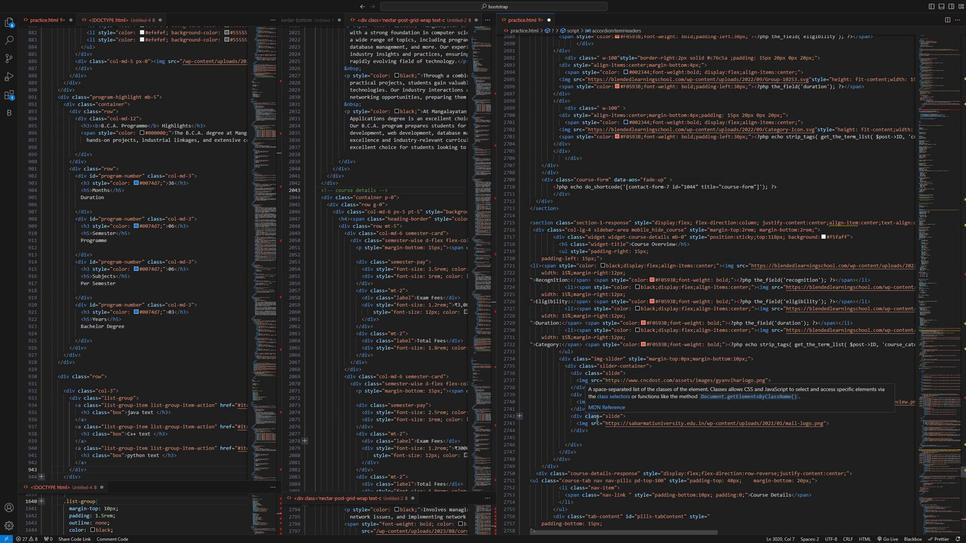 
Action: Mouse scrolled (595, 414) with delta (0, 0)
Screenshot: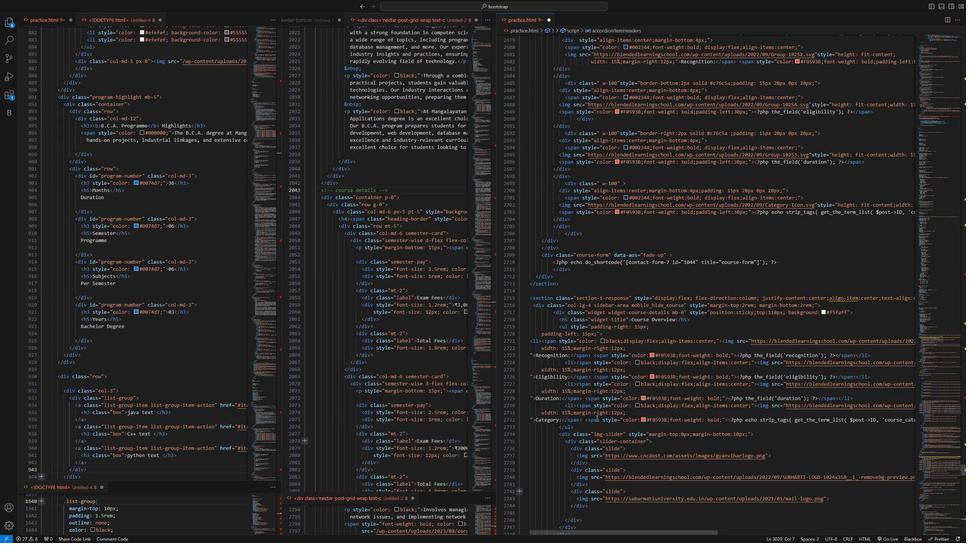 
Action: Mouse scrolled (595, 414) with delta (0, 0)
Screenshot: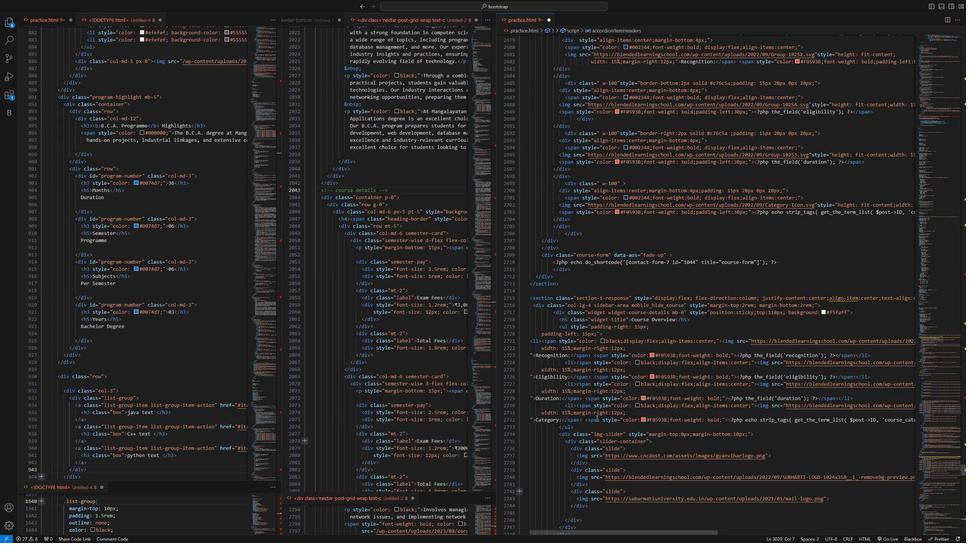 
Action: Mouse scrolled (595, 414) with delta (0, 0)
Screenshot: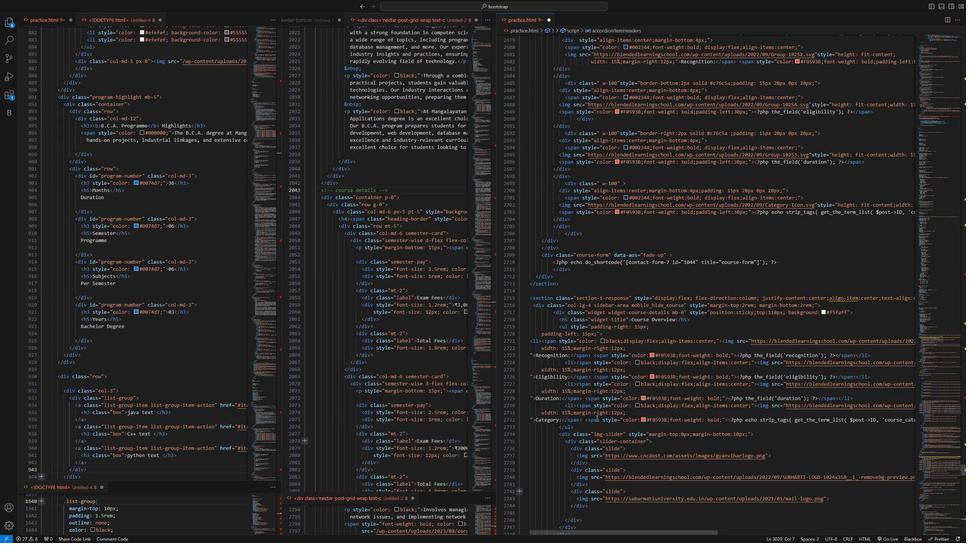 
Action: Mouse scrolled (595, 414) with delta (0, 0)
Screenshot: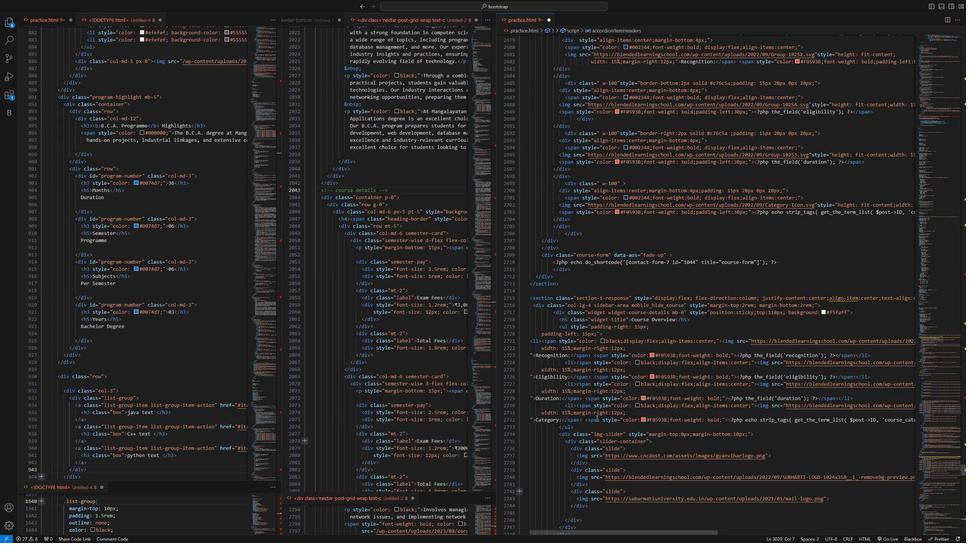 
Action: Mouse moved to (595, 414)
Screenshot: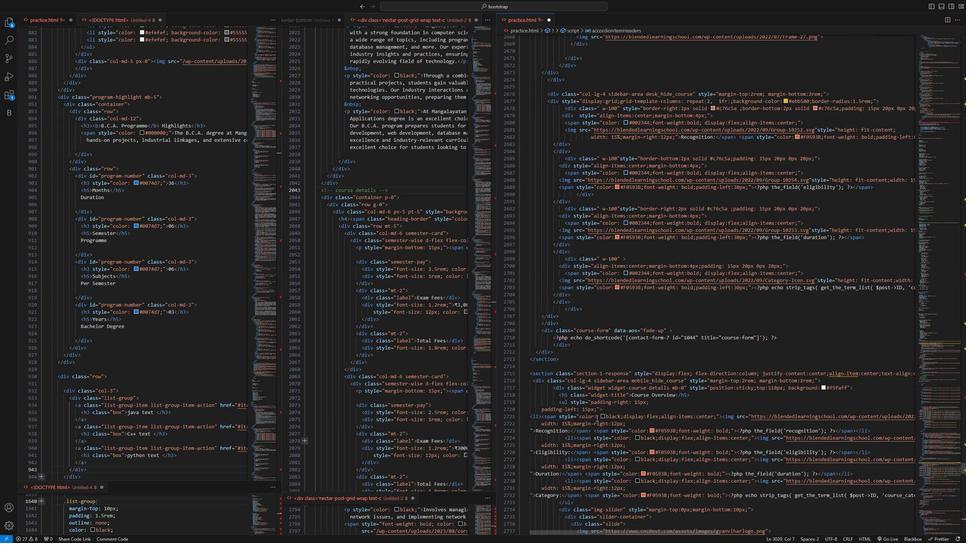 
Action: Mouse scrolled (595, 414) with delta (0, 0)
Screenshot: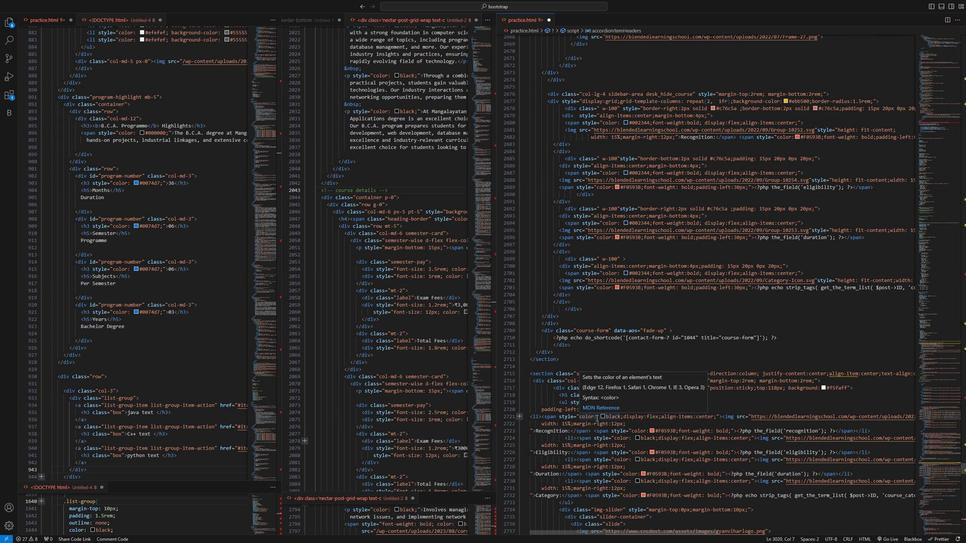 
Action: Mouse scrolled (595, 414) with delta (0, 0)
Screenshot: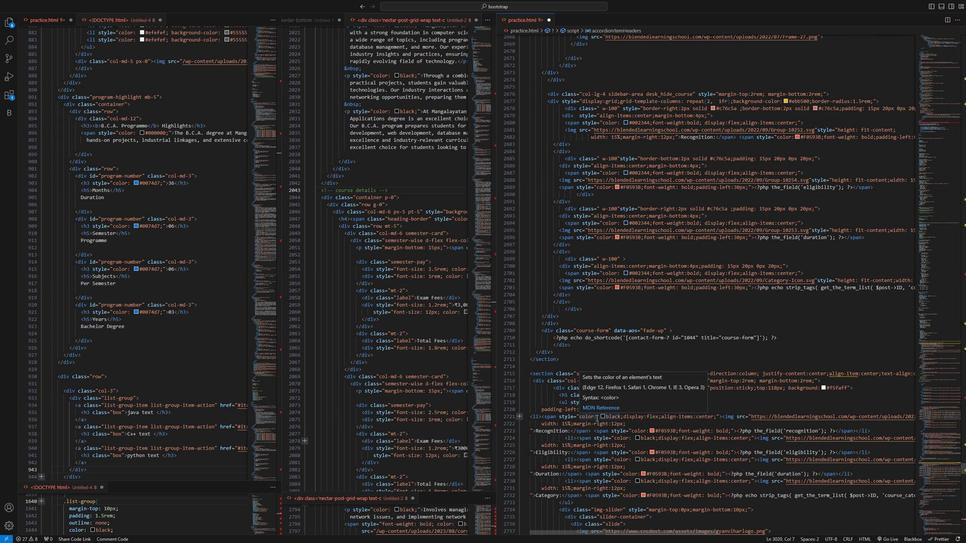 
Action: Mouse scrolled (595, 414) with delta (0, 0)
Screenshot: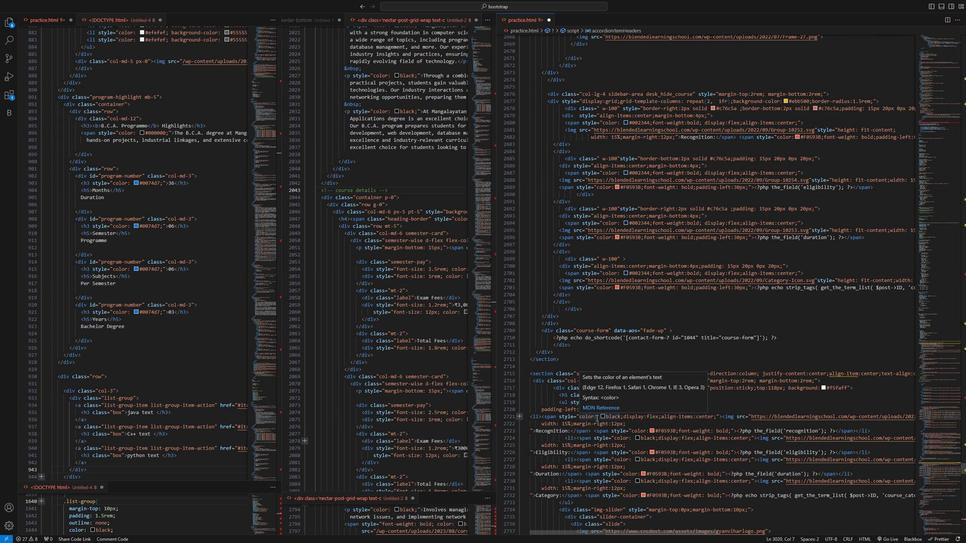 
Action: Mouse scrolled (595, 414) with delta (0, 0)
Screenshot: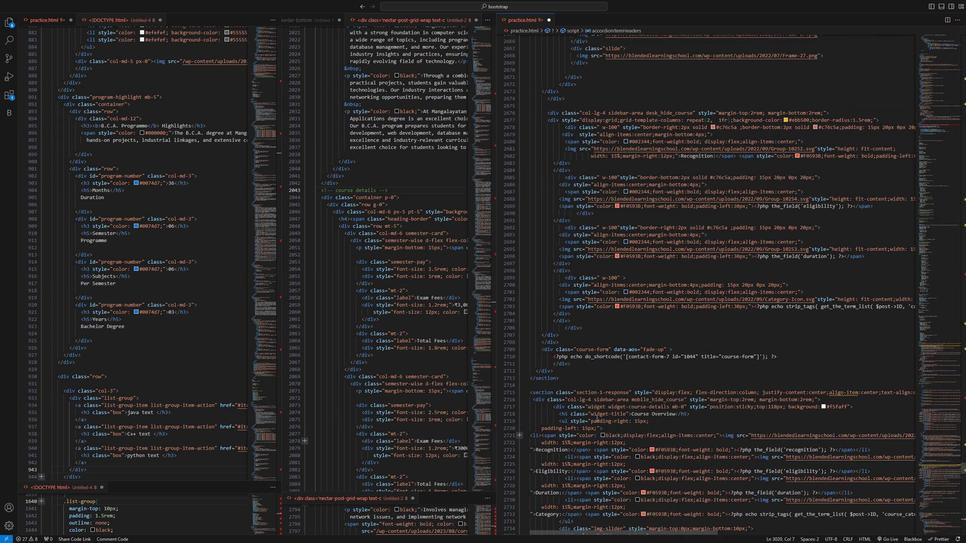 
Action: Mouse scrolled (595, 414) with delta (0, 0)
Screenshot: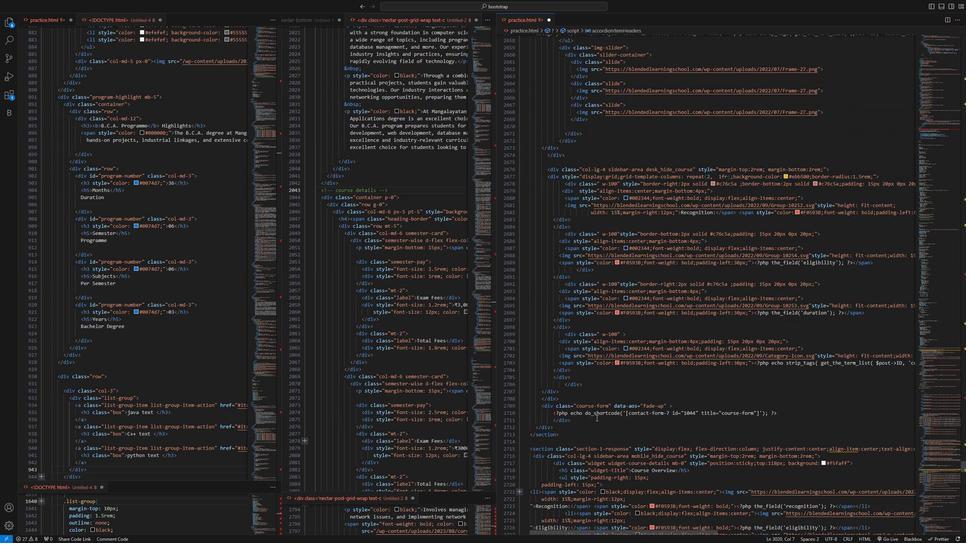 
Action: Mouse scrolled (595, 414) with delta (0, 0)
Screenshot: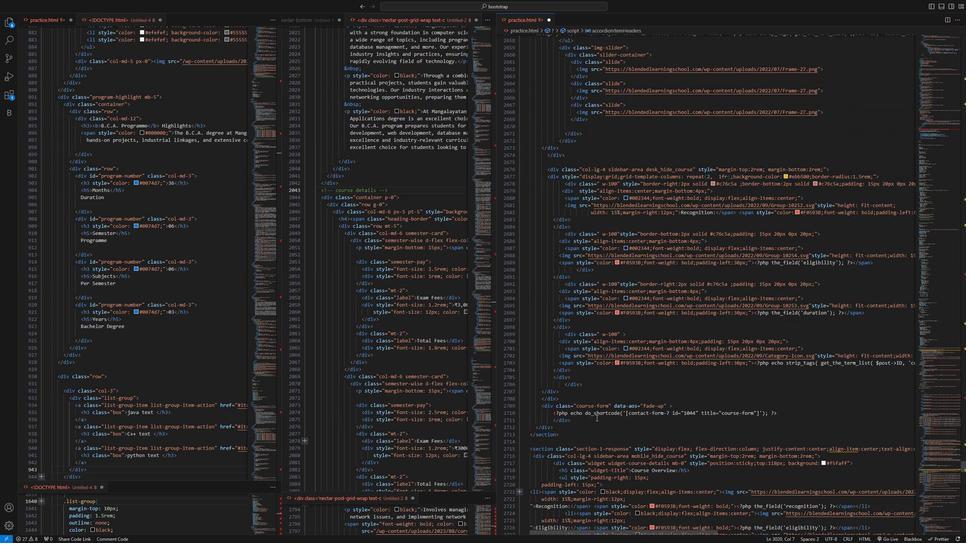 
Action: Mouse scrolled (595, 414) with delta (0, 0)
Screenshot: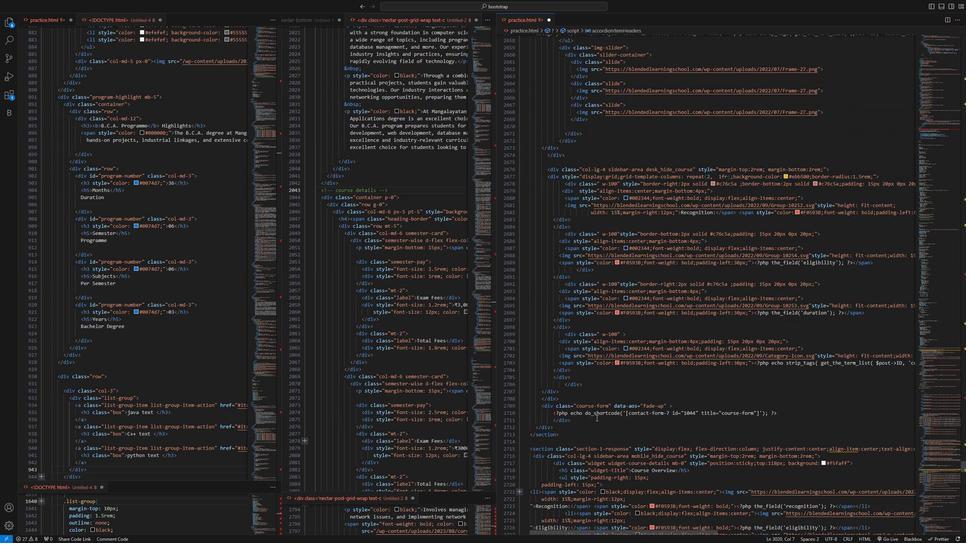 
Action: Mouse moved to (595, 414)
Screenshot: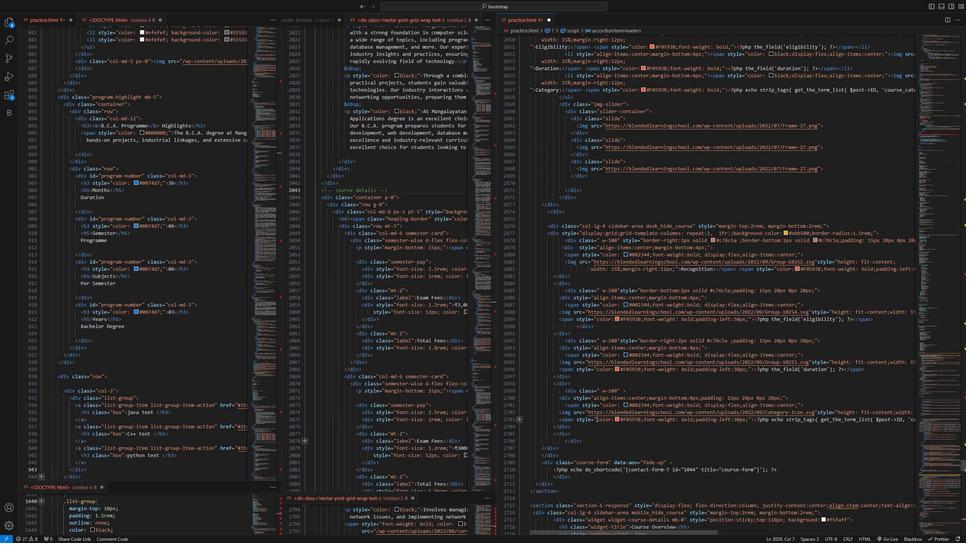 
Action: Mouse scrolled (595, 414) with delta (0, 0)
Screenshot: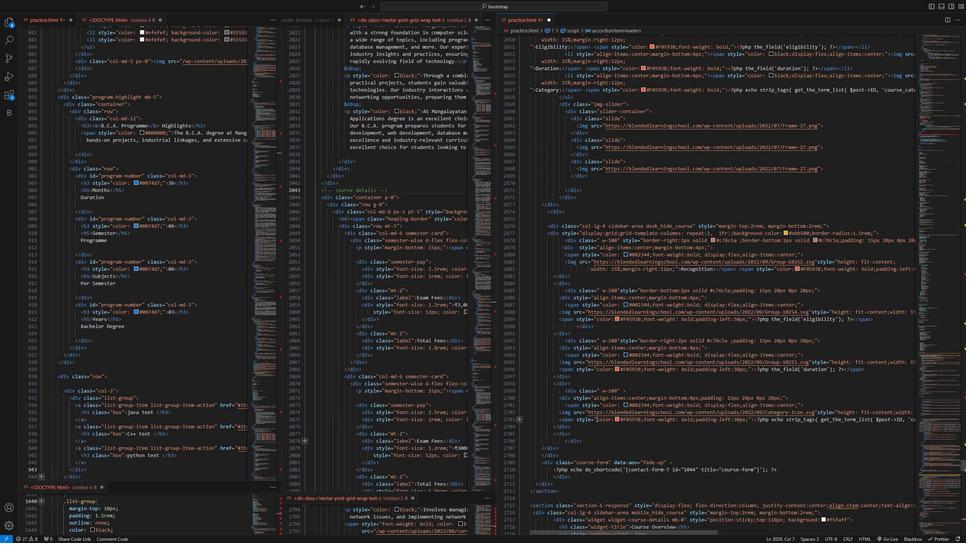 
Action: Mouse scrolled (595, 414) with delta (0, 0)
Screenshot: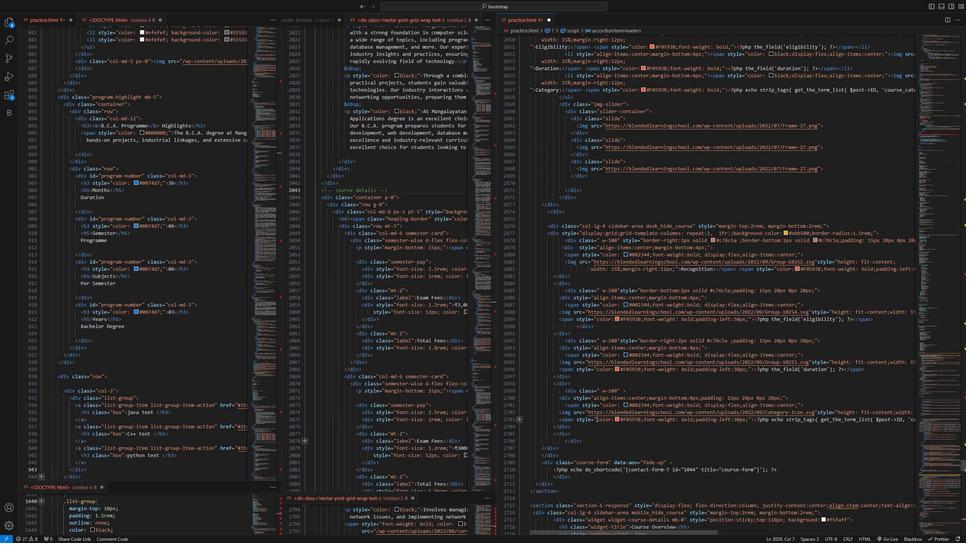 
Action: Mouse scrolled (595, 414) with delta (0, 0)
Screenshot: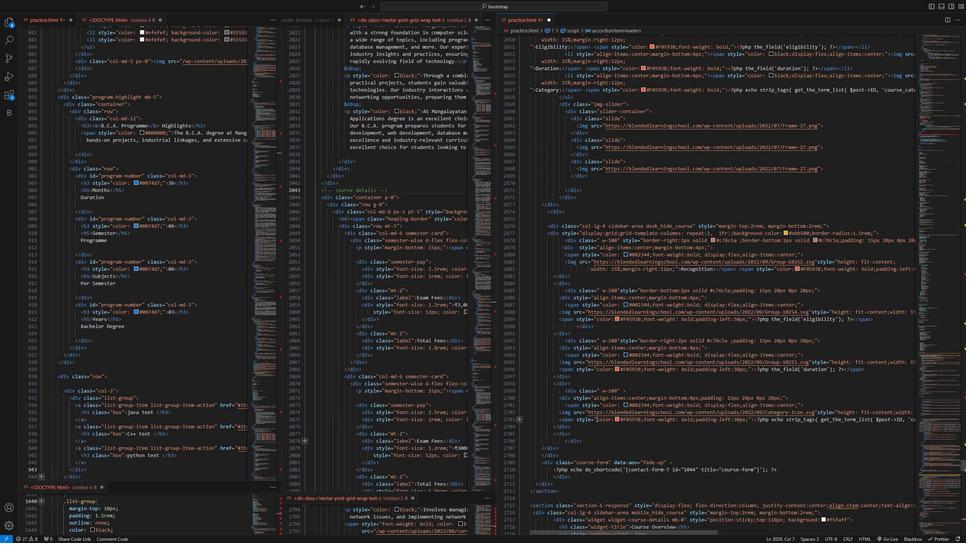 
Action: Mouse scrolled (595, 414) with delta (0, 0)
Screenshot: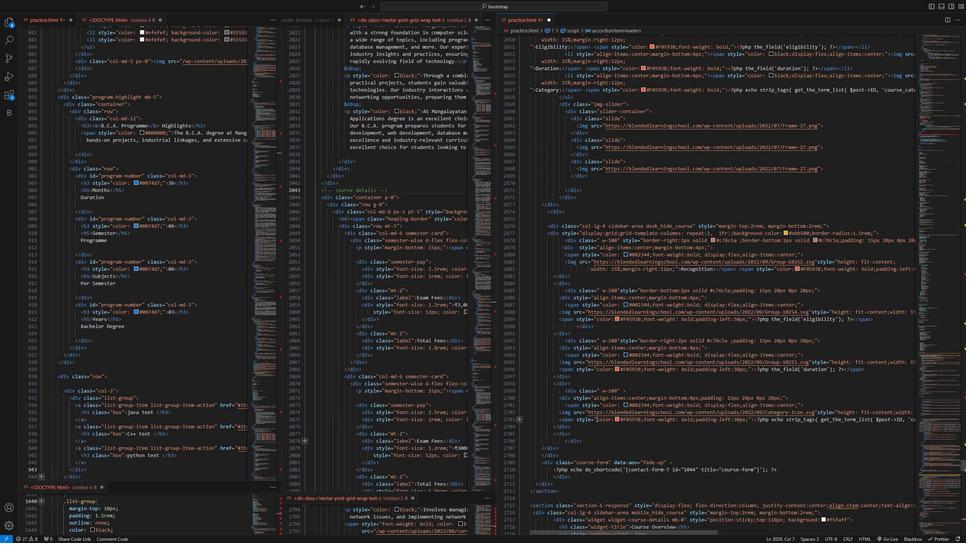 
Action: Mouse scrolled (595, 414) with delta (0, 0)
Screenshot: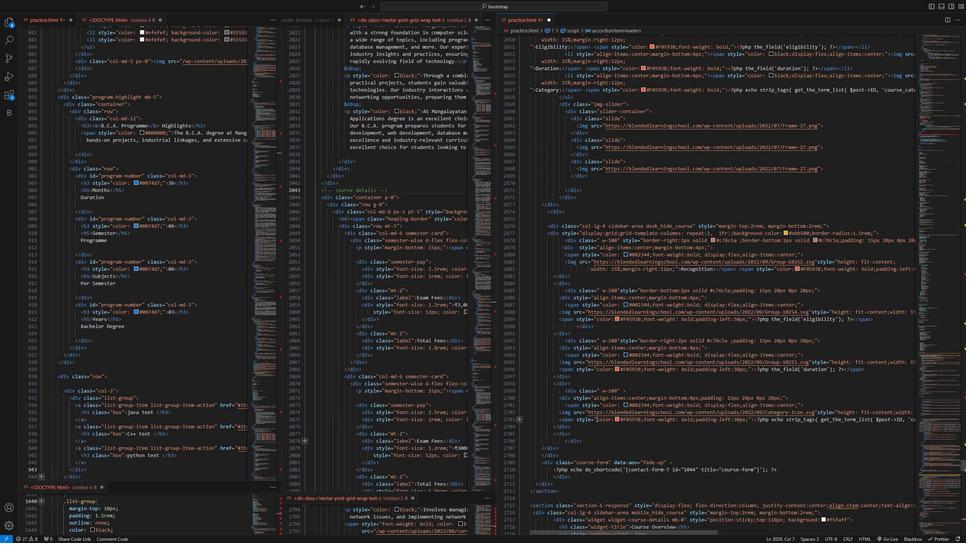 
Action: Mouse moved to (595, 414)
Screenshot: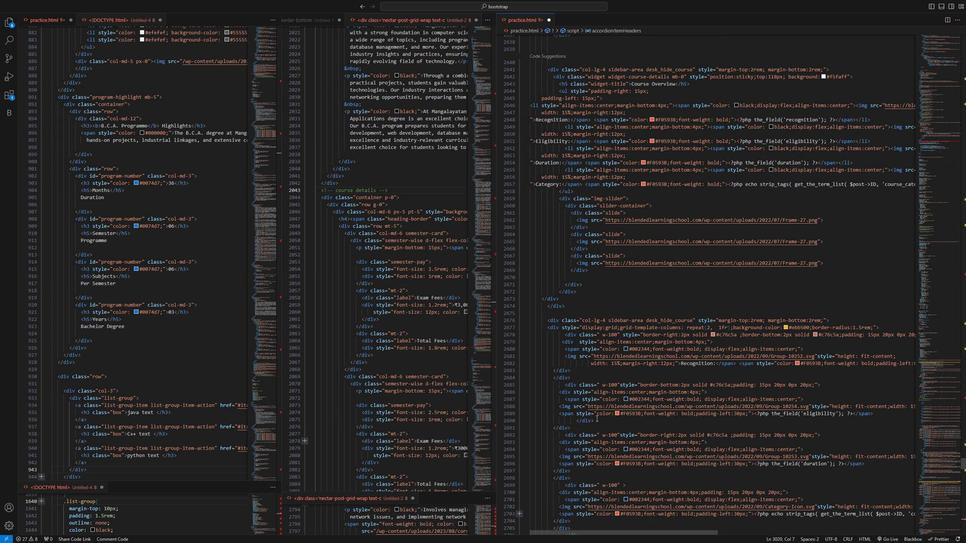 
Action: Mouse scrolled (595, 415) with delta (0, 0)
Screenshot: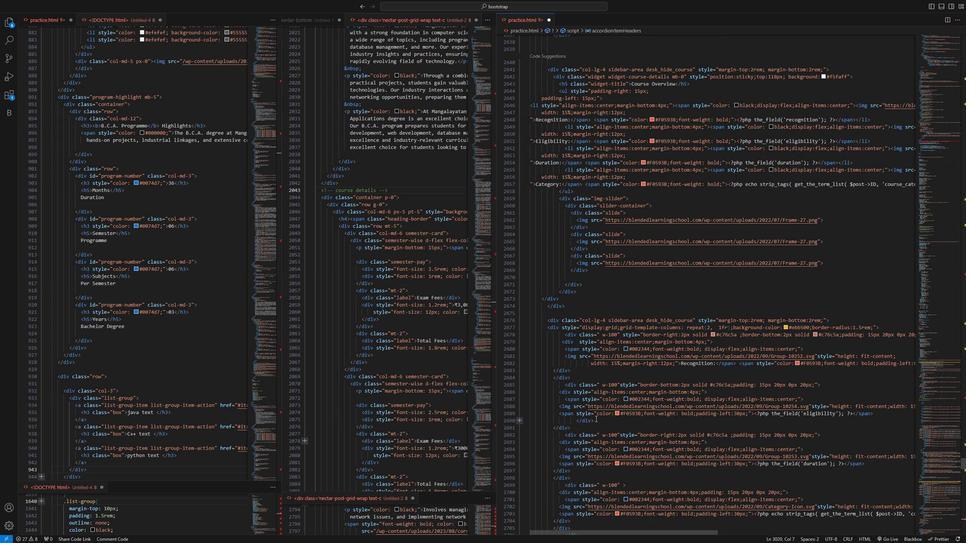 
Action: Mouse scrolled (595, 415) with delta (0, 0)
Screenshot: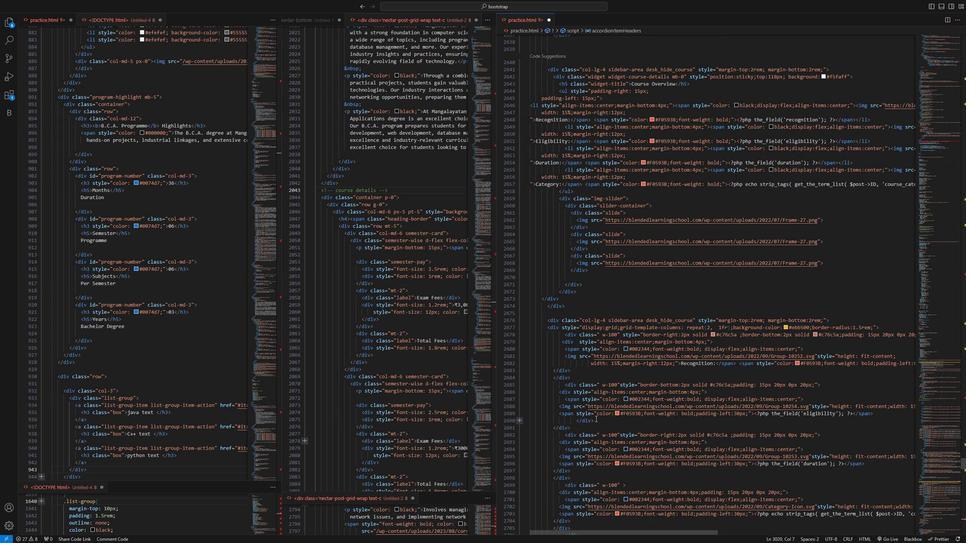 
Action: Mouse scrolled (595, 415) with delta (0, 0)
Screenshot: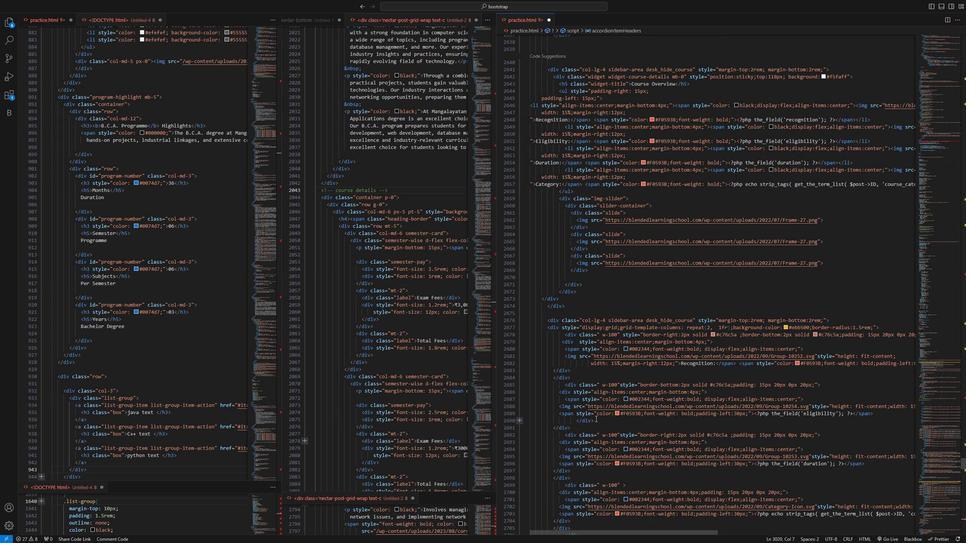 
Action: Mouse scrolled (595, 415) with delta (0, 0)
Screenshot: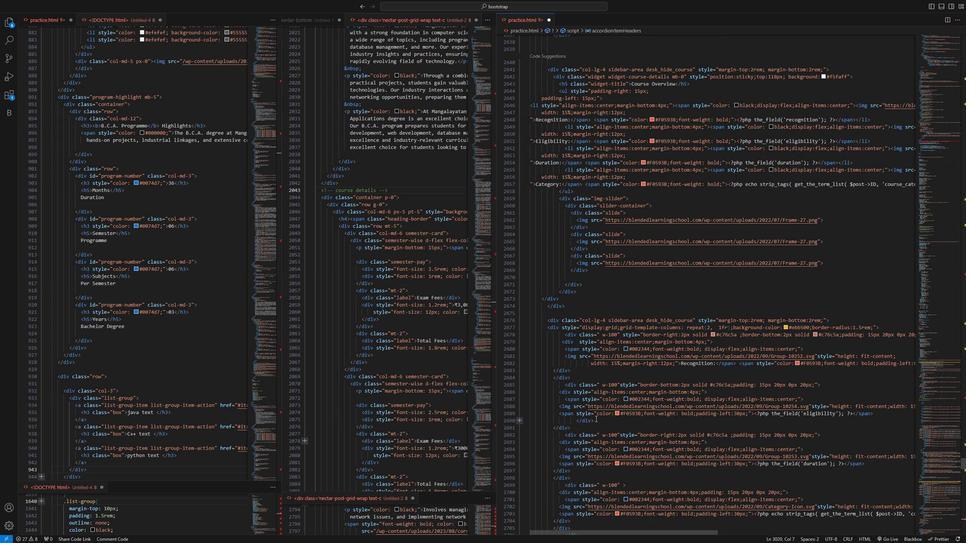 
Action: Mouse scrolled (595, 415) with delta (0, 0)
Screenshot: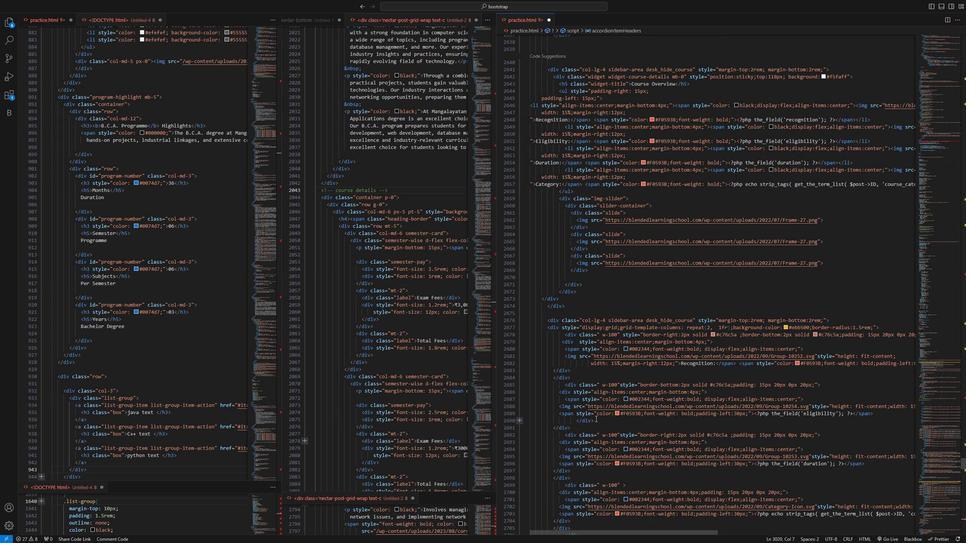 
Action: Mouse scrolled (595, 415) with delta (0, 0)
Screenshot: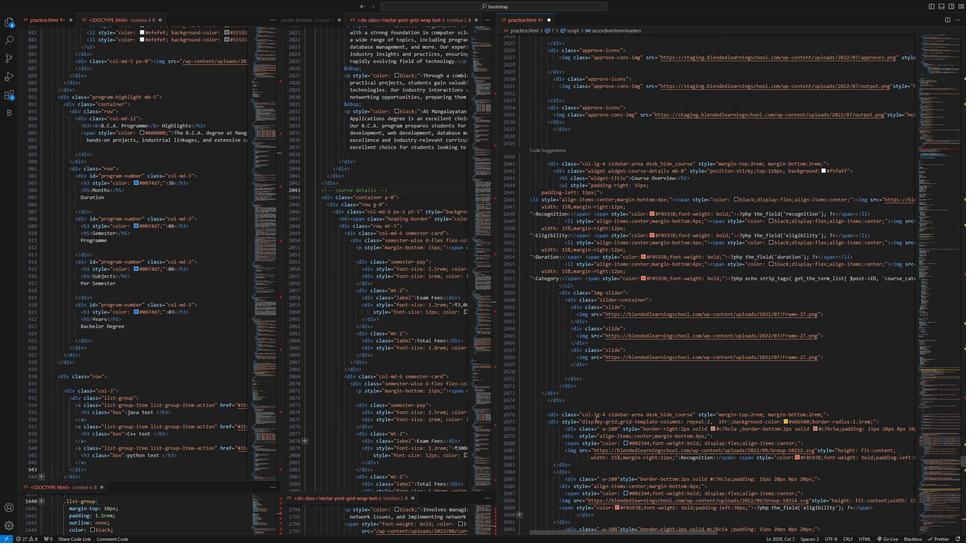 
Action: Mouse scrolled (595, 415) with delta (0, 0)
Screenshot: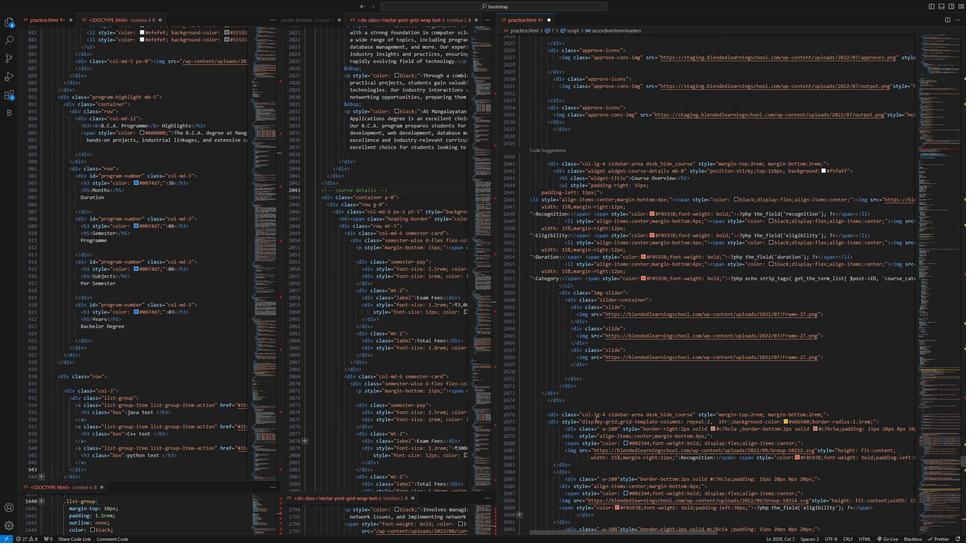 
Action: Mouse scrolled (595, 415) with delta (0, 0)
Screenshot: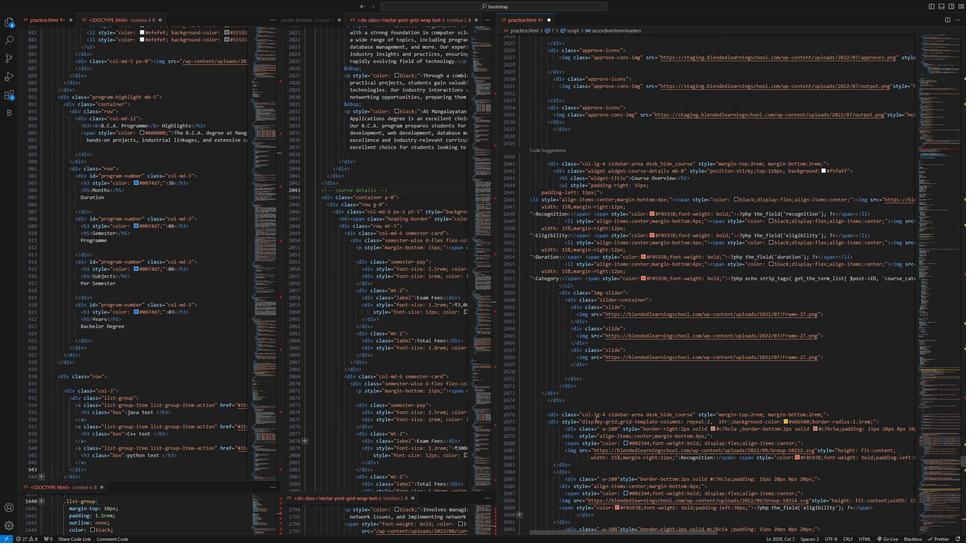 
Action: Mouse scrolled (595, 415) with delta (0, 0)
Screenshot: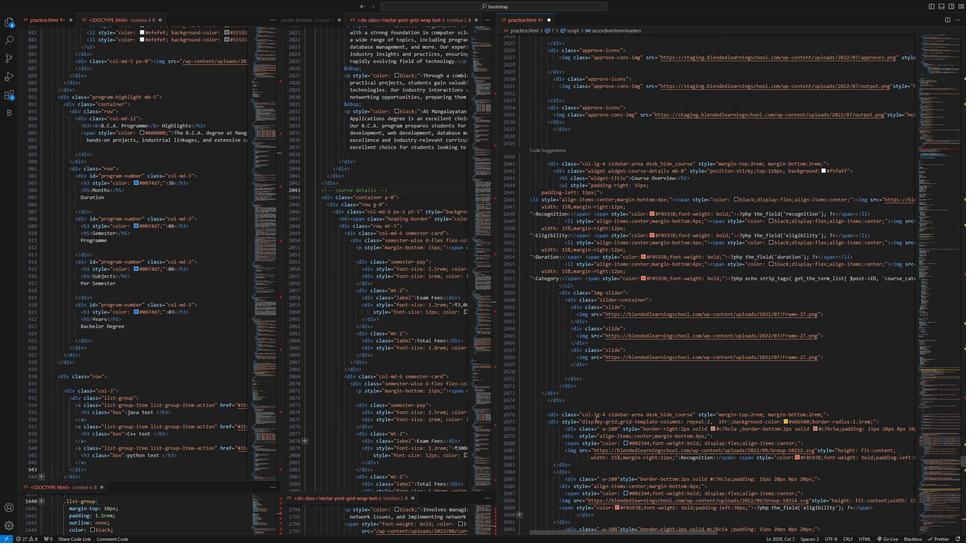 
Action: Mouse scrolled (595, 415) with delta (0, 0)
Screenshot: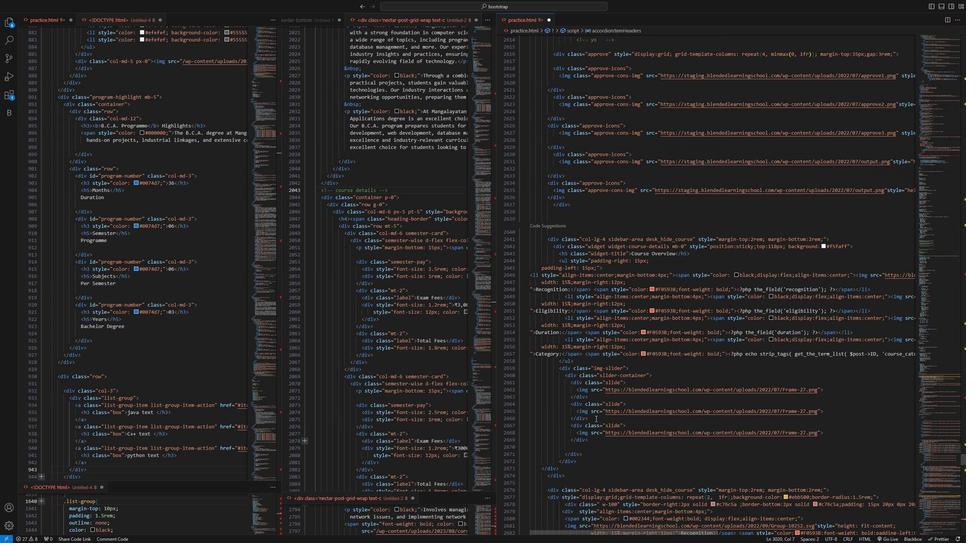
Action: Mouse scrolled (595, 415) with delta (0, 0)
Screenshot: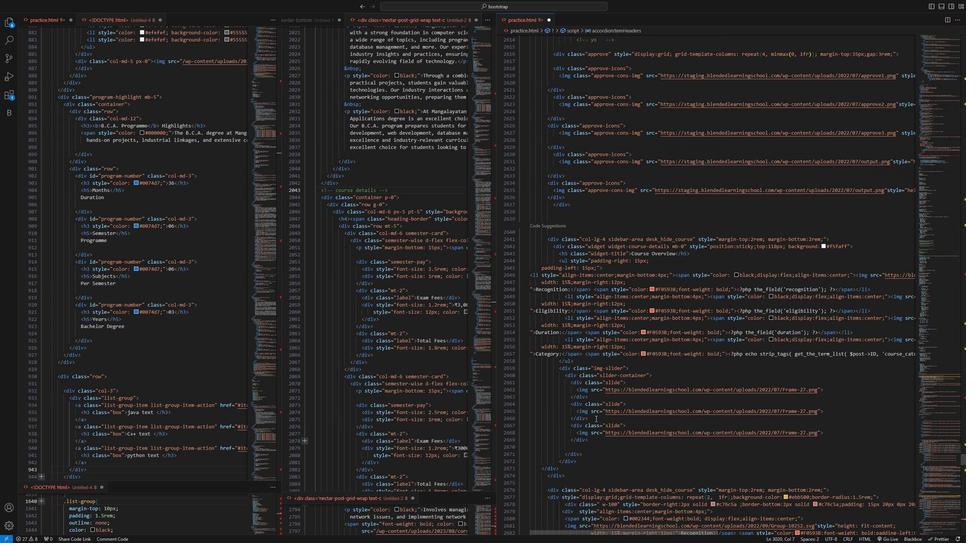 
Action: Mouse scrolled (595, 415) with delta (0, 0)
Screenshot: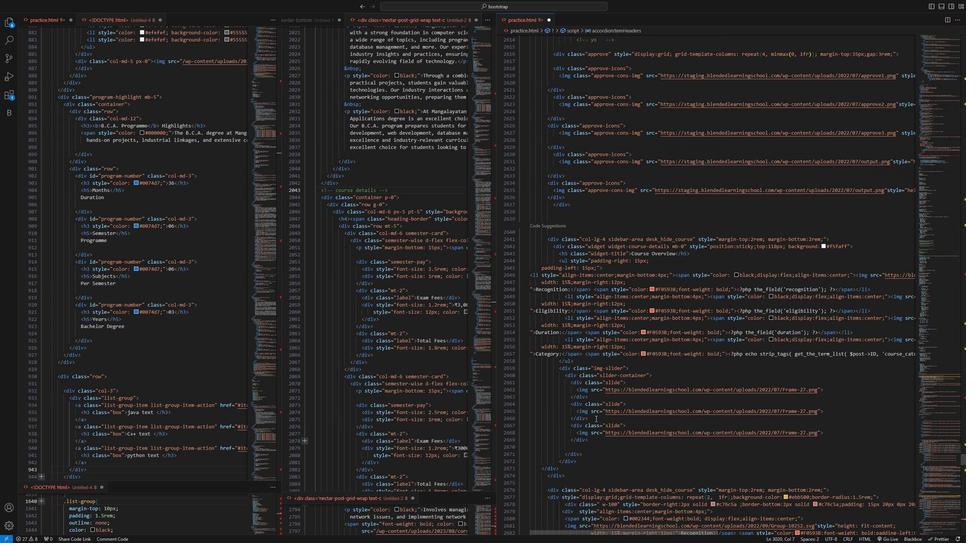 
Action: Mouse scrolled (595, 415) with delta (0, 0)
Screenshot: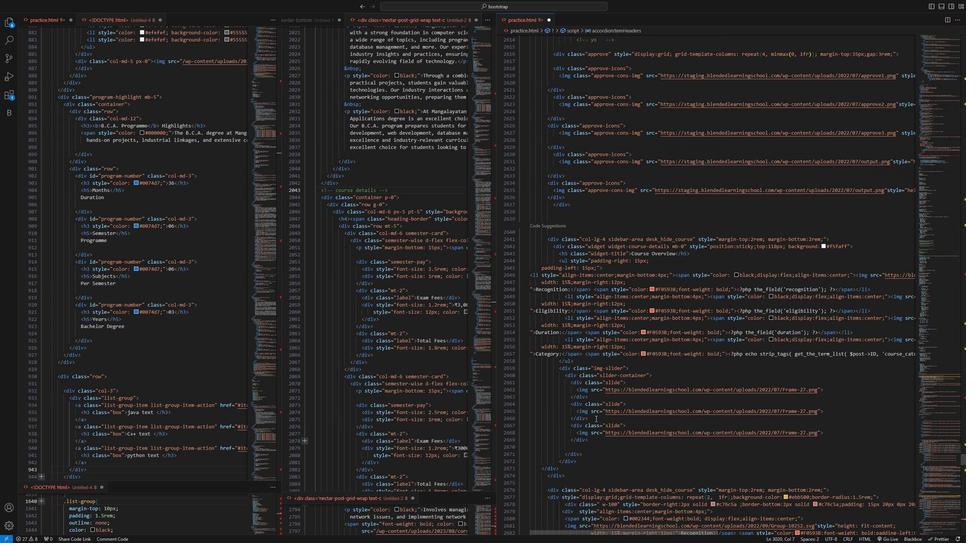 
Action: Mouse scrolled (595, 415) with delta (0, 0)
Screenshot: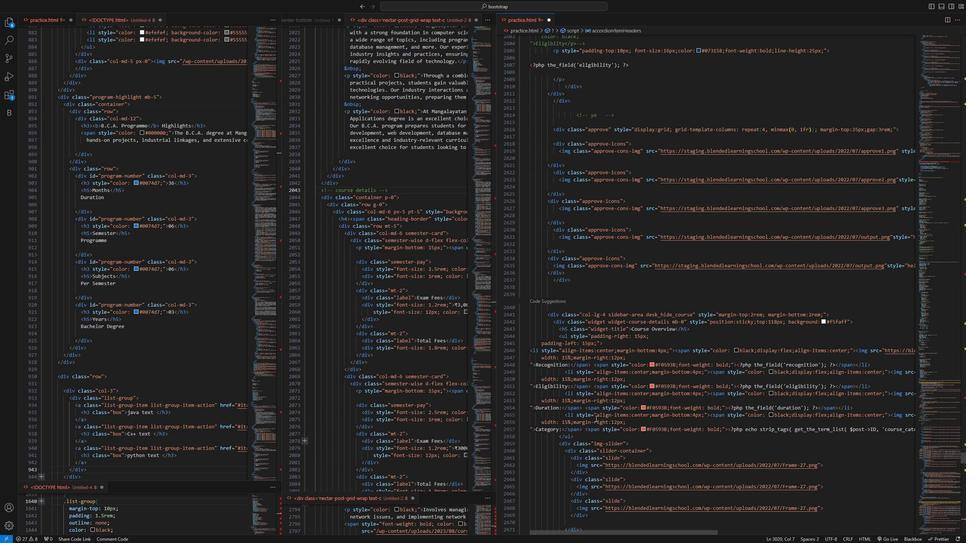 
Action: Mouse scrolled (595, 415) with delta (0, 0)
Screenshot: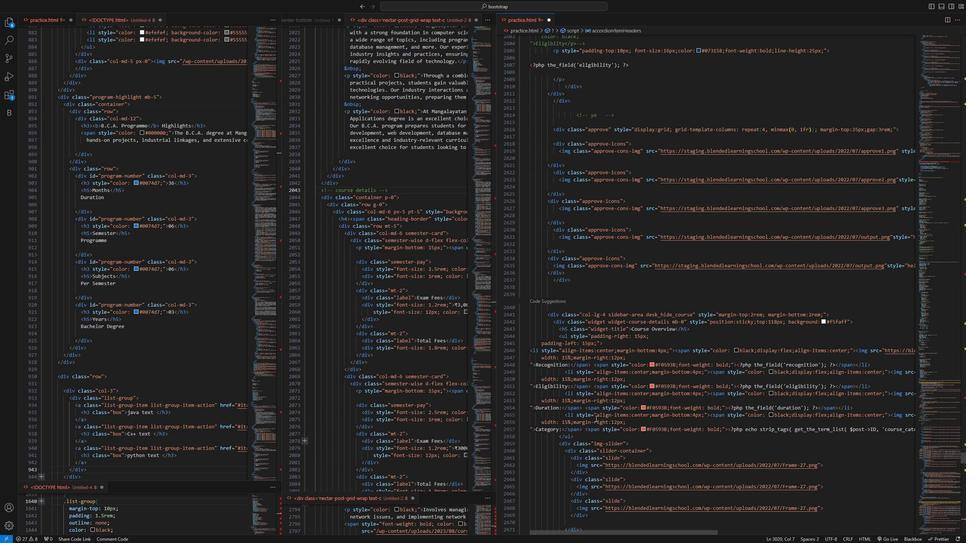 
Action: Mouse scrolled (595, 415) with delta (0, 0)
Screenshot: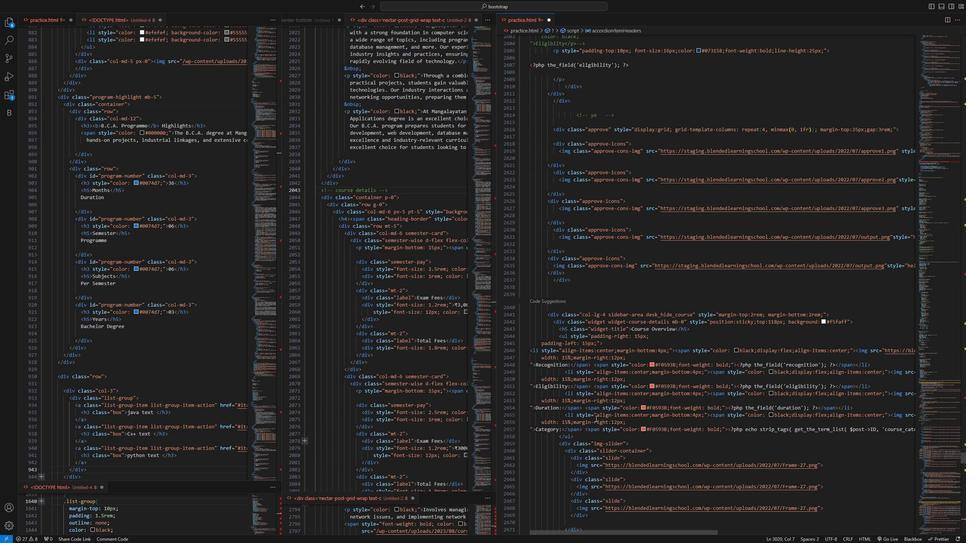 
Action: Mouse scrolled (595, 415) with delta (0, 0)
Screenshot: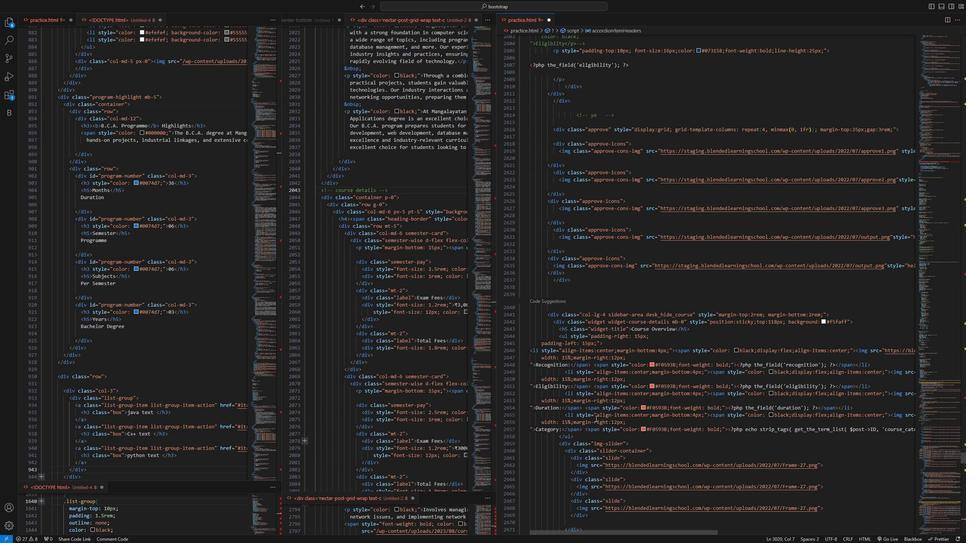 
Action: Mouse moved to (575, 414)
Screenshot: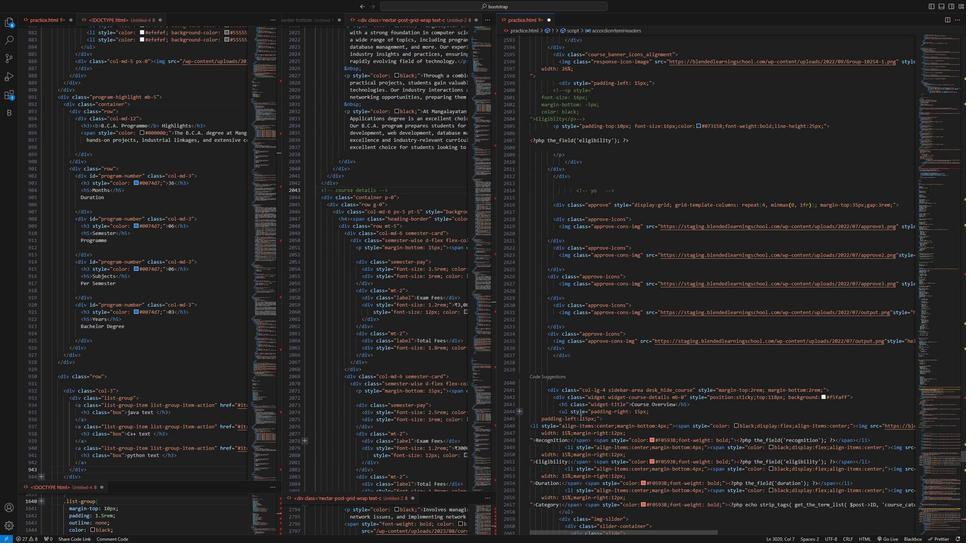 
Action: Mouse scrolled (575, 414) with delta (0, 0)
Screenshot: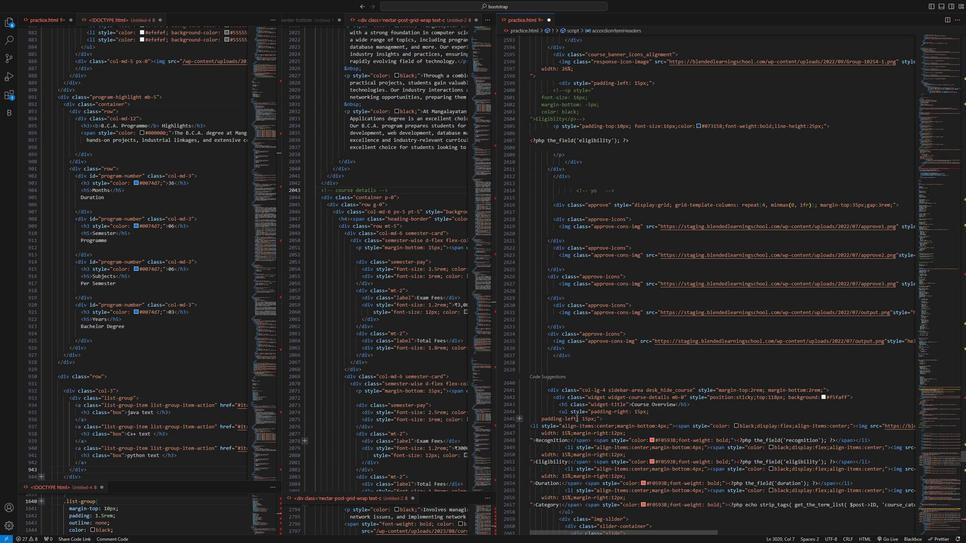 
Action: Mouse scrolled (575, 414) with delta (0, 0)
Screenshot: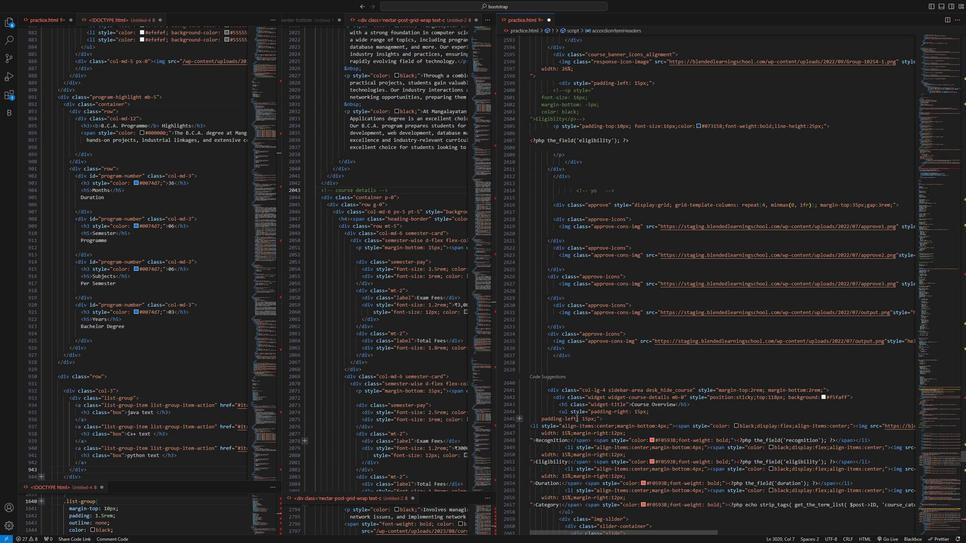 
Action: Mouse scrolled (575, 414) with delta (0, 0)
Screenshot: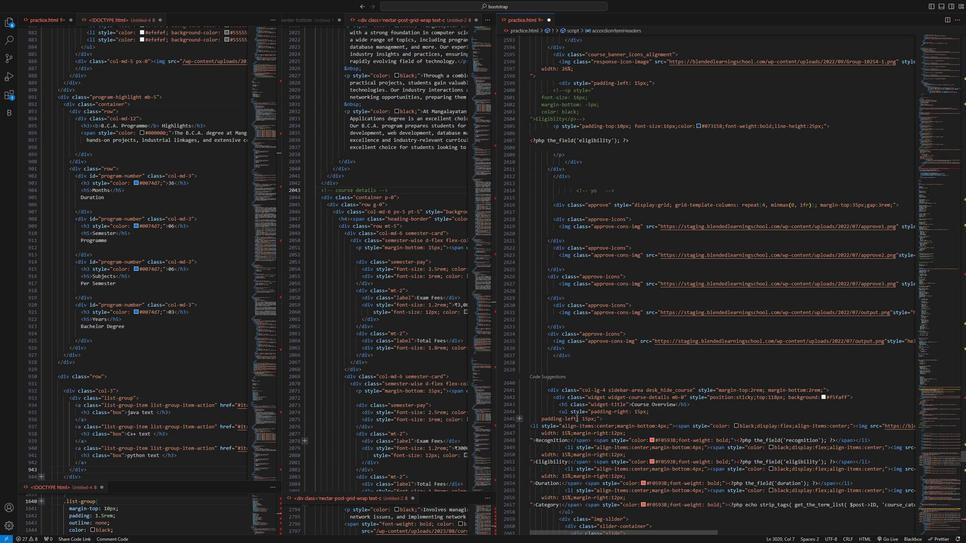 
Action: Mouse scrolled (575, 414) with delta (0, 0)
Screenshot: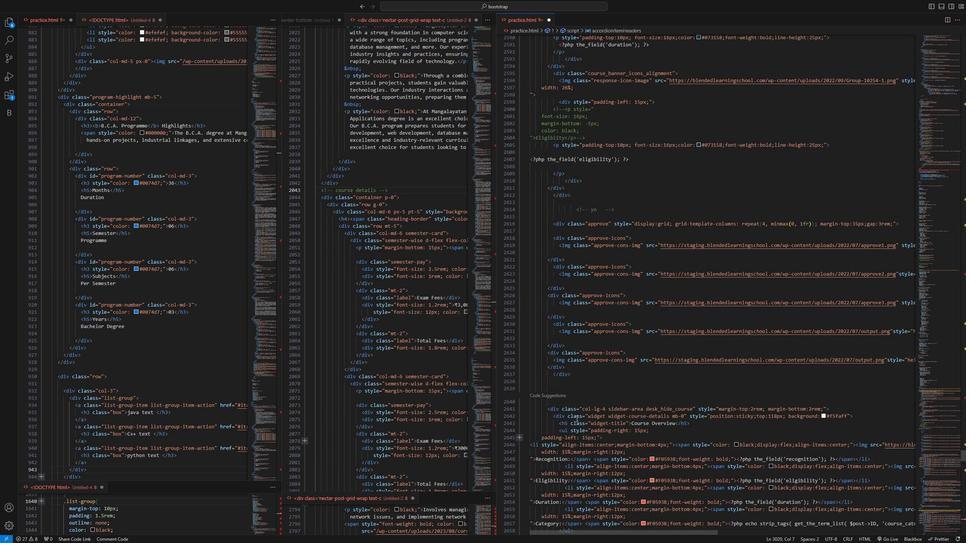 
Action: Mouse scrolled (575, 414) with delta (0, 0)
Screenshot: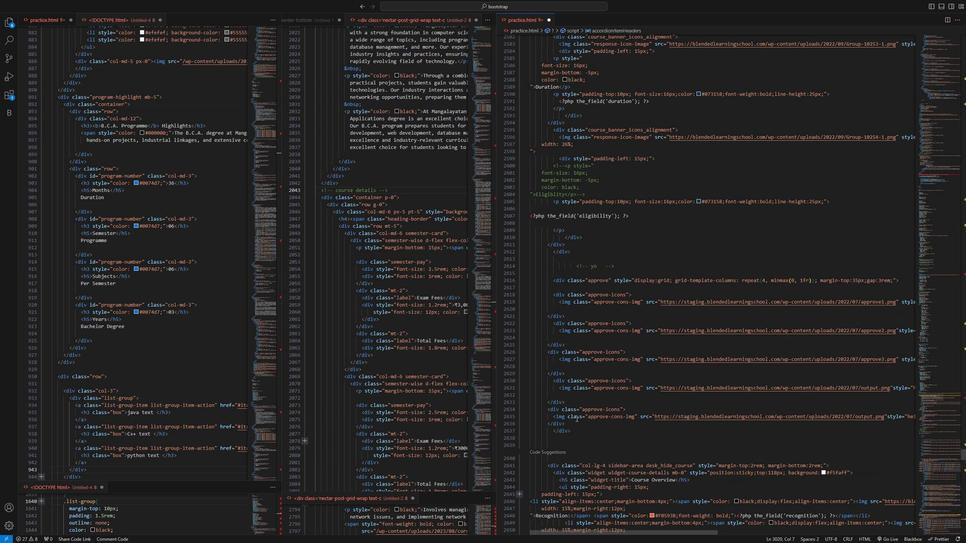 
Action: Mouse scrolled (575, 414) with delta (0, 0)
Screenshot: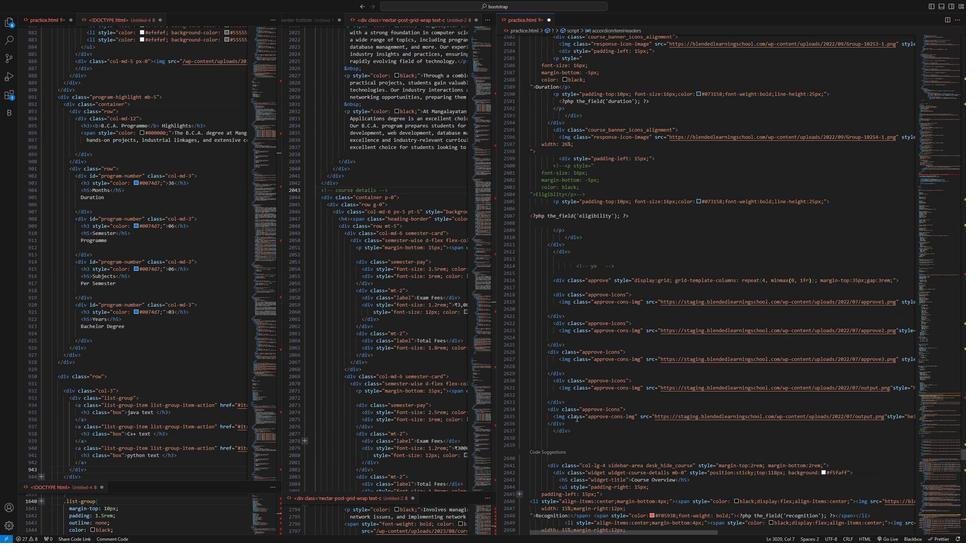 
Action: Mouse scrolled (575, 414) with delta (0, 0)
Screenshot: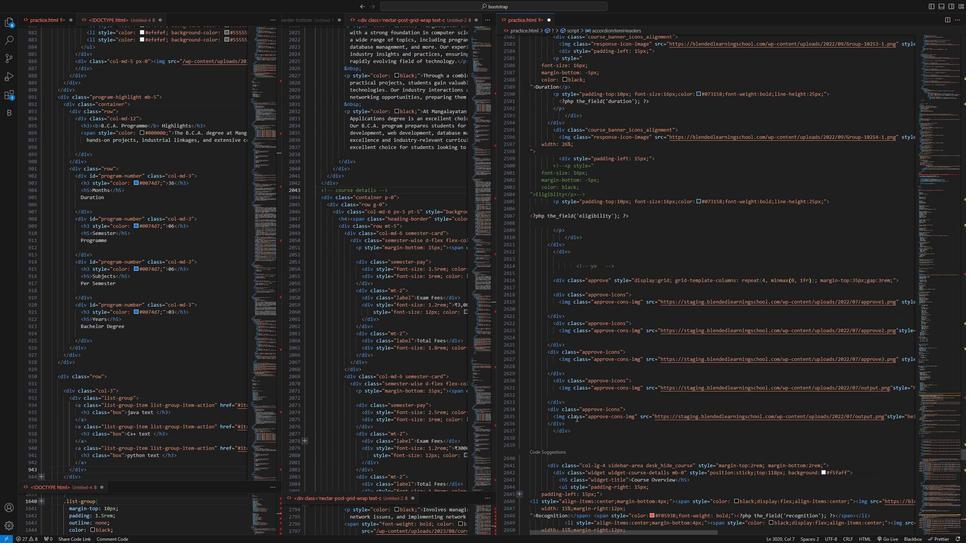 
Action: Mouse moved to (630, 388)
Screenshot: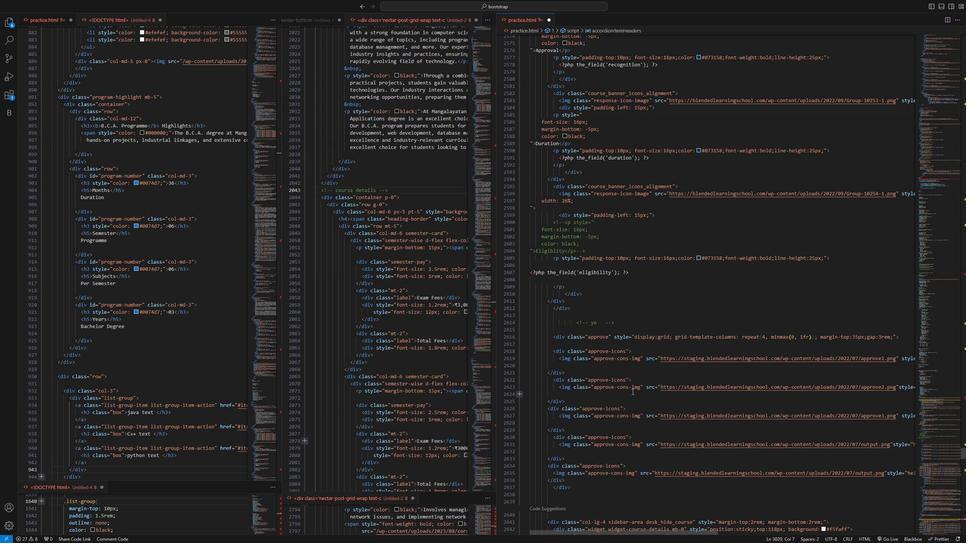 
Action: Mouse scrolled (630, 389) with delta (0, 0)
Screenshot: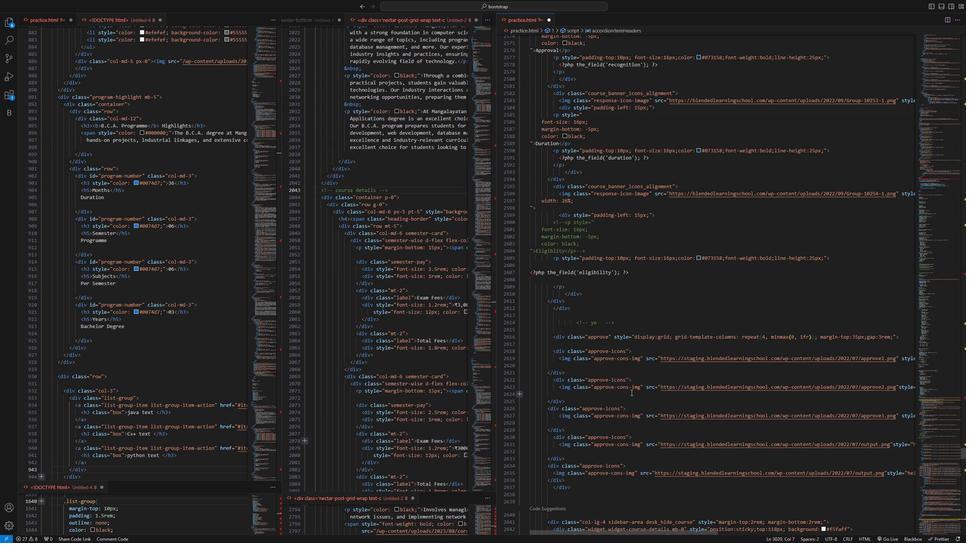 
Action: Mouse scrolled (630, 389) with delta (0, 0)
Screenshot: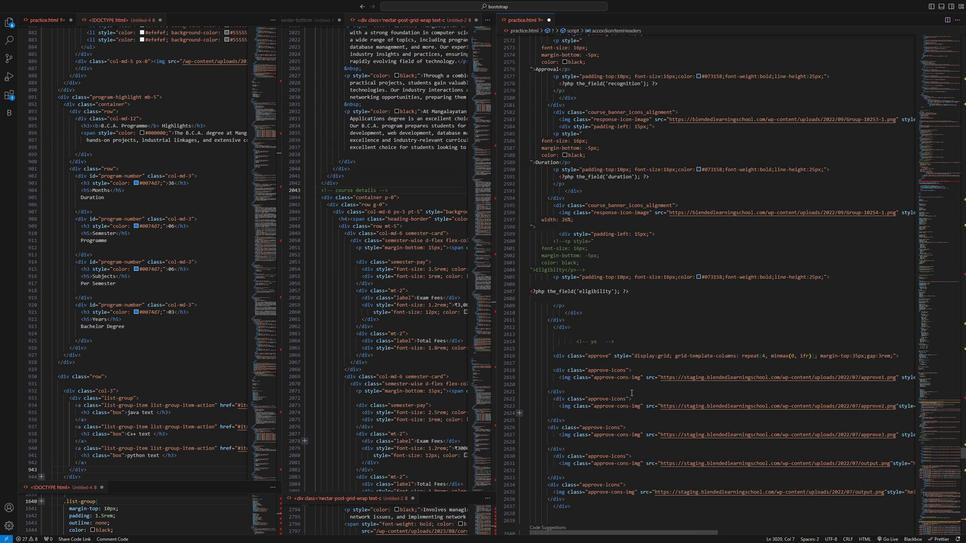 
Action: Mouse scrolled (630, 389) with delta (0, 0)
Screenshot: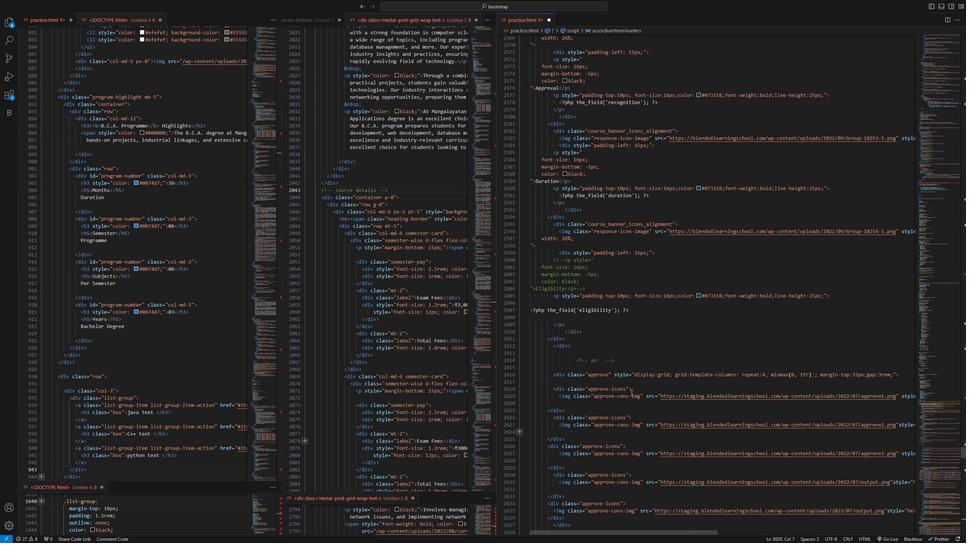 
Action: Mouse scrolled (630, 389) with delta (0, 0)
Screenshot: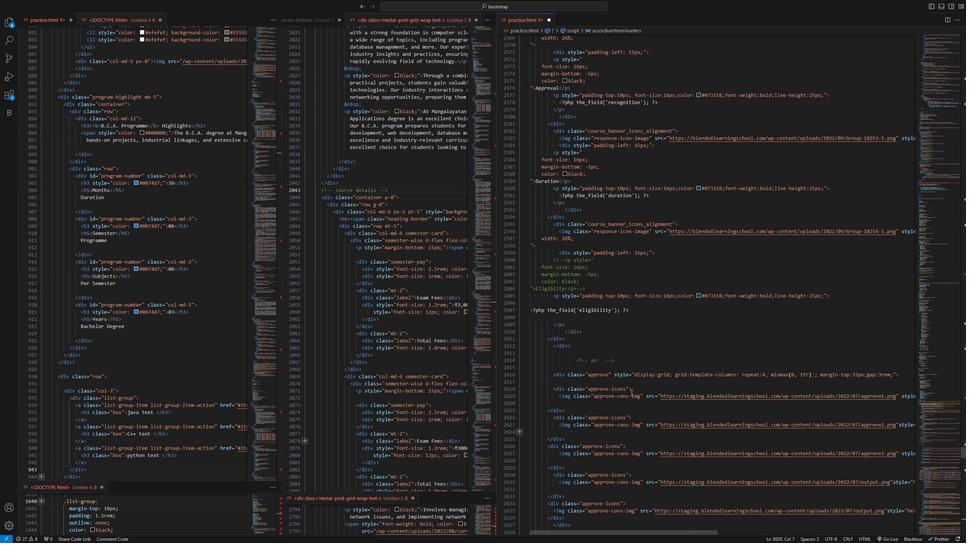 
Action: Mouse scrolled (630, 389) with delta (0, 0)
Screenshot: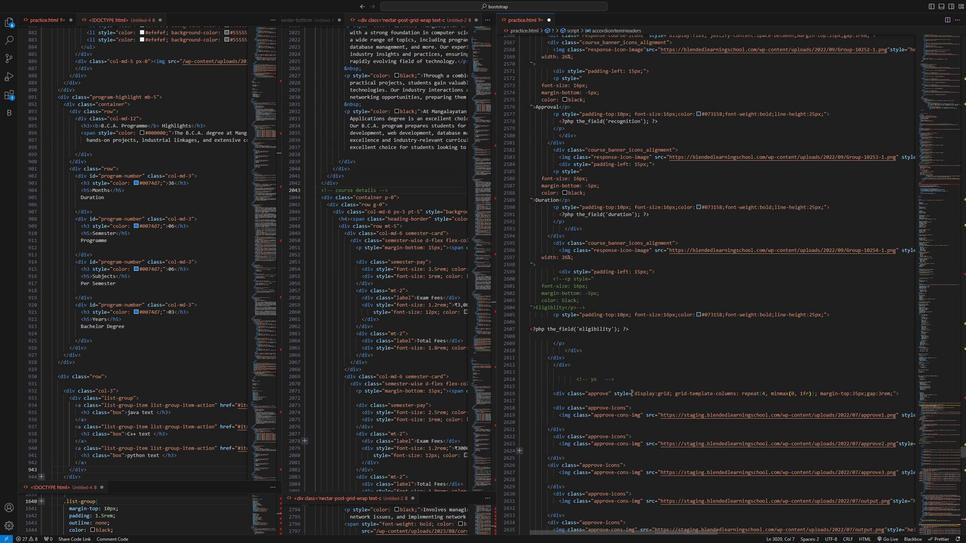 
Action: Mouse scrolled (630, 389) with delta (0, 0)
Screenshot: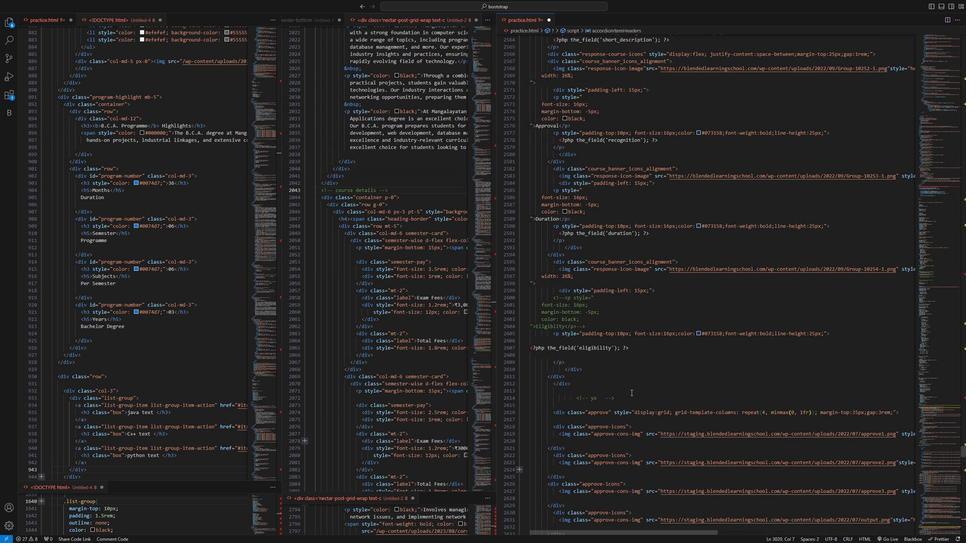 
Action: Mouse moved to (624, 391)
Screenshot: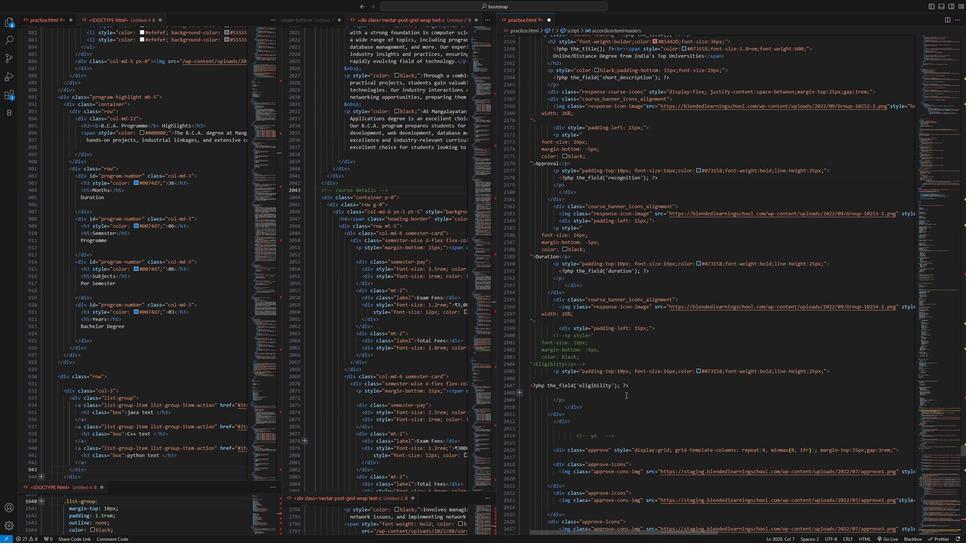 
Action: Mouse scrolled (624, 391) with delta (0, 0)
Screenshot: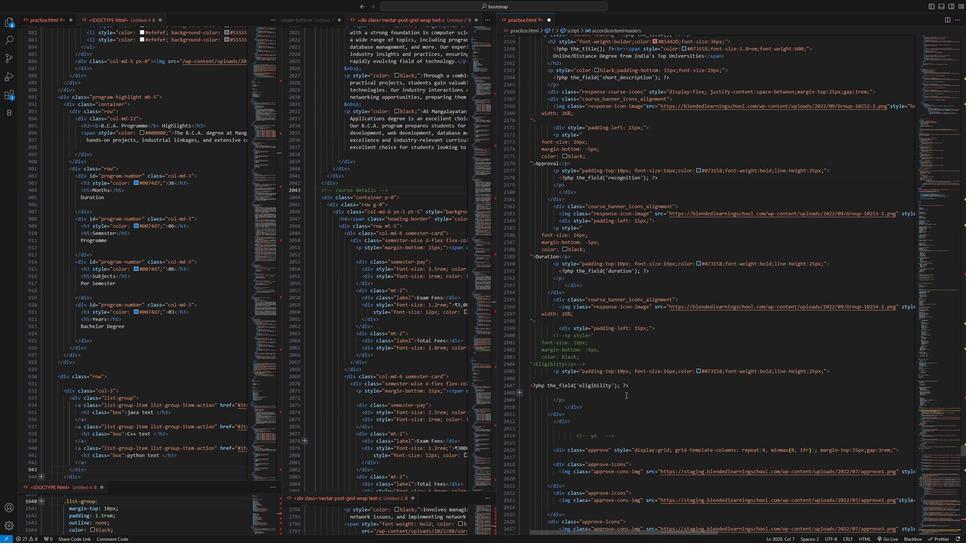 
Action: Mouse scrolled (624, 391) with delta (0, 0)
Screenshot: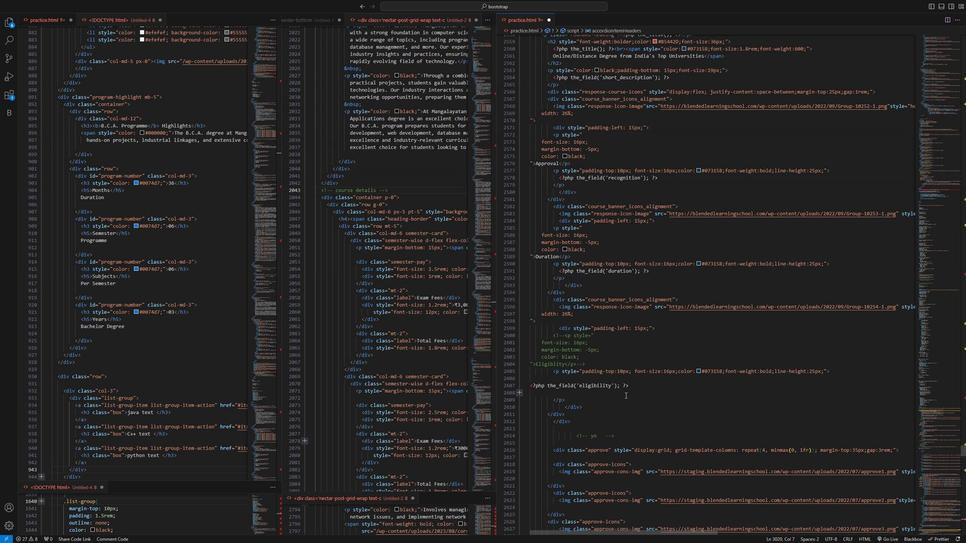 
Action: Mouse scrolled (624, 391) with delta (0, 0)
Screenshot: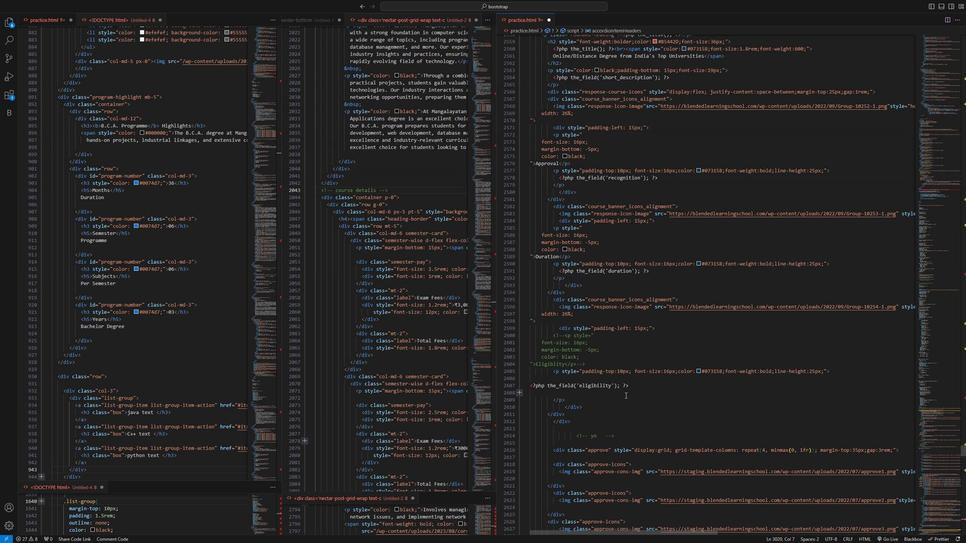 
Action: Mouse moved to (619, 391)
Screenshot: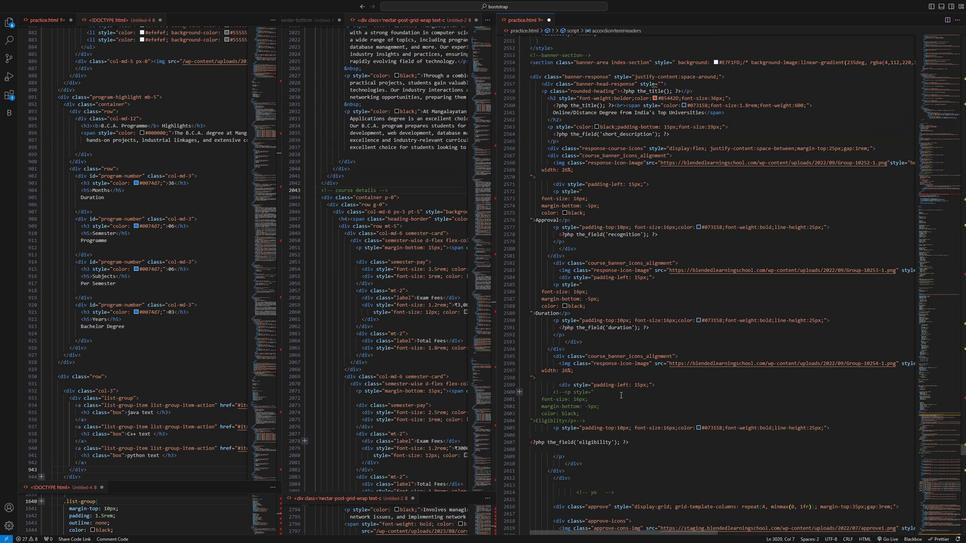 
Action: Mouse scrolled (619, 391) with delta (0, 0)
Screenshot: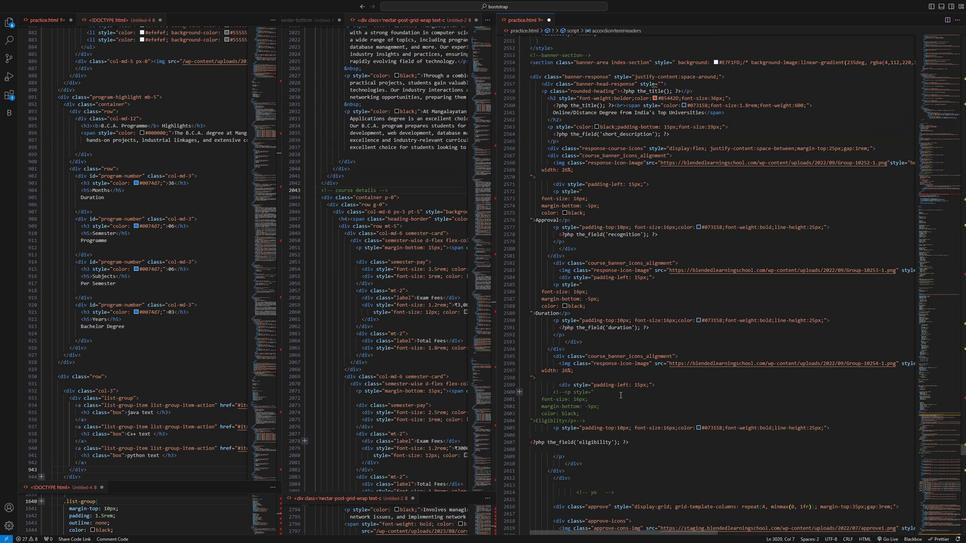 
Action: Mouse scrolled (619, 391) with delta (0, 0)
Screenshot: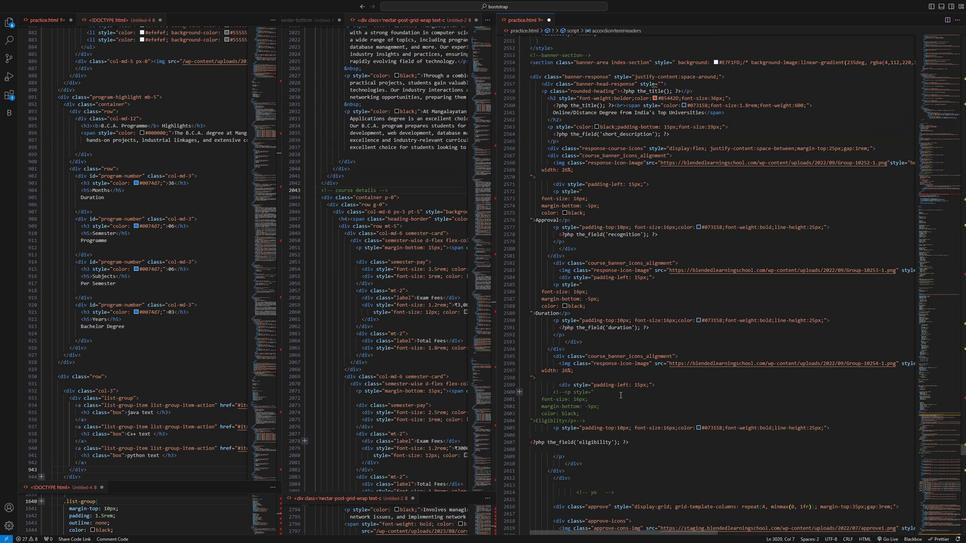 
Action: Mouse moved to (619, 392)
Screenshot: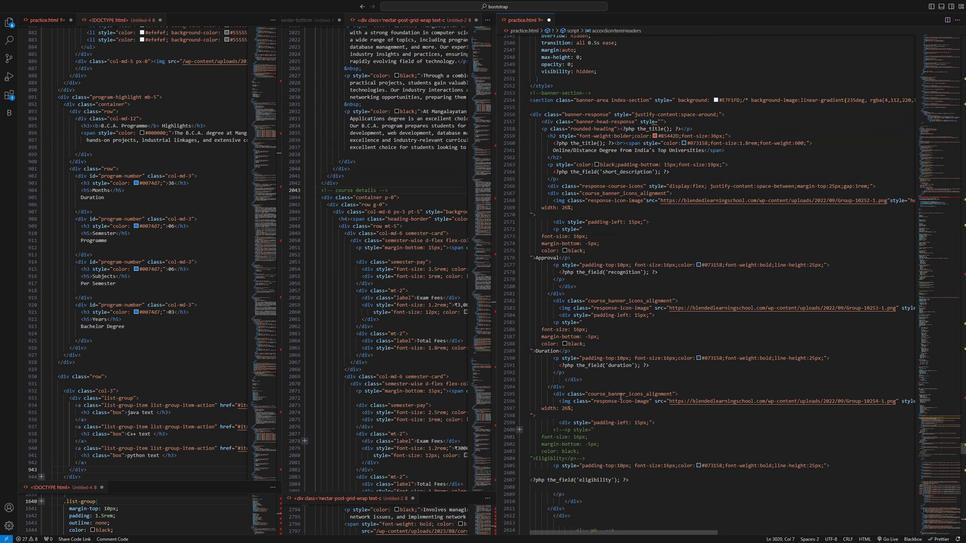 
Action: Mouse scrolled (619, 392) with delta (0, 0)
Screenshot: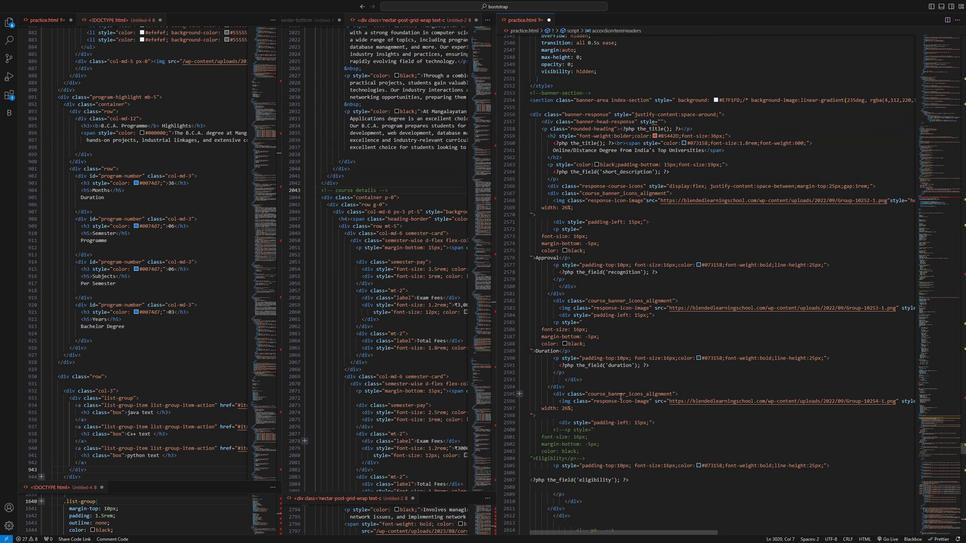 
Action: Mouse moved to (619, 392)
Screenshot: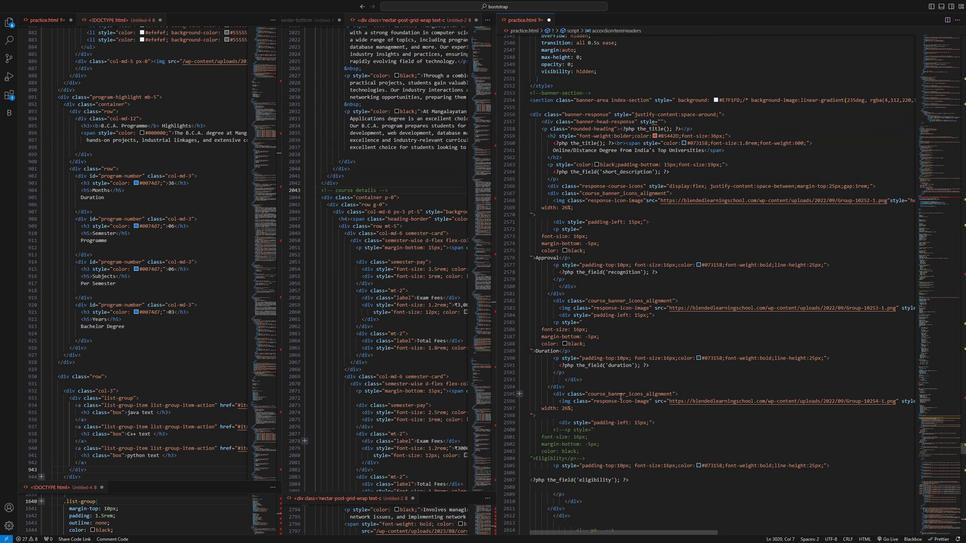 
Action: Mouse scrolled (619, 392) with delta (0, 0)
Screenshot: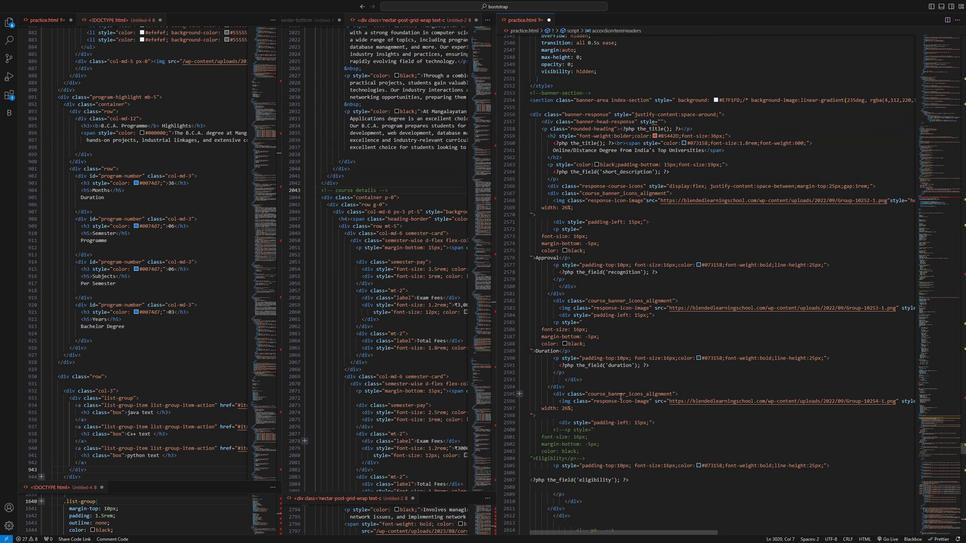 
Action: Mouse moved to (619, 392)
Screenshot: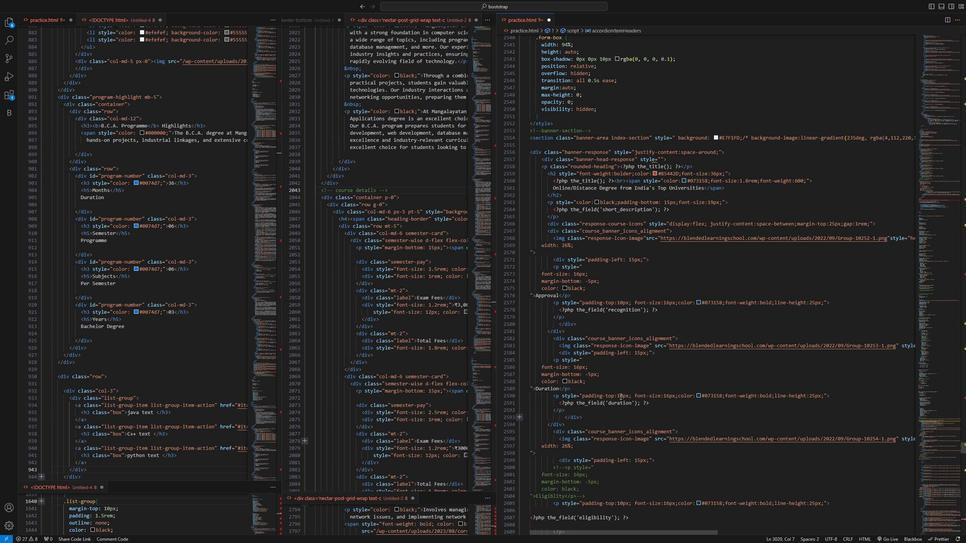 
Action: Mouse scrolled (619, 392) with delta (0, 0)
Screenshot: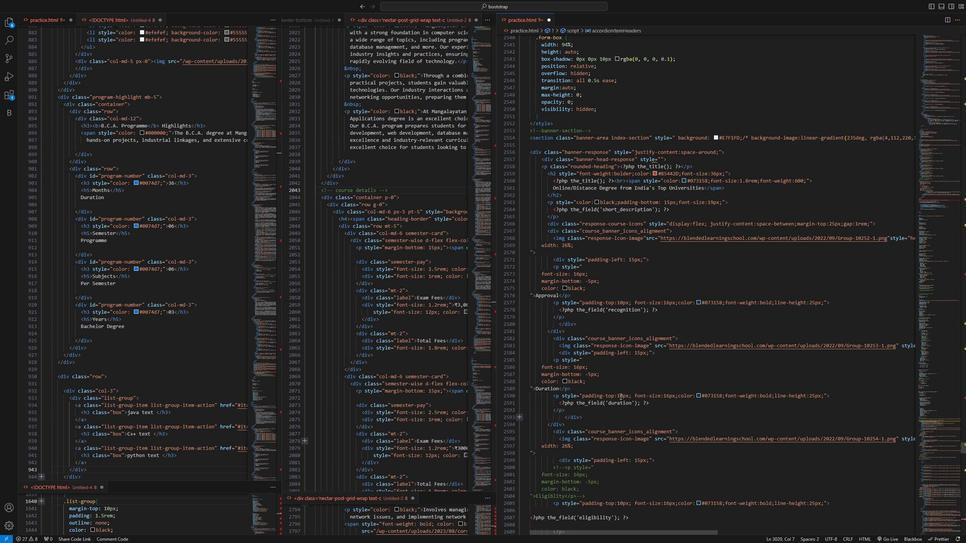 
Action: Mouse moved to (618, 392)
Screenshot: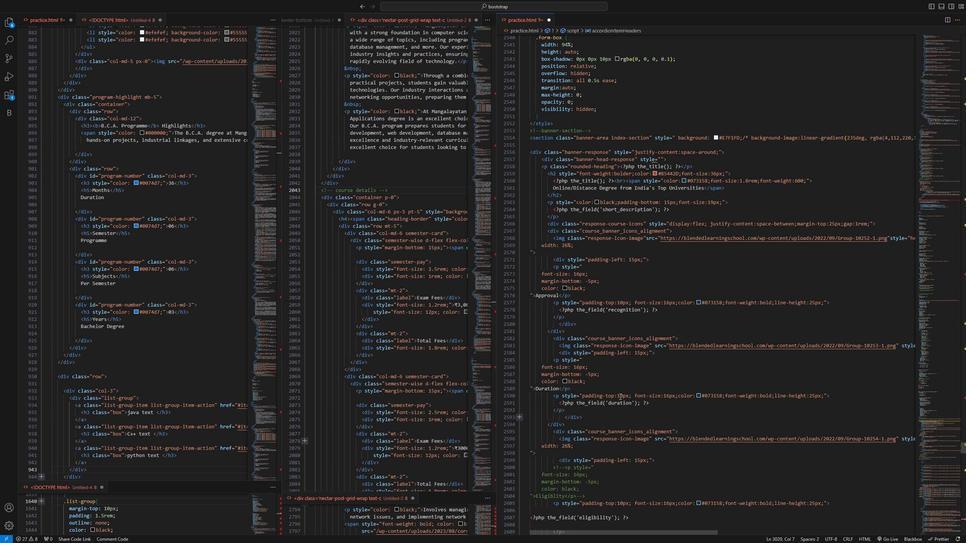 
Action: Mouse scrolled (618, 392) with delta (0, 0)
Screenshot: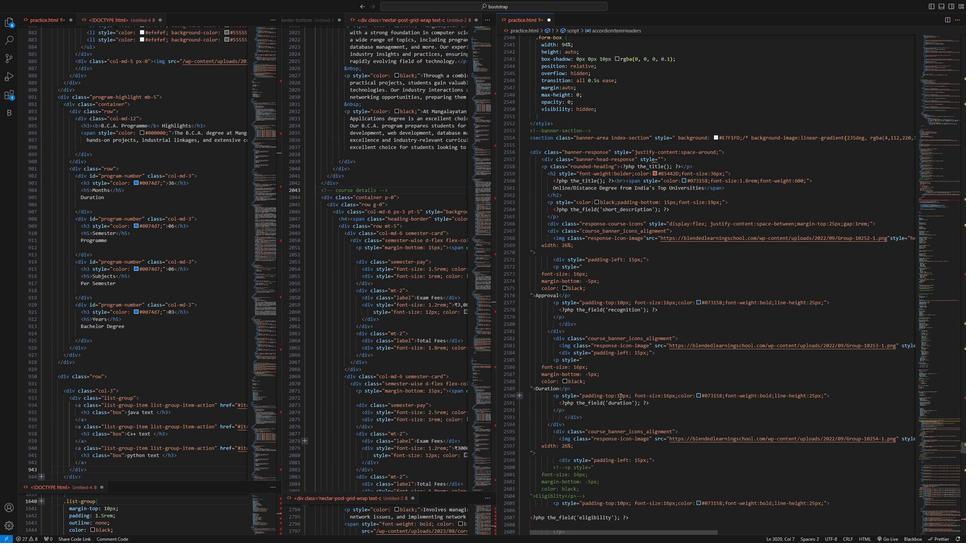 
Action: Mouse moved to (617, 393)
Screenshot: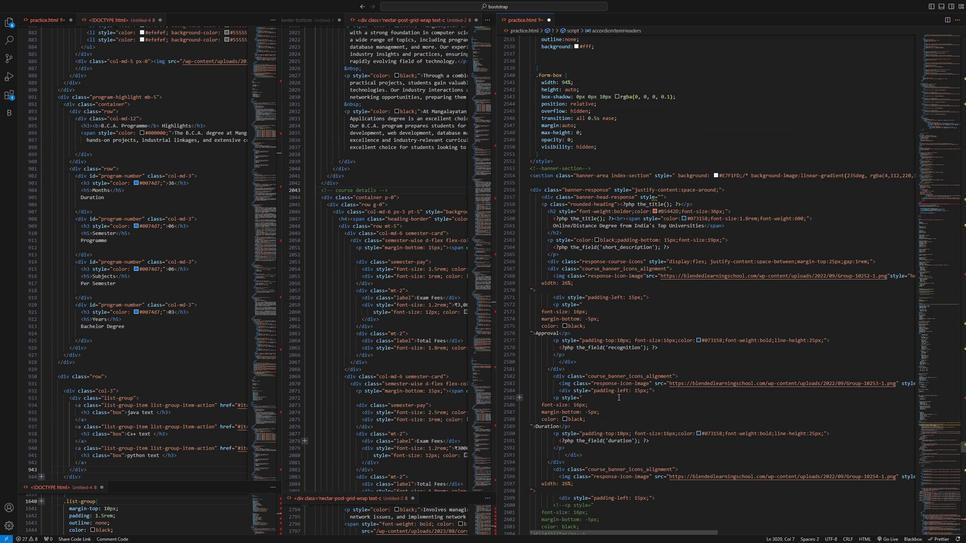 
Action: Mouse scrolled (617, 393) with delta (0, 0)
Screenshot: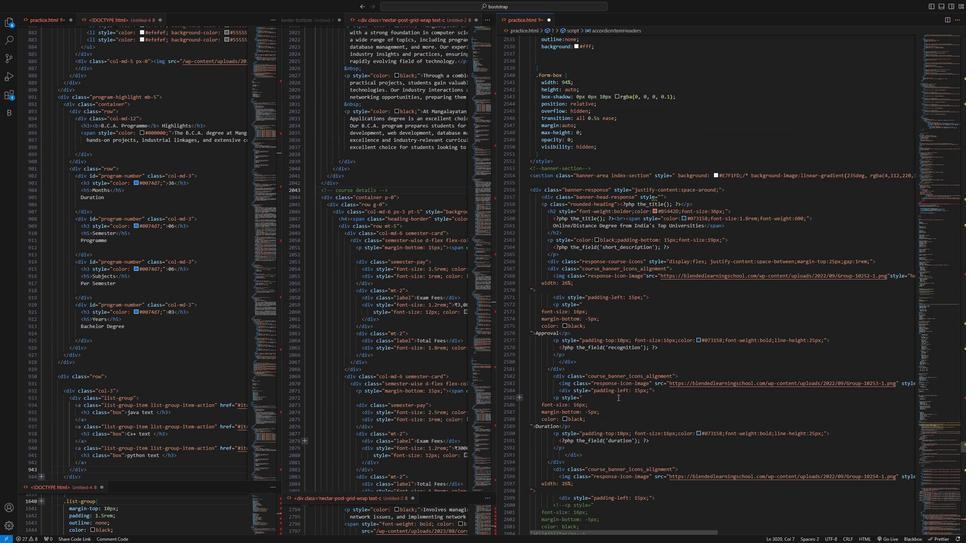 
Action: Mouse scrolled (617, 393) with delta (0, 0)
Screenshot: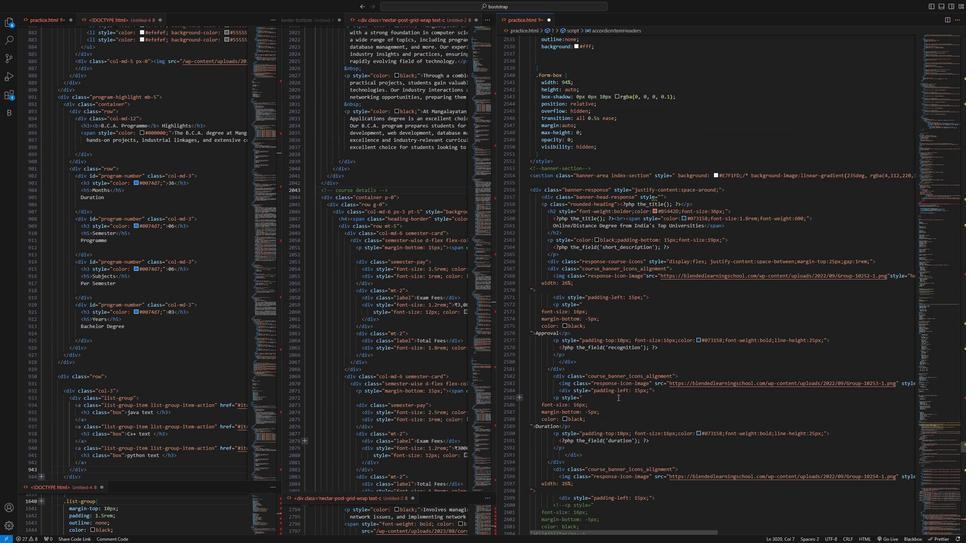 
Action: Mouse scrolled (617, 393) with delta (0, 0)
Screenshot: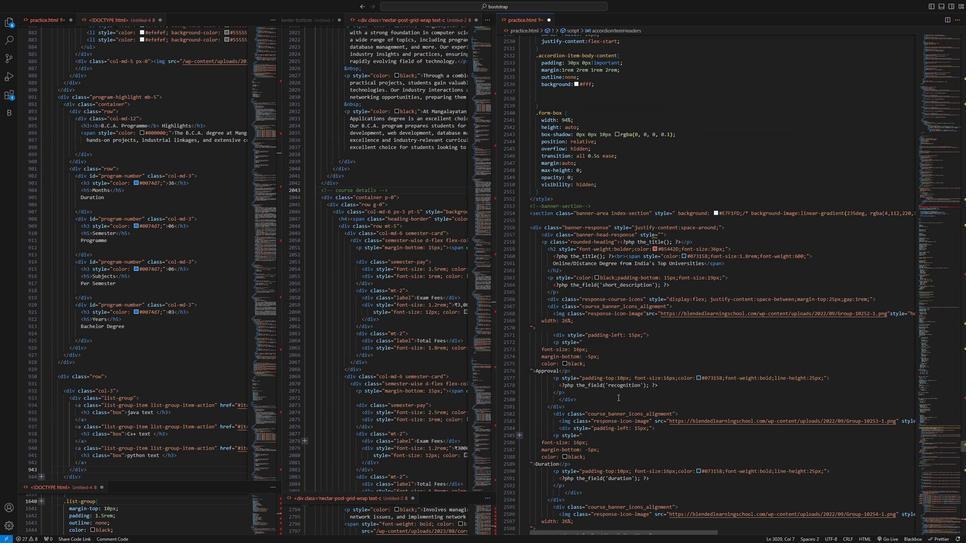 
Action: Mouse scrolled (617, 393) with delta (0, 0)
Screenshot: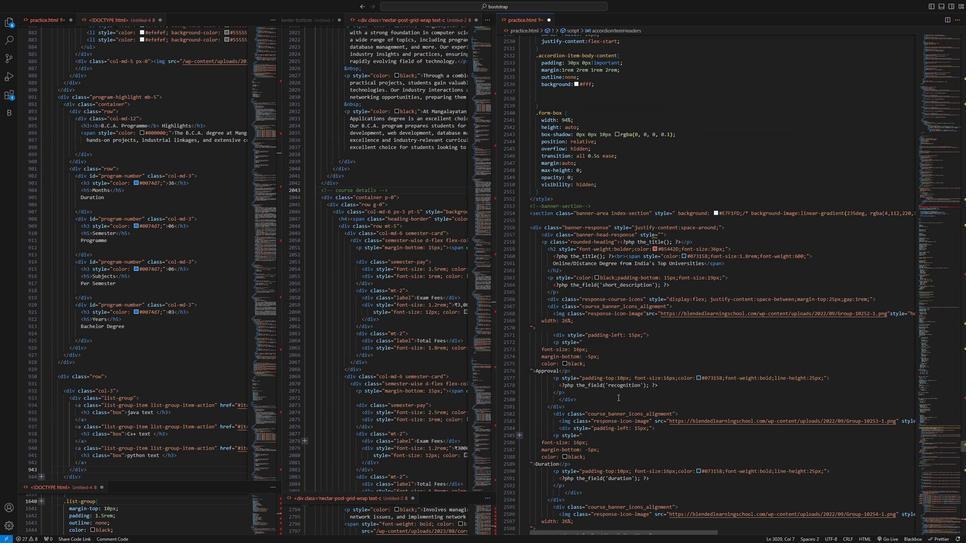 
Action: Mouse moved to (616, 393)
Screenshot: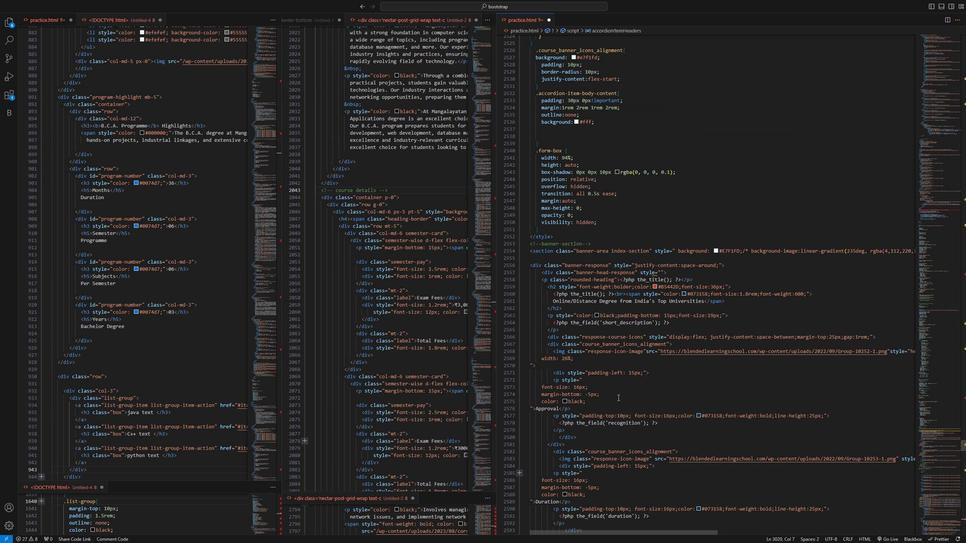 
Action: Mouse scrolled (616, 393) with delta (0, 0)
Screenshot: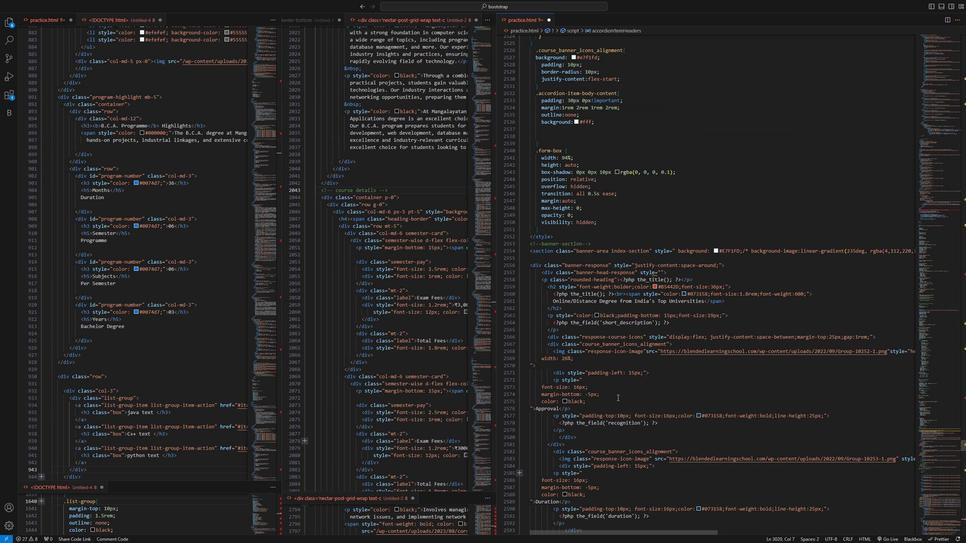 
Action: Mouse scrolled (616, 393) with delta (0, 0)
Screenshot: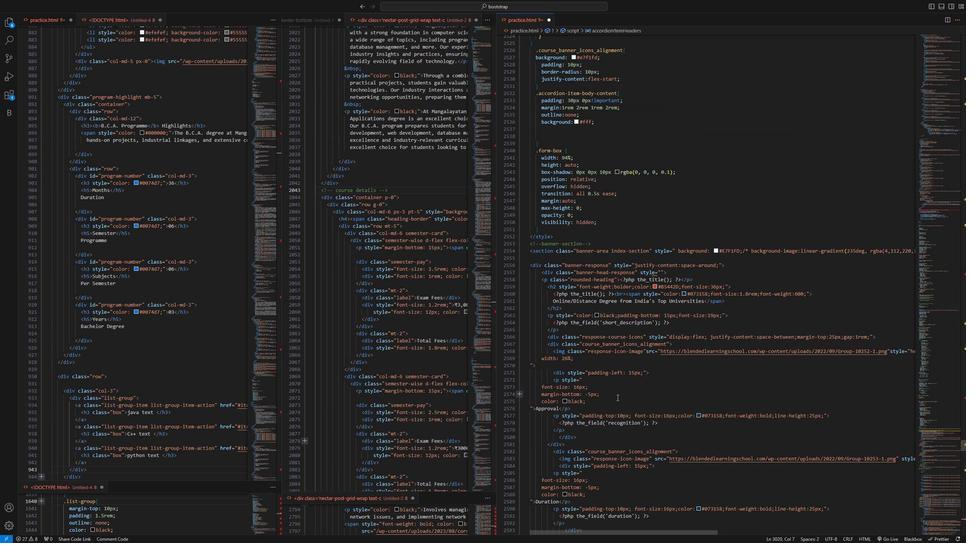 
Action: Mouse scrolled (616, 393) with delta (0, 0)
Screenshot: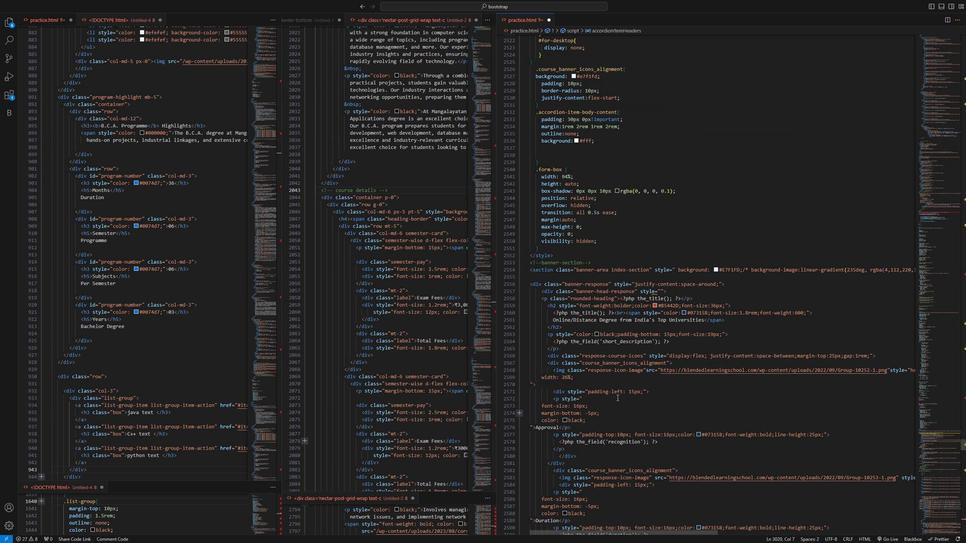
Action: Mouse scrolled (616, 393) with delta (0, 0)
Screenshot: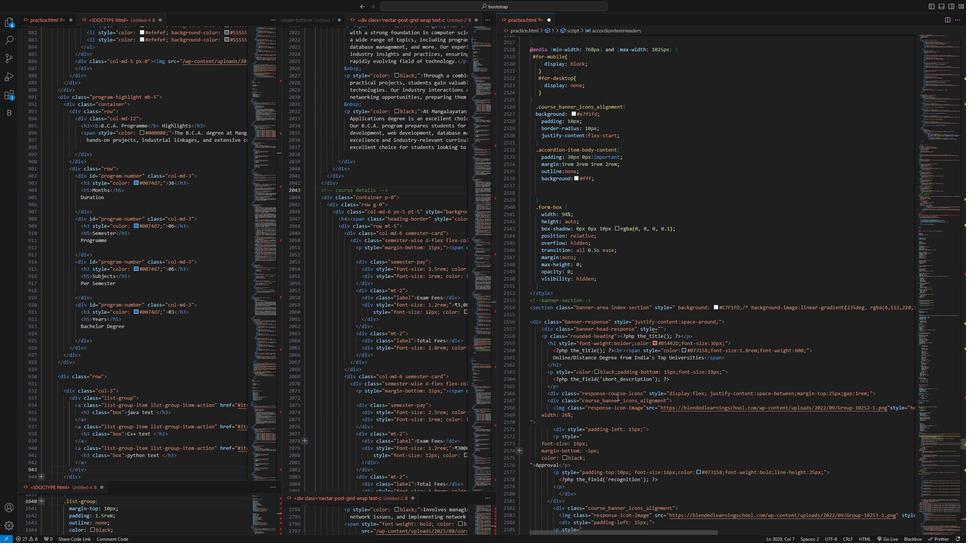 
Action: Mouse scrolled (616, 393) with delta (0, 0)
Screenshot: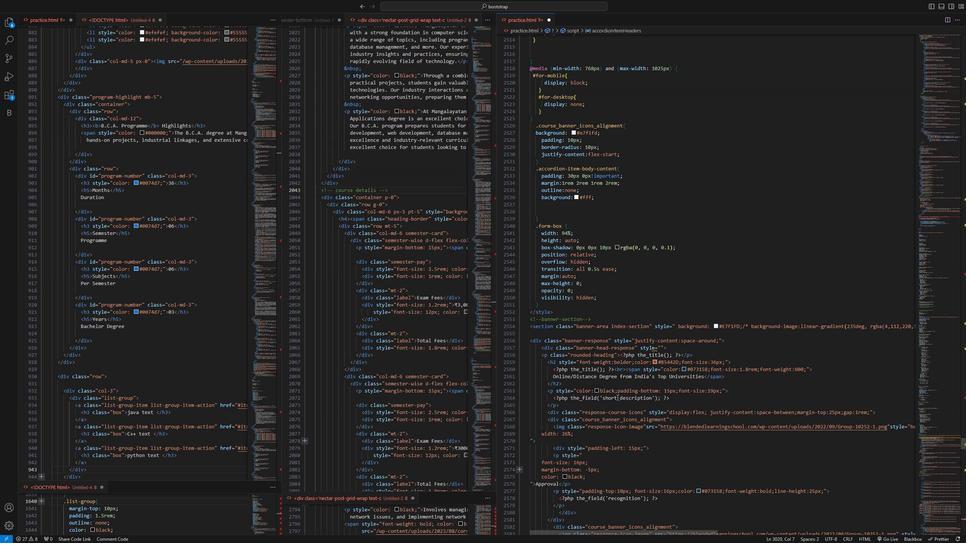 
Action: Mouse scrolled (616, 393) with delta (0, 0)
Screenshot: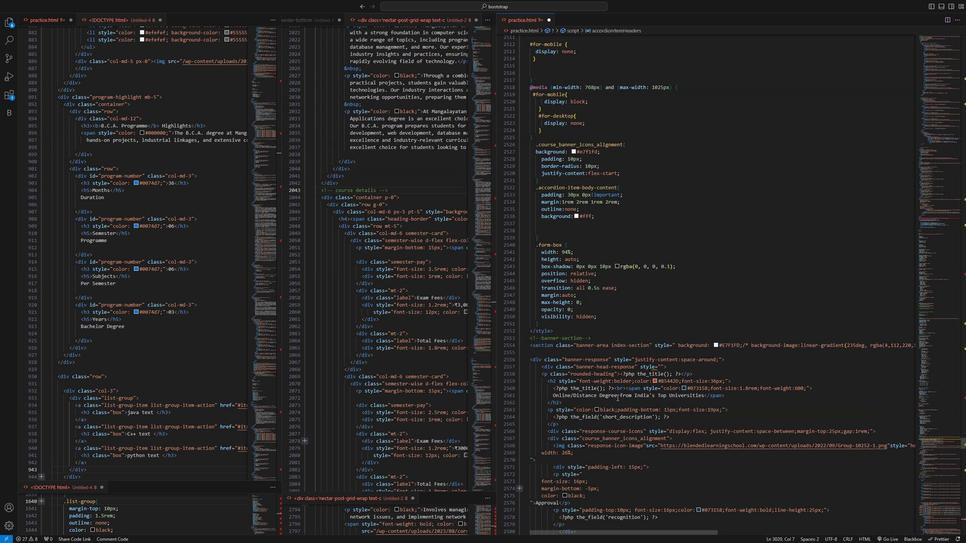 
Action: Mouse scrolled (616, 393) with delta (0, 0)
Screenshot: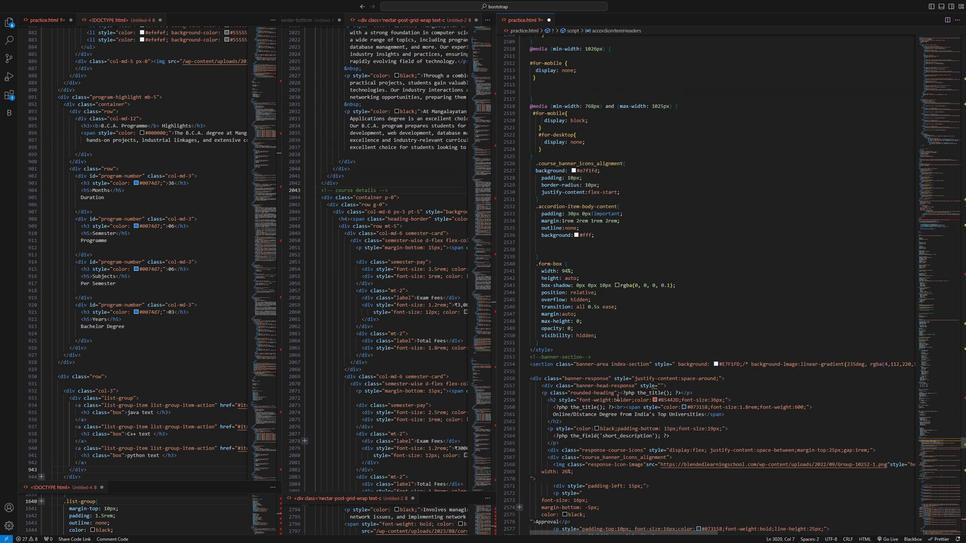 
Action: Mouse scrolled (616, 393) with delta (0, 0)
Screenshot: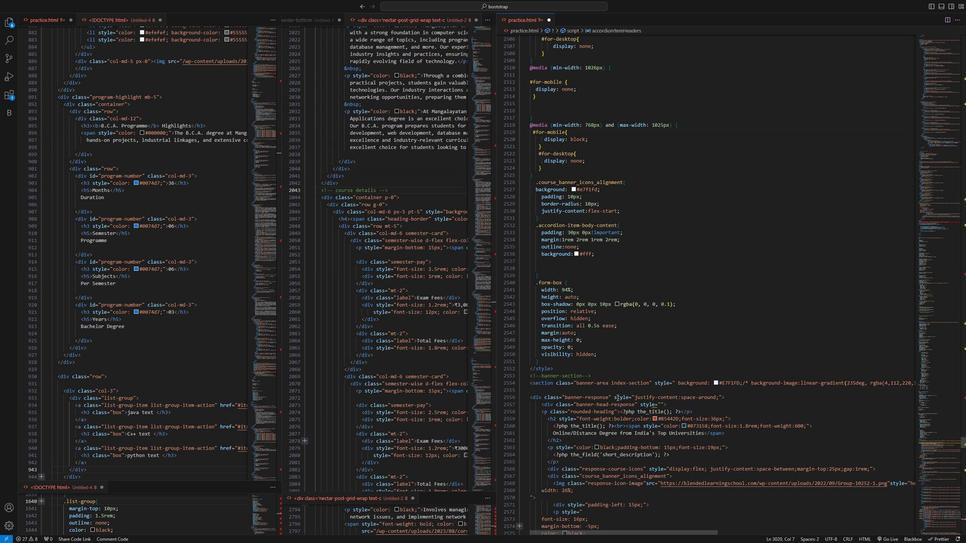 
Action: Mouse scrolled (616, 393) with delta (0, 0)
Screenshot: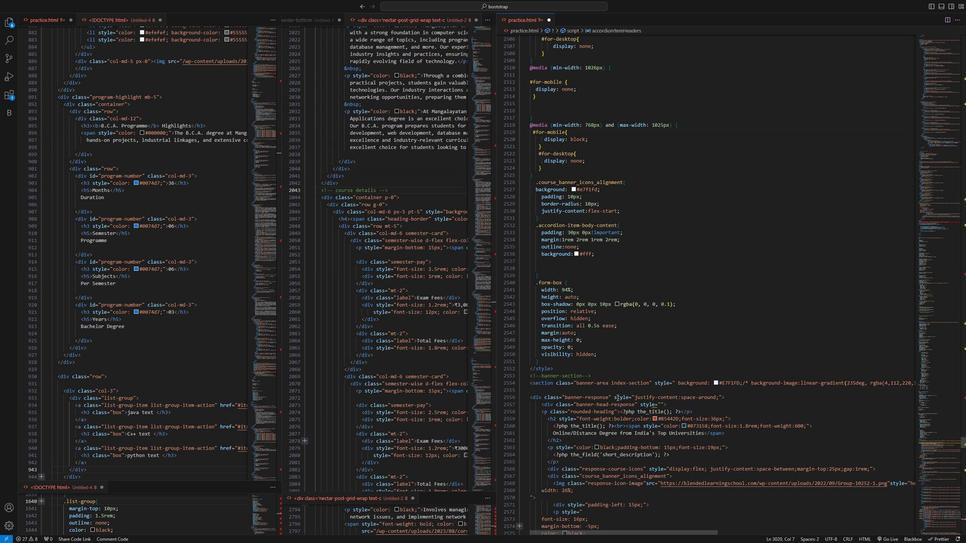 
Action: Mouse scrolled (616, 393) with delta (0, 0)
Screenshot: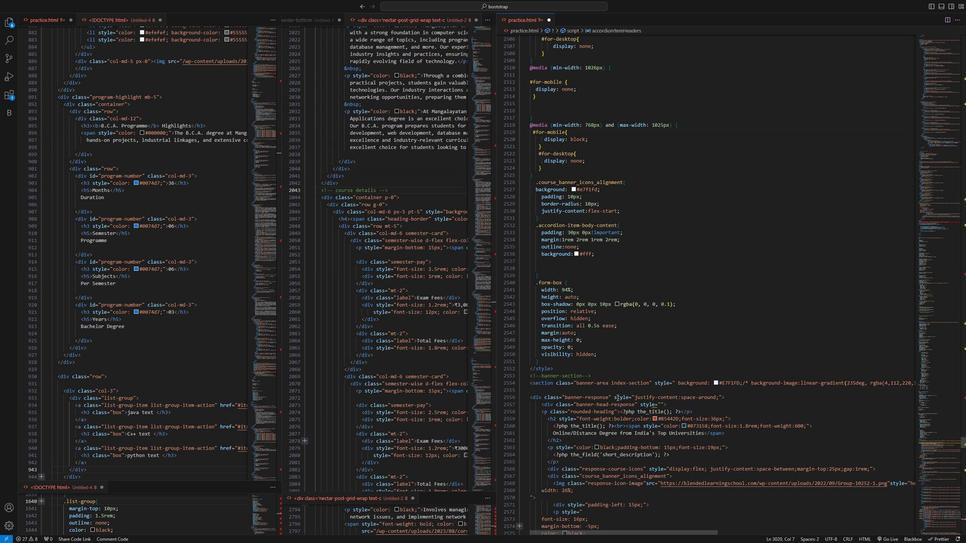
Action: Mouse scrolled (616, 393) with delta (0, 0)
Screenshot: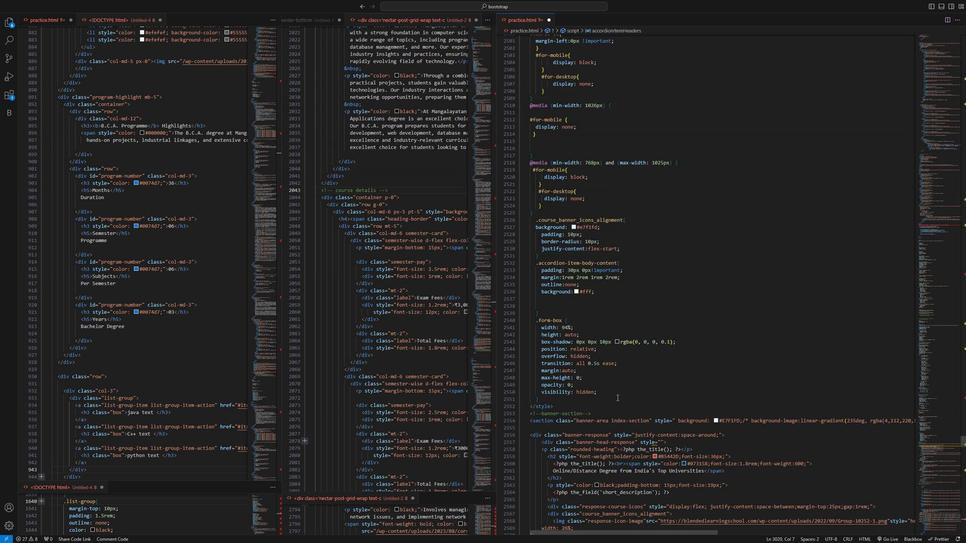 
Action: Mouse moved to (964, 40)
Screenshot: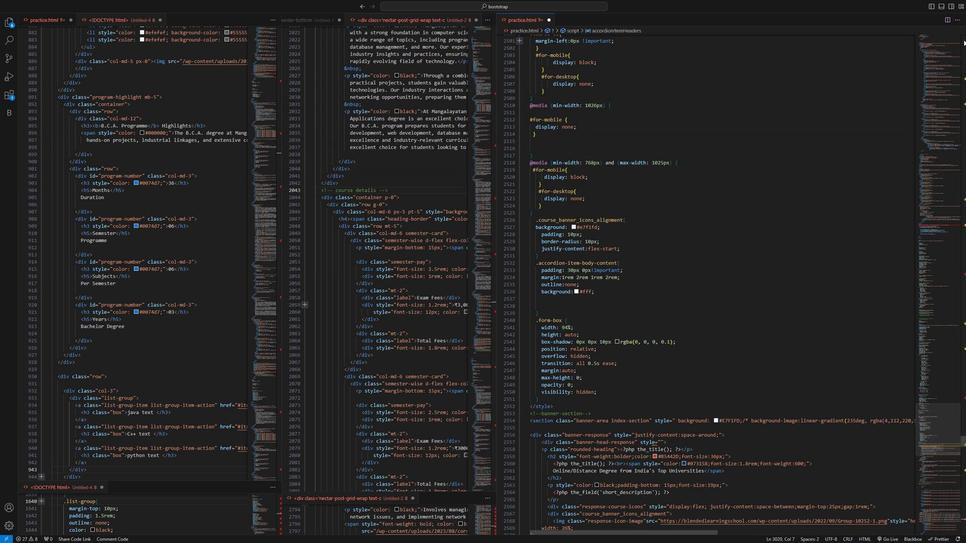 
Action: Mouse pressed left at (964, 40)
Screenshot: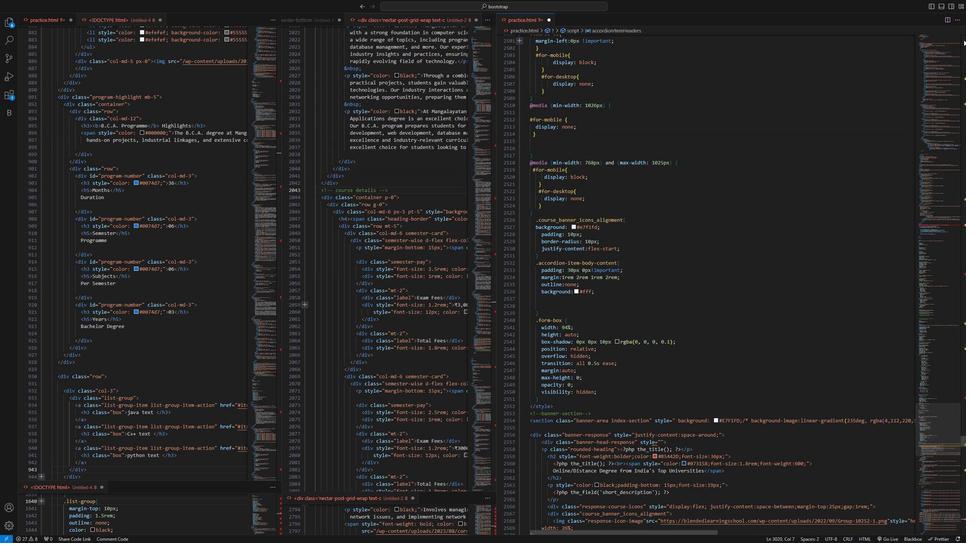 
Action: Mouse moved to (590, 331)
Screenshot: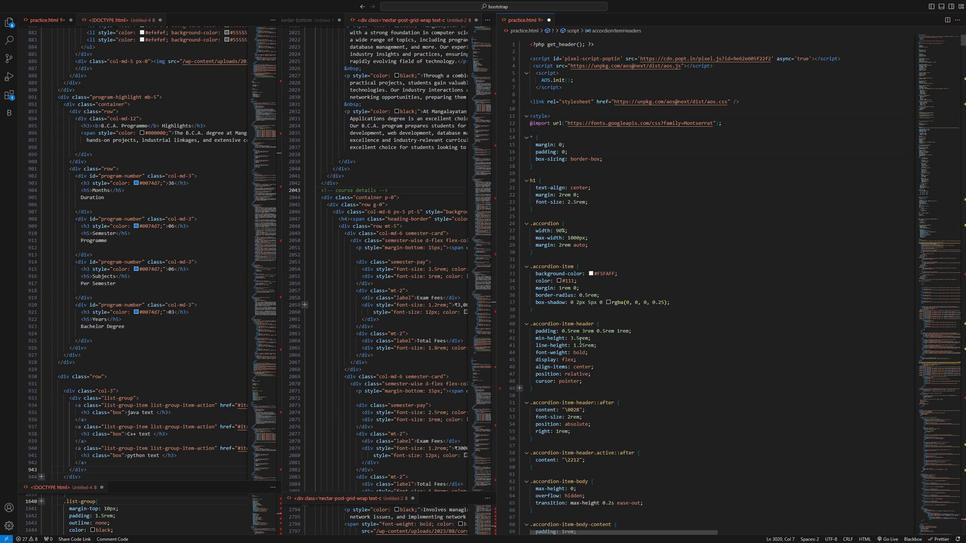
Action: Mouse scrolled (590, 331) with delta (0, 0)
Screenshot: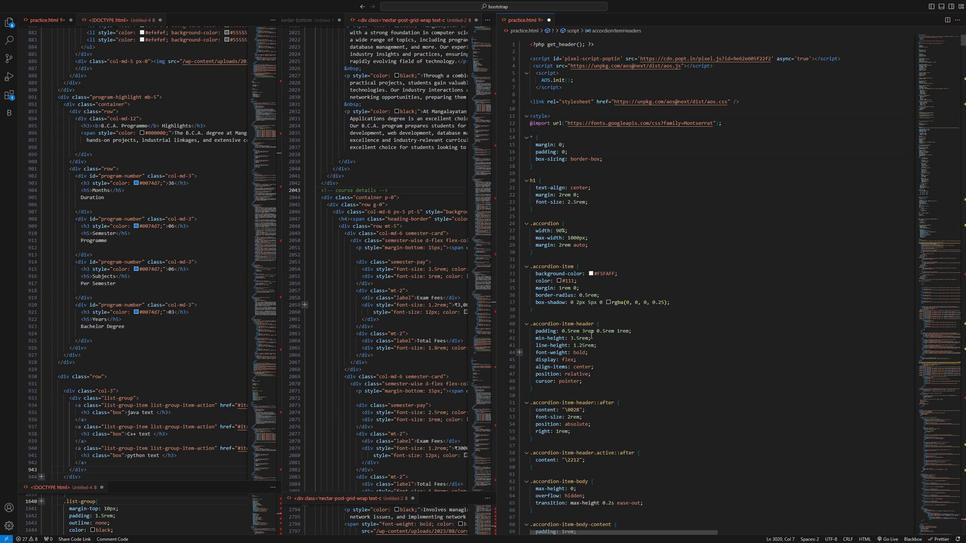 
Action: Mouse scrolled (590, 331) with delta (0, 0)
Screenshot: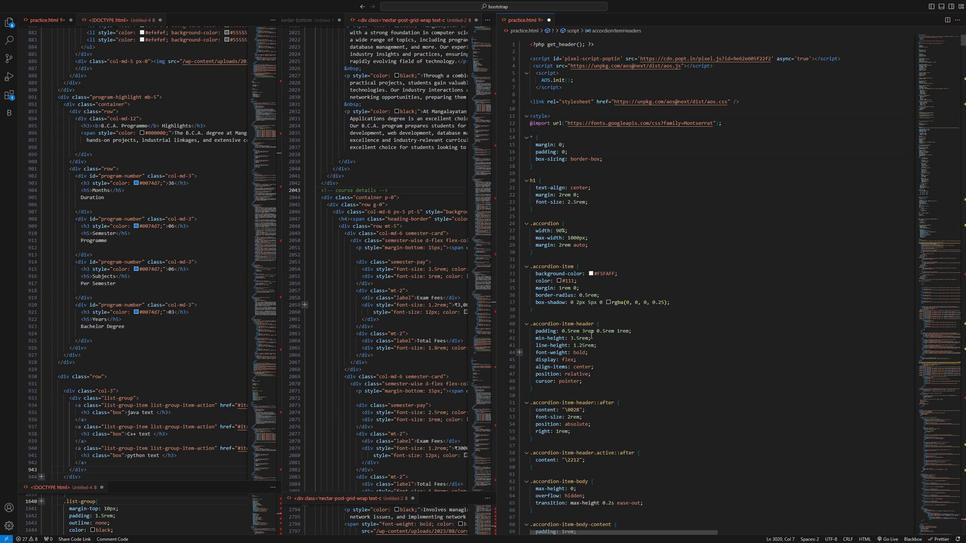 
Action: Mouse scrolled (590, 331) with delta (0, 0)
Screenshot: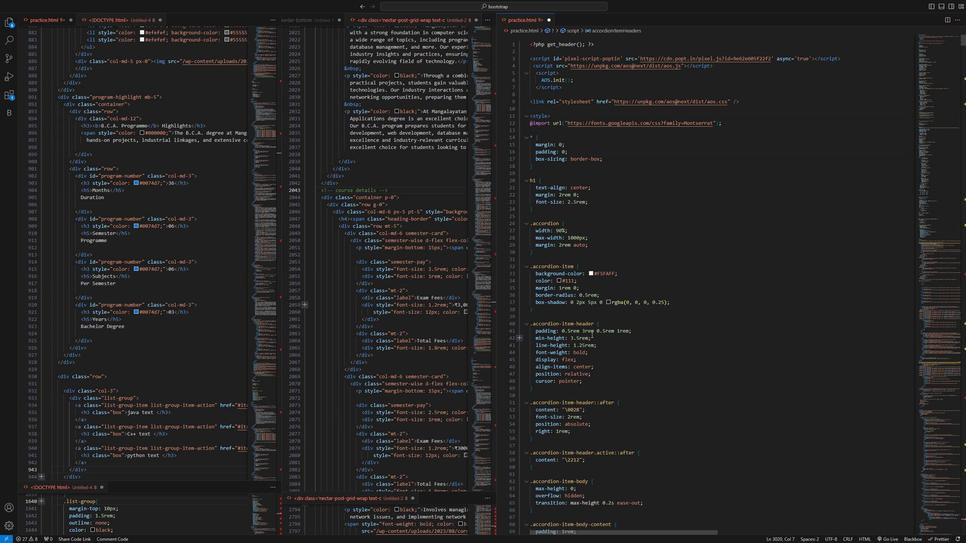 
Action: Mouse moved to (580, 333)
Screenshot: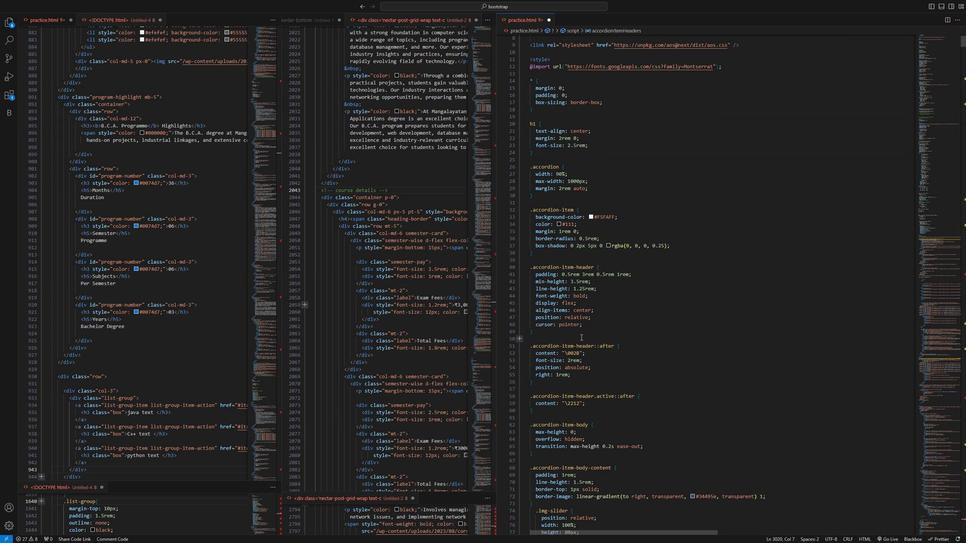 
Action: Mouse scrolled (580, 332) with delta (0, 0)
Screenshot: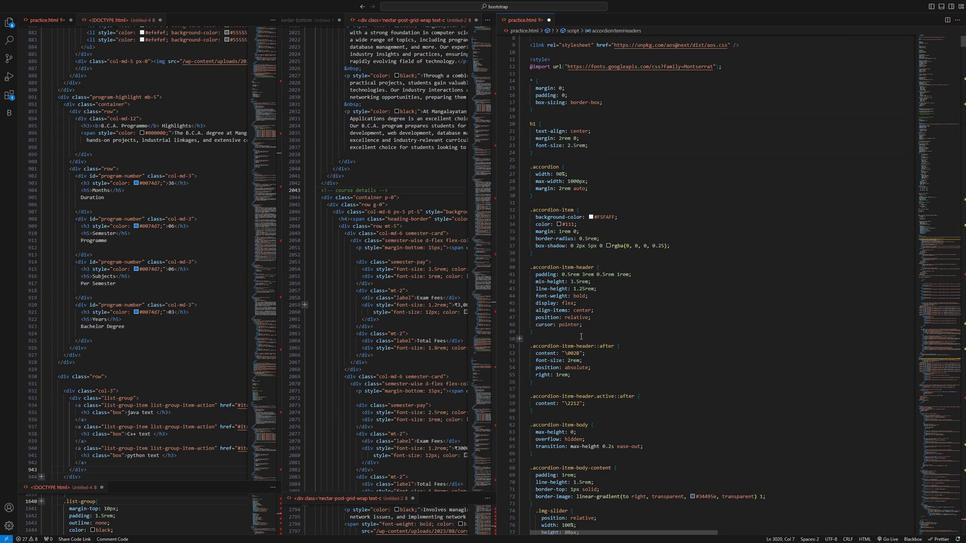 
Action: Mouse scrolled (580, 332) with delta (0, 0)
Screenshot: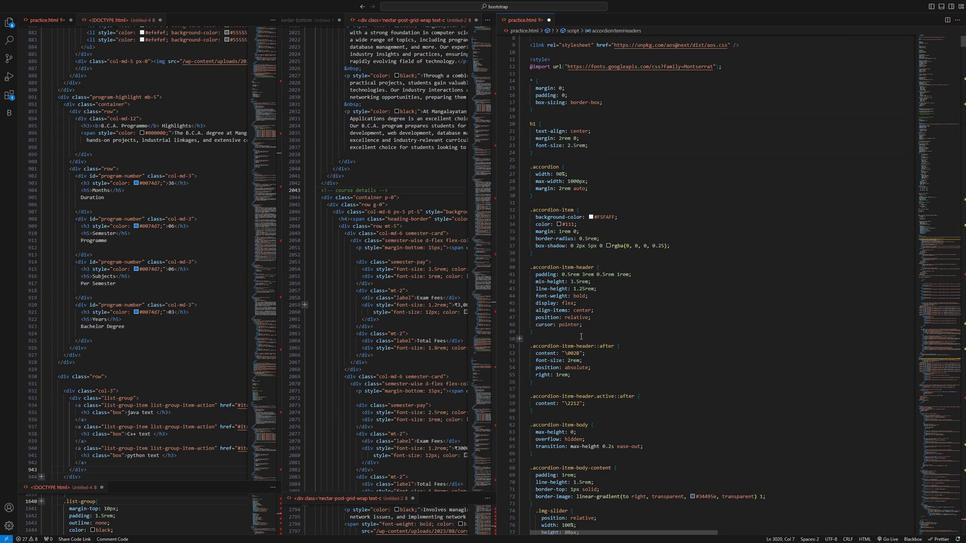 
Action: Mouse moved to (580, 333)
Screenshot: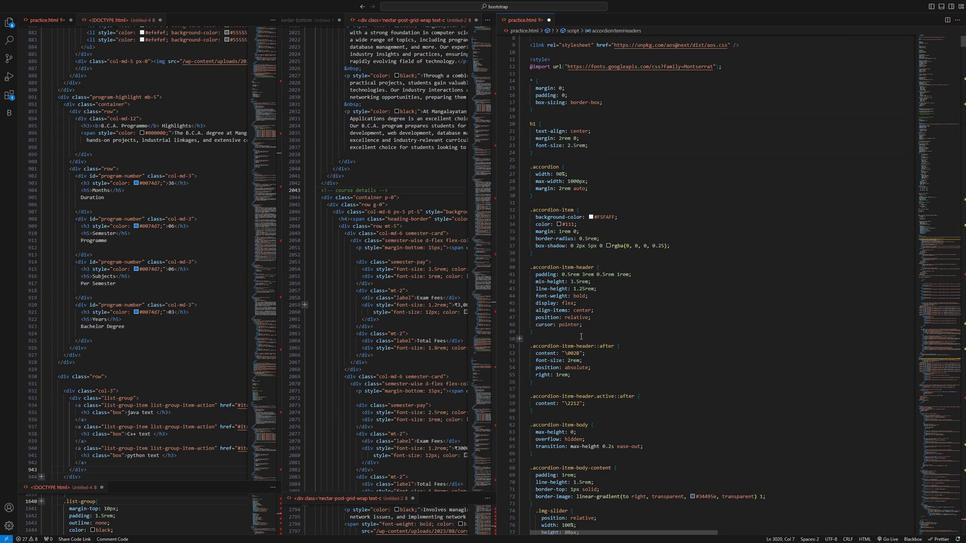 
Action: Mouse scrolled (580, 332) with delta (0, 0)
Screenshot: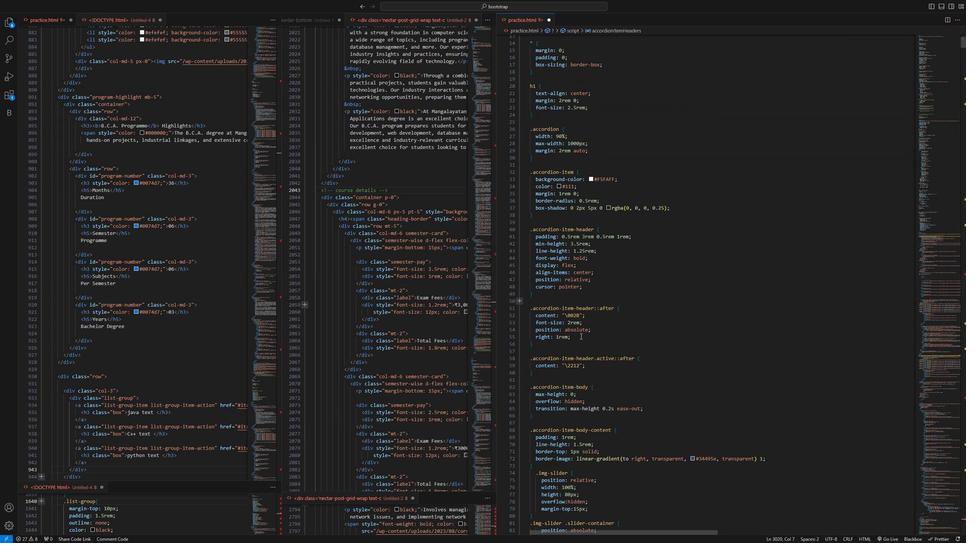 
Action: Mouse moved to (579, 331)
Screenshot: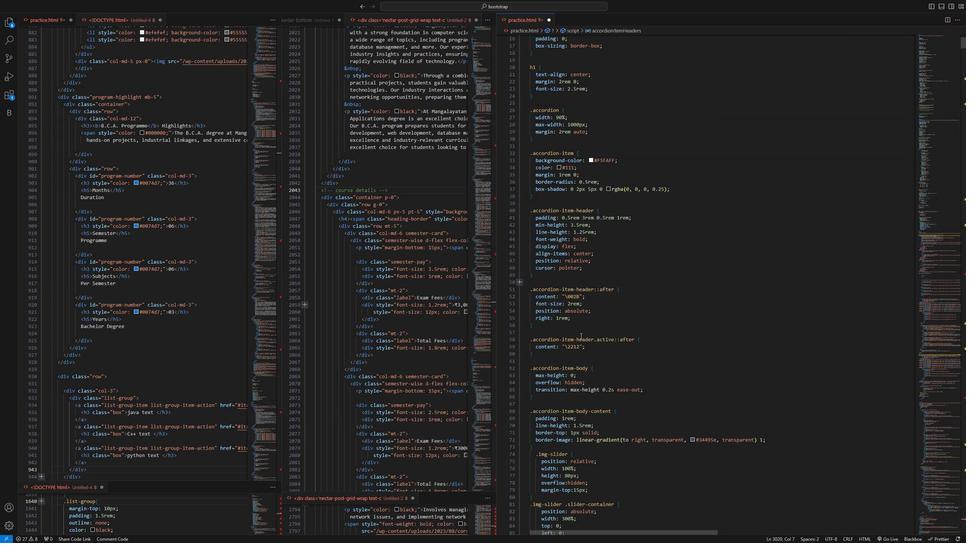
Action: Mouse scrolled (579, 330) with delta (0, 0)
Screenshot: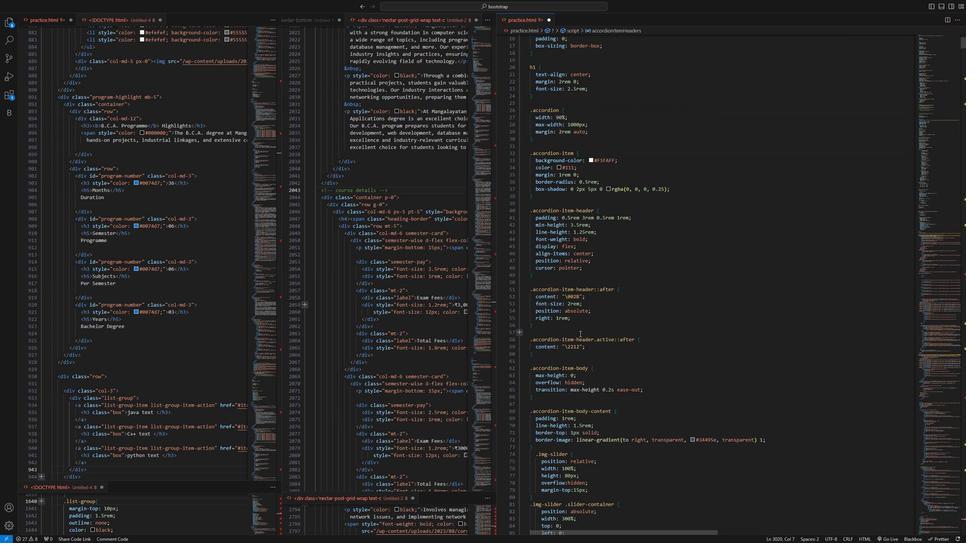 
Action: Mouse moved to (575, 329)
Screenshot: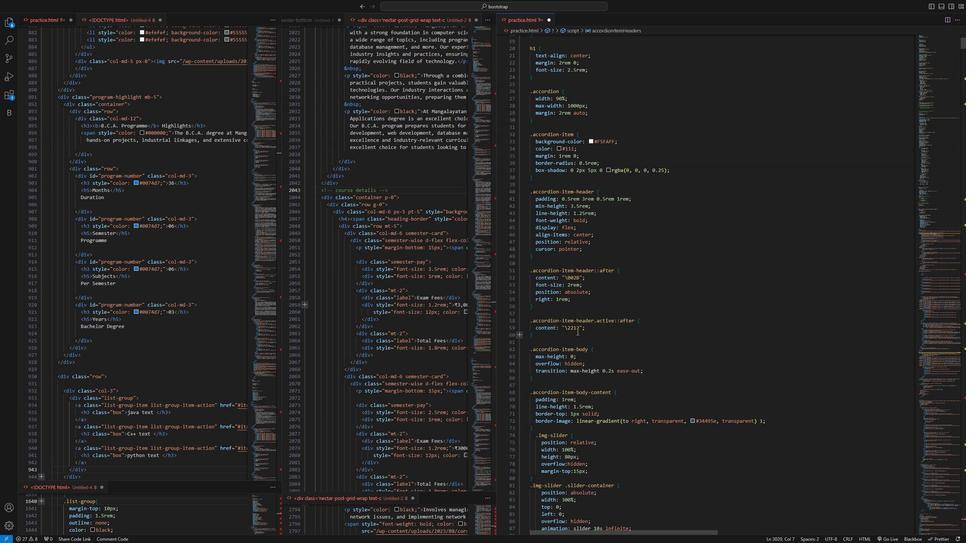 
Action: Mouse scrolled (575, 328) with delta (0, 0)
Screenshot: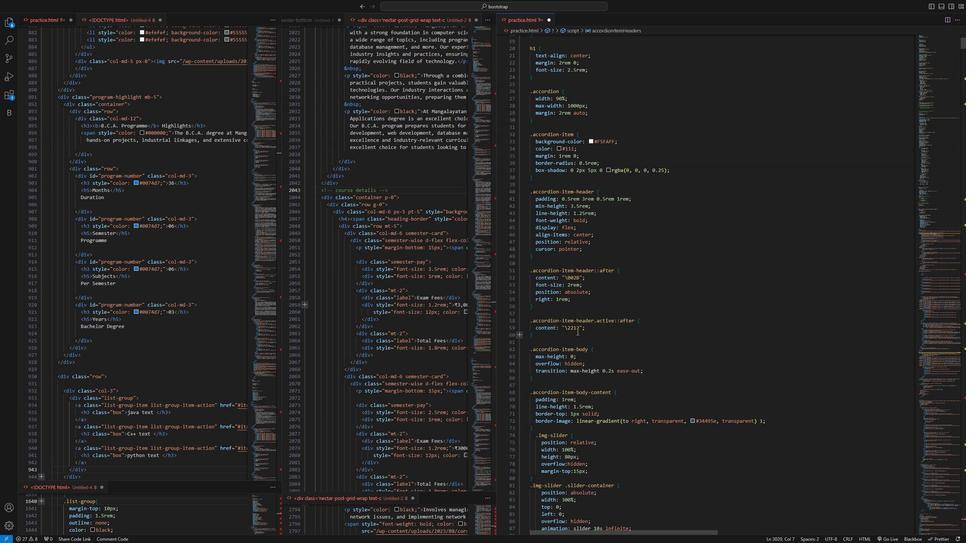 
Action: Mouse moved to (569, 328)
Screenshot: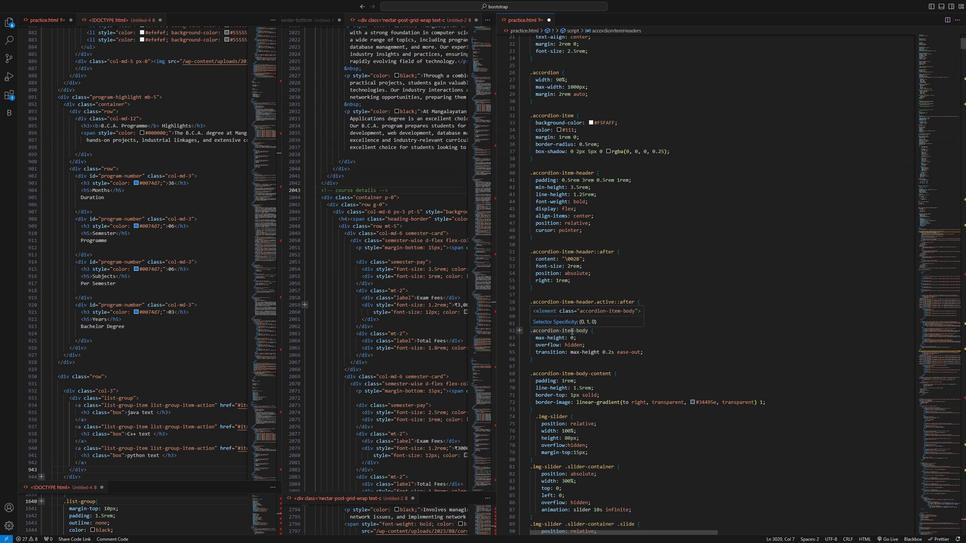 
Action: Mouse scrolled (569, 327) with delta (0, 0)
Screenshot: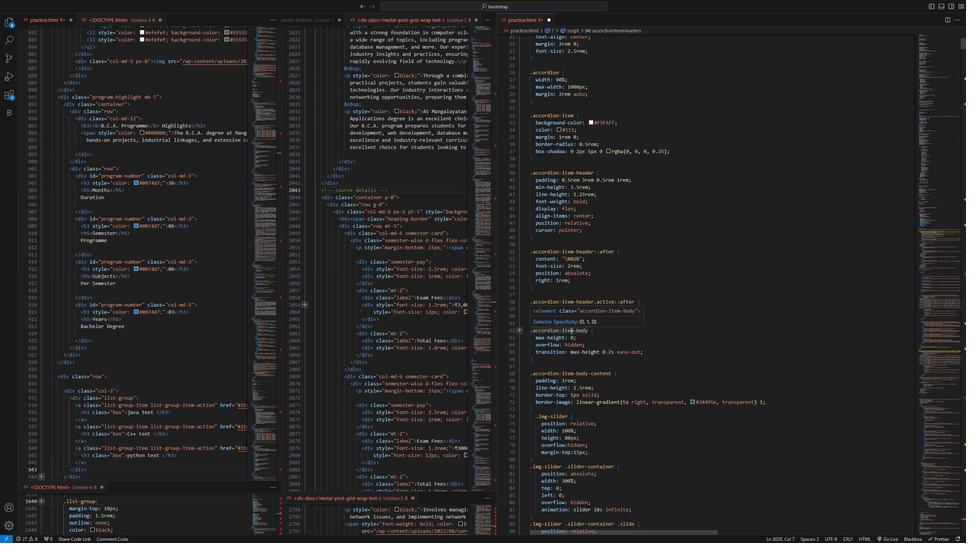 
Action: Mouse moved to (568, 328)
Screenshot: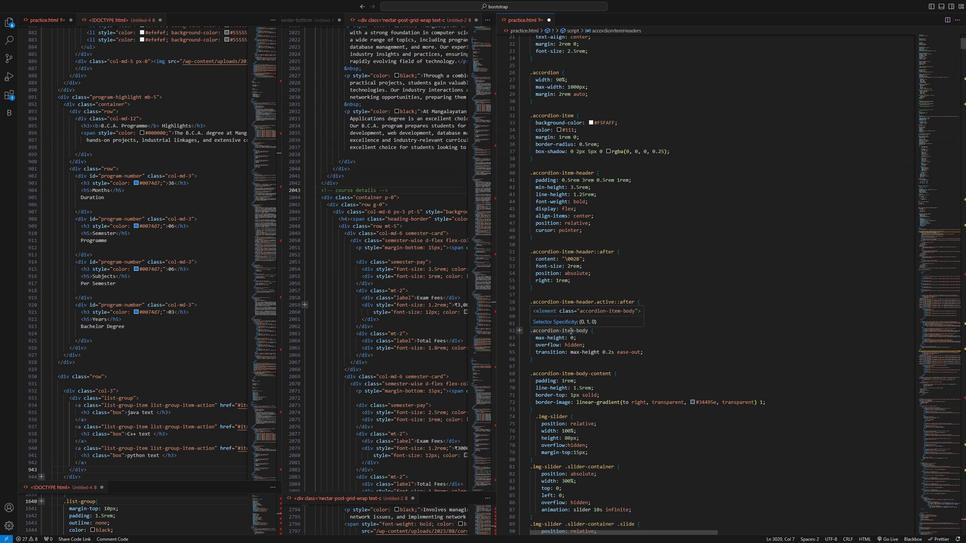 
Action: Mouse scrolled (568, 328) with delta (0, 0)
Screenshot: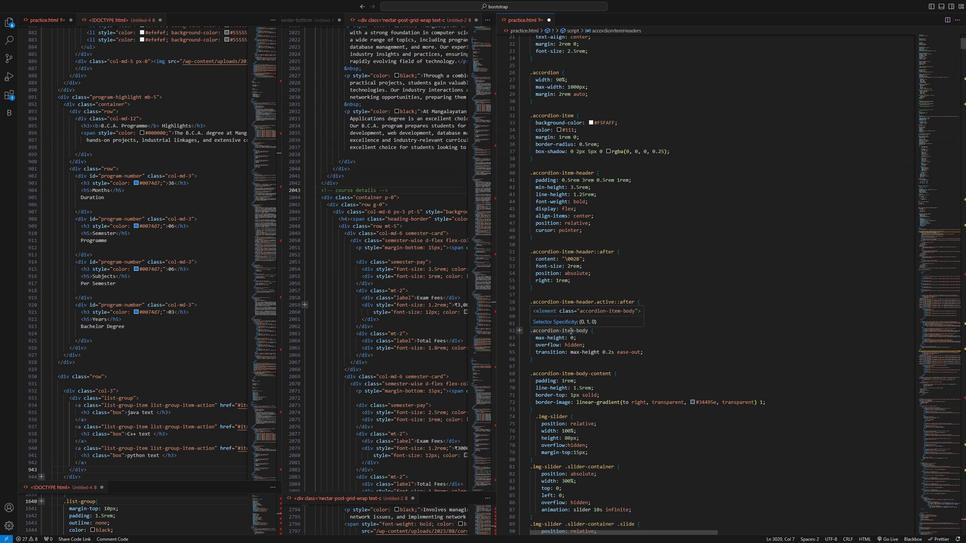 
Action: Mouse moved to (564, 331)
Screenshot: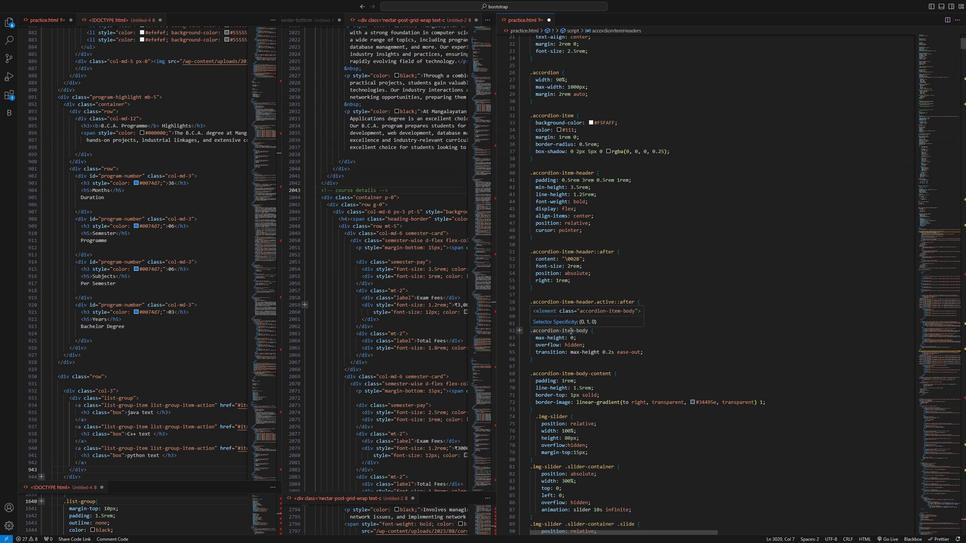 
Action: Mouse scrolled (564, 331) with delta (0, 0)
Screenshot: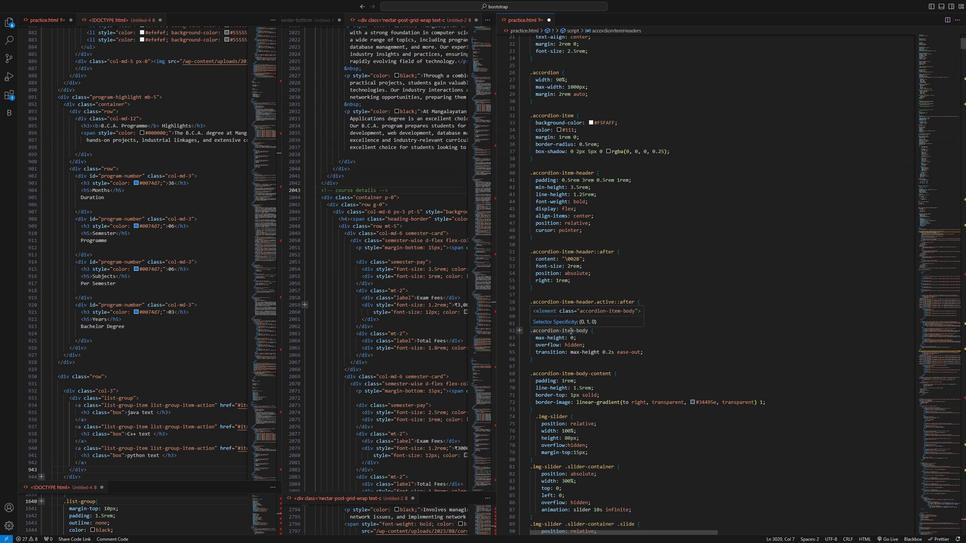 
Action: Mouse moved to (560, 332)
Screenshot: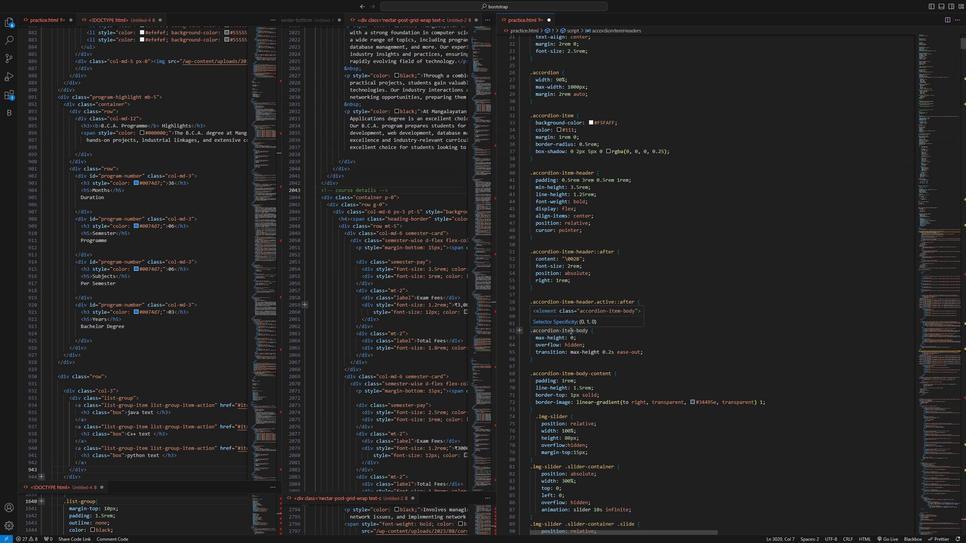 
Action: Mouse scrolled (560, 332) with delta (0, 0)
Screenshot: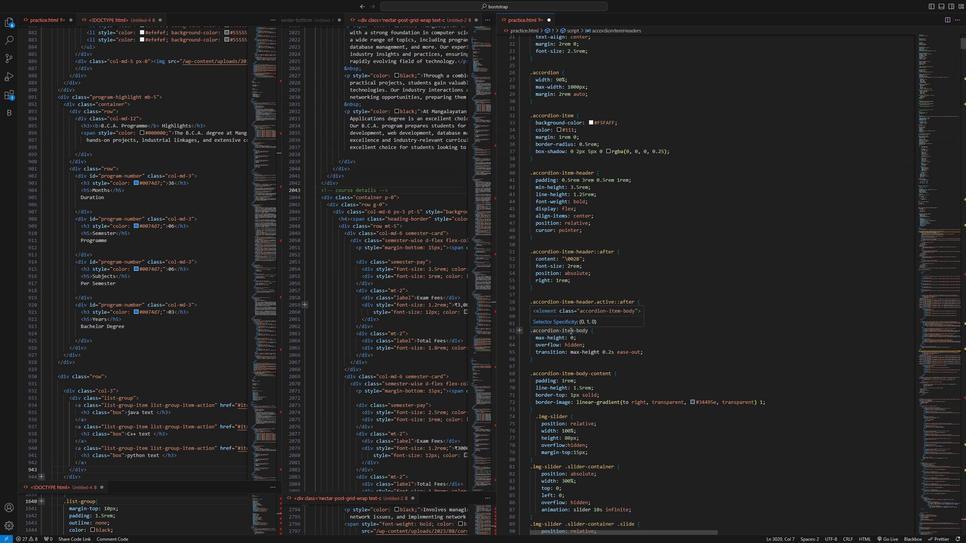 
Action: Mouse moved to (555, 332)
Screenshot: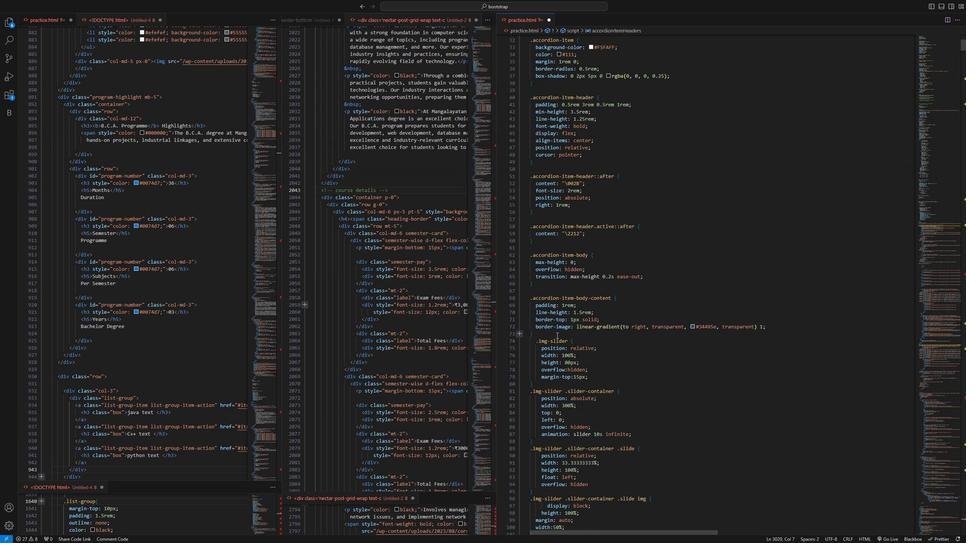 
Action: Mouse scrolled (555, 332) with delta (0, 0)
Screenshot: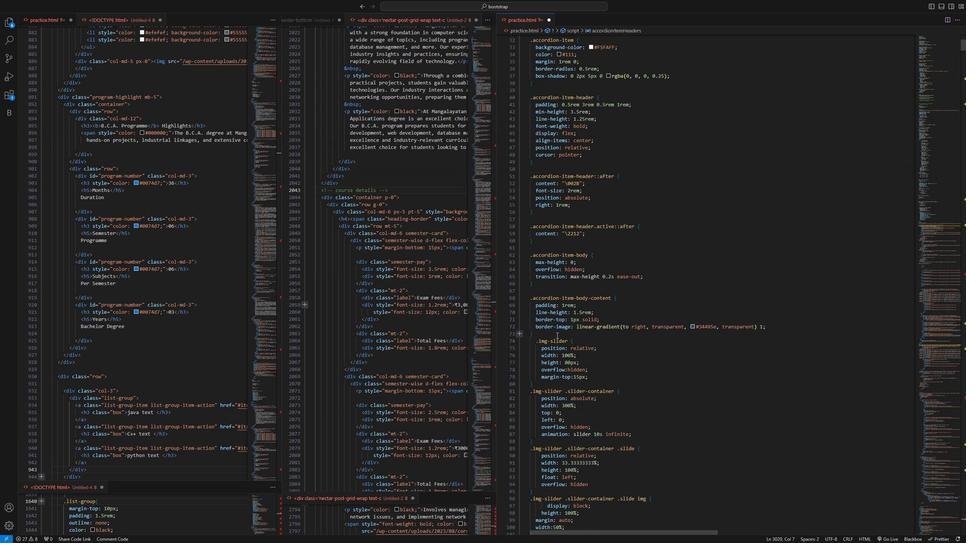
Action: Mouse moved to (547, 335)
Screenshot: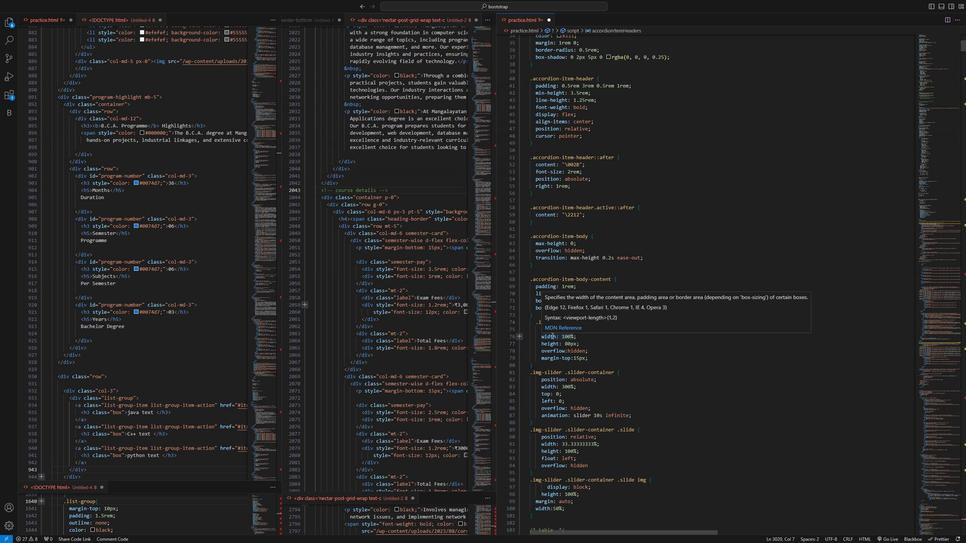 
Action: Mouse scrolled (547, 335) with delta (0, 0)
Screenshot: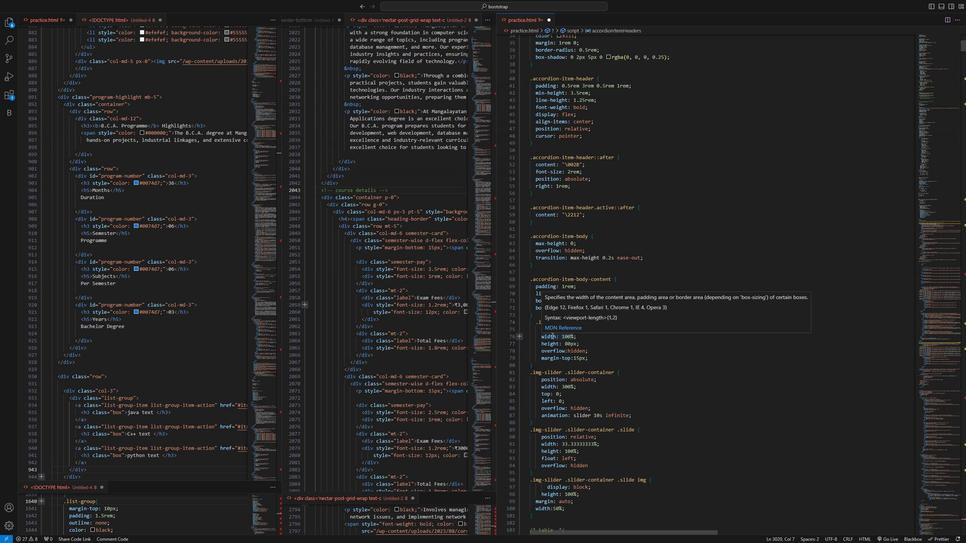 
Action: Mouse moved to (543, 335)
Screenshot: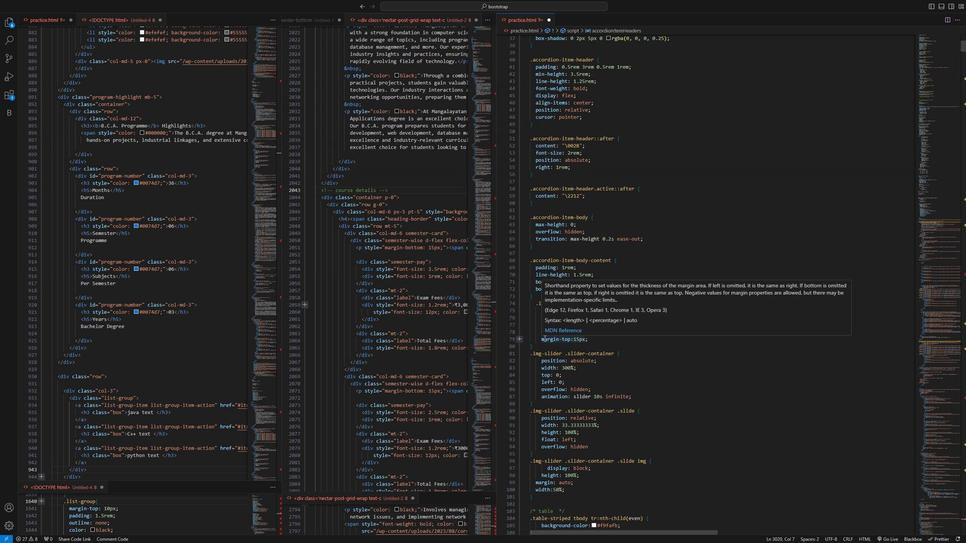 
Action: Mouse scrolled (543, 335) with delta (0, 0)
Screenshot: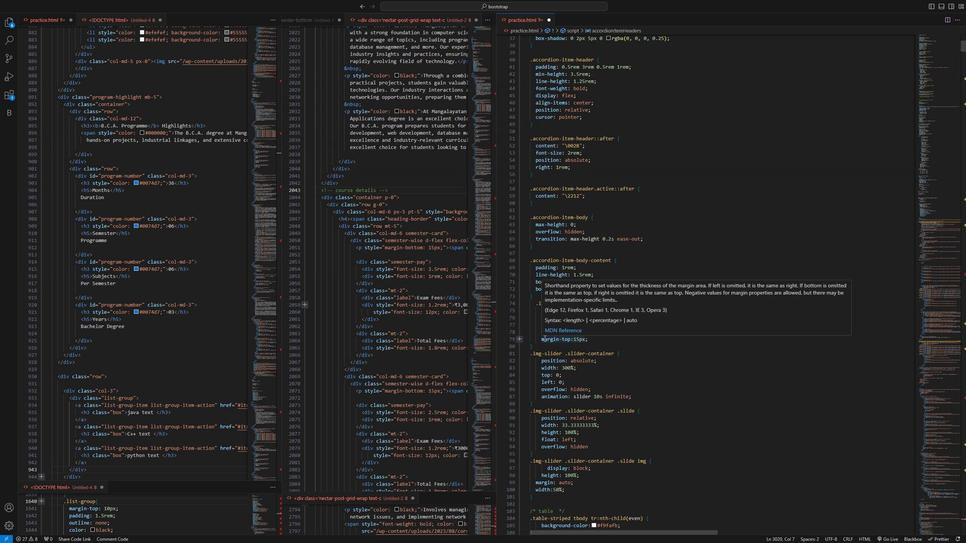 
Action: Mouse moved to (542, 336)
Screenshot: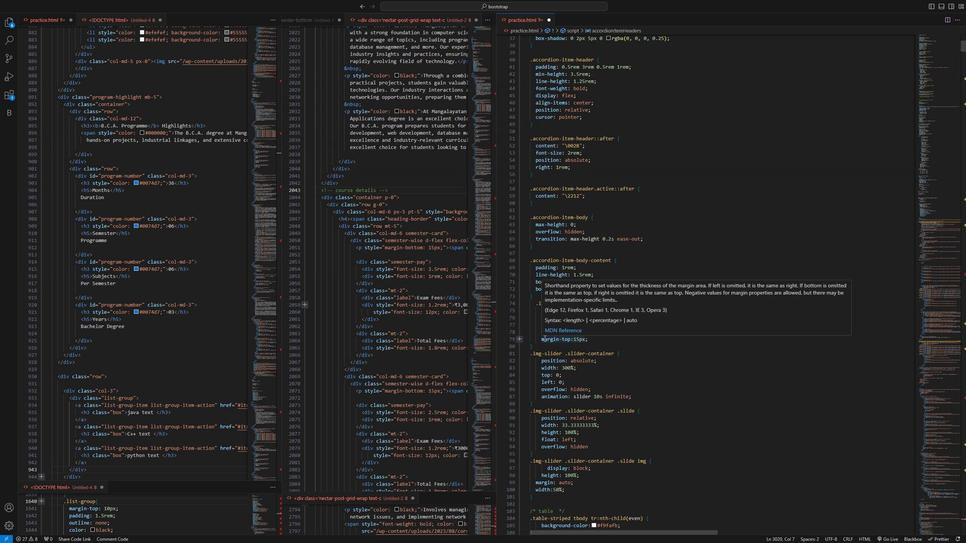 
Action: Mouse scrolled (542, 335) with delta (0, 0)
Screenshot: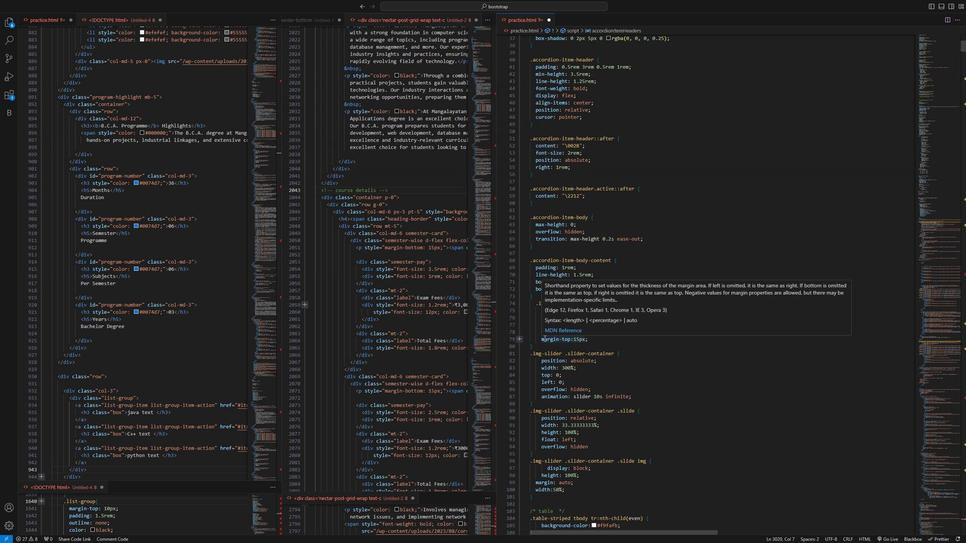 
Action: Mouse moved to (542, 336)
Screenshot: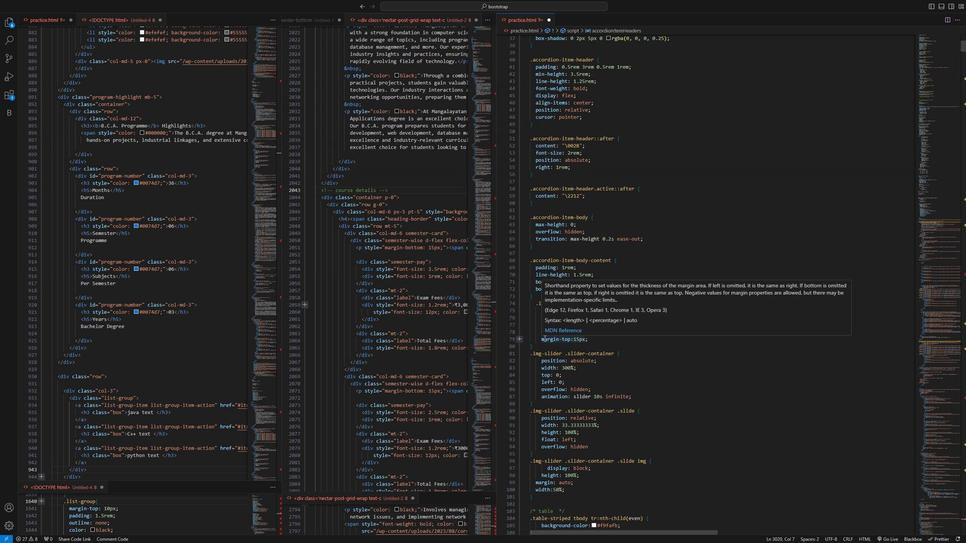 
Action: Mouse scrolled (542, 336) with delta (0, 0)
Screenshot: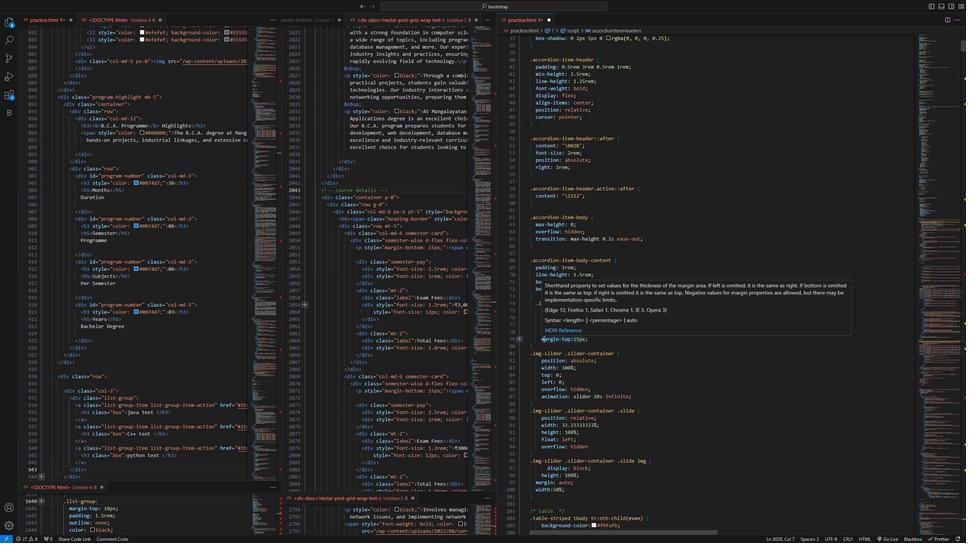 
Action: Mouse moved to (541, 336)
Screenshot: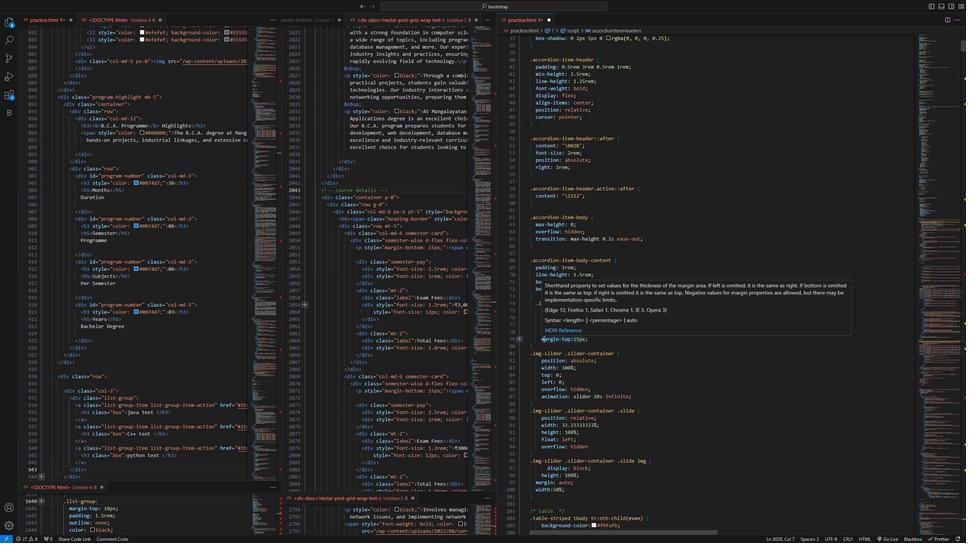 
Action: Mouse scrolled (541, 336) with delta (0, 0)
Screenshot: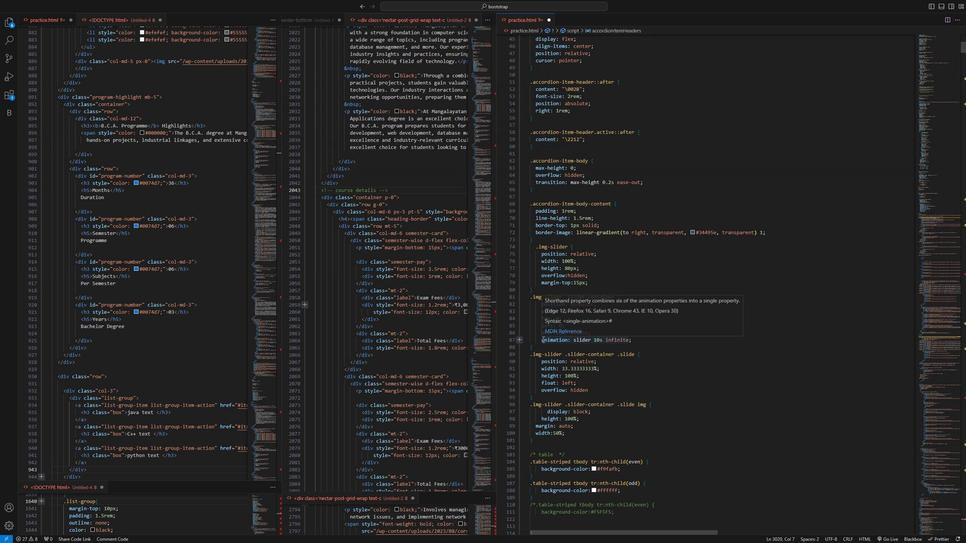 
Action: Mouse scrolled (541, 336) with delta (0, 0)
Screenshot: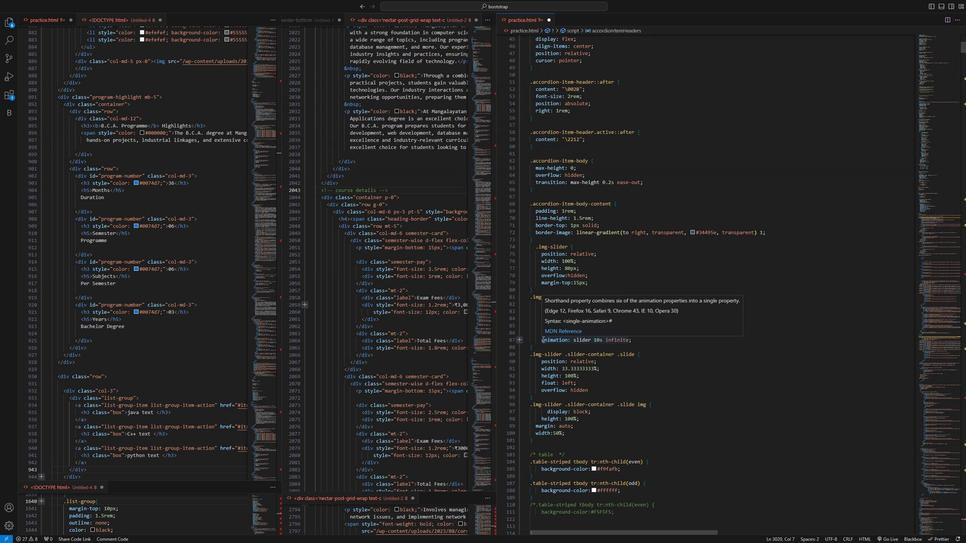 
Action: Mouse moved to (541, 336)
Screenshot: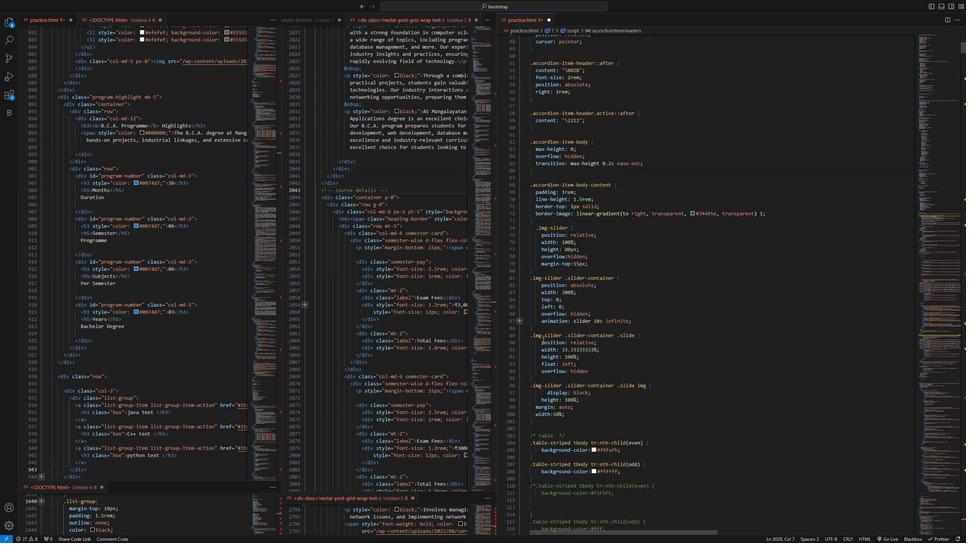 
Action: Mouse scrolled (541, 336) with delta (0, 0)
Screenshot: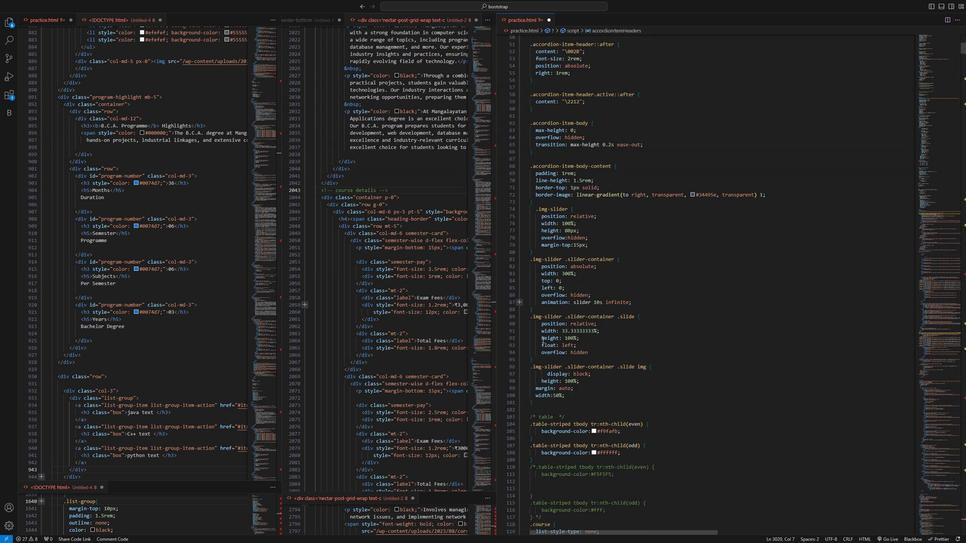 
Action: Mouse moved to (540, 337)
Screenshot: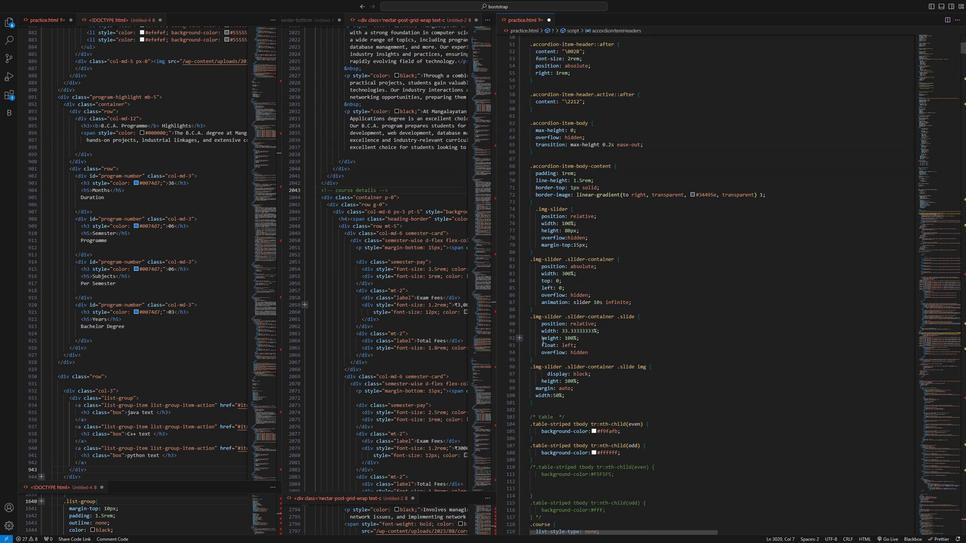 
Action: Mouse scrolled (540, 336) with delta (0, 0)
Screenshot: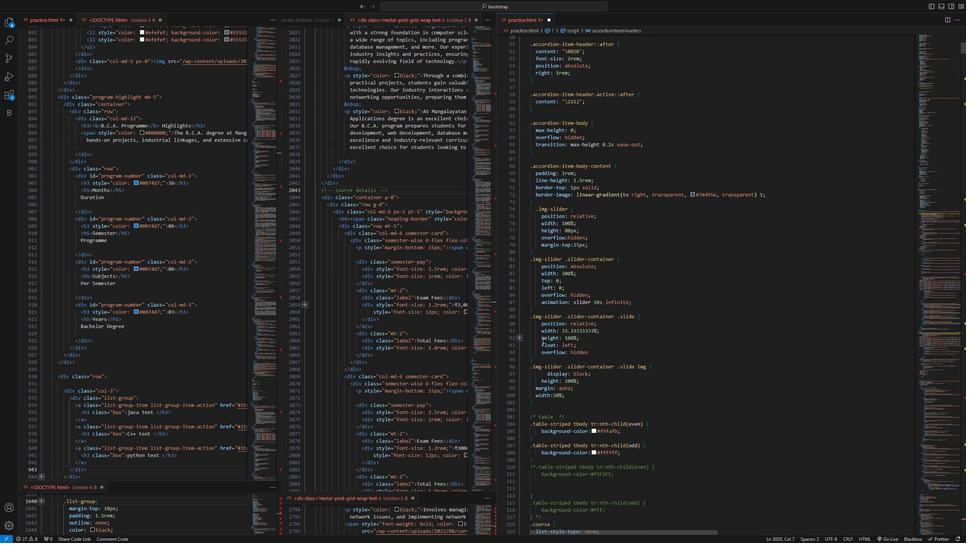 
Action: Mouse scrolled (540, 337) with delta (0, 0)
Screenshot: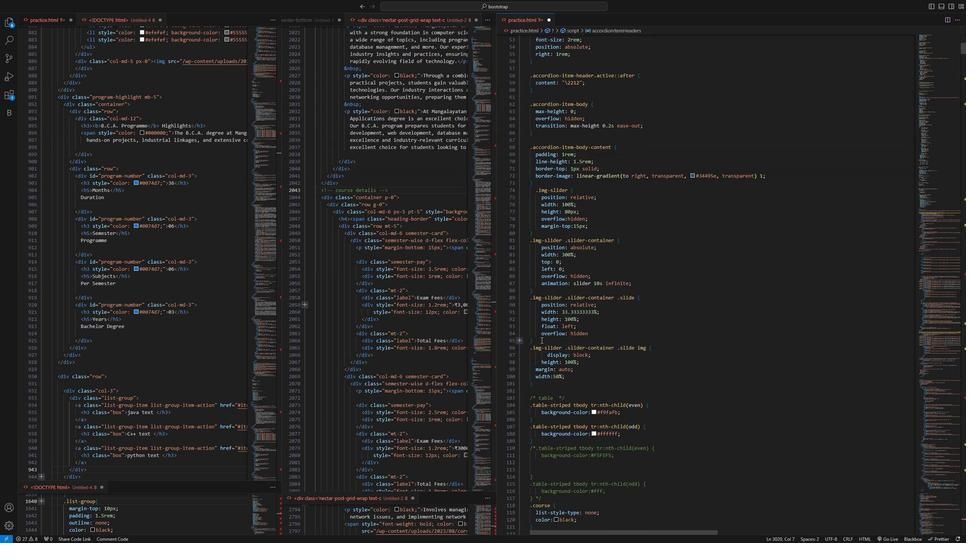 
Action: Mouse scrolled (540, 336) with delta (0, 0)
Screenshot: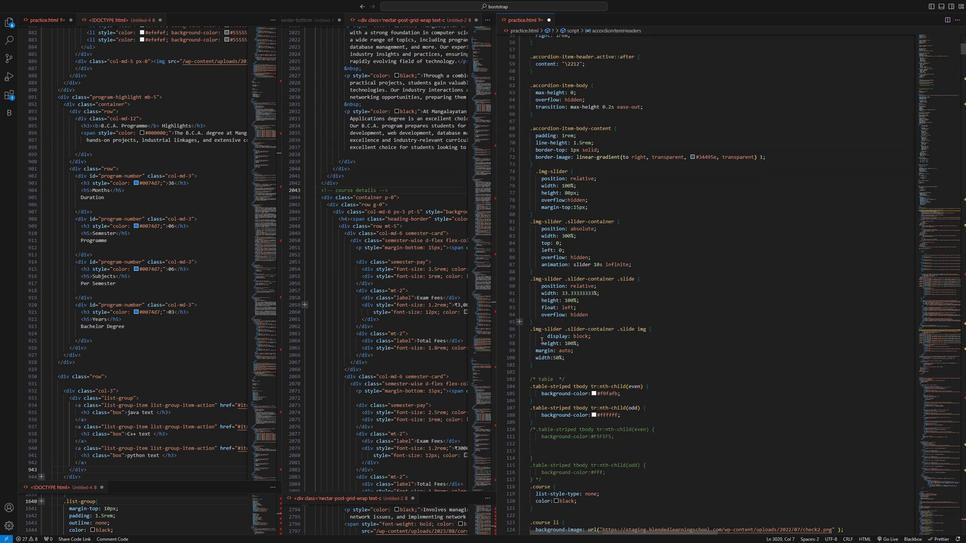 
Action: Mouse moved to (442, 356)
Screenshot: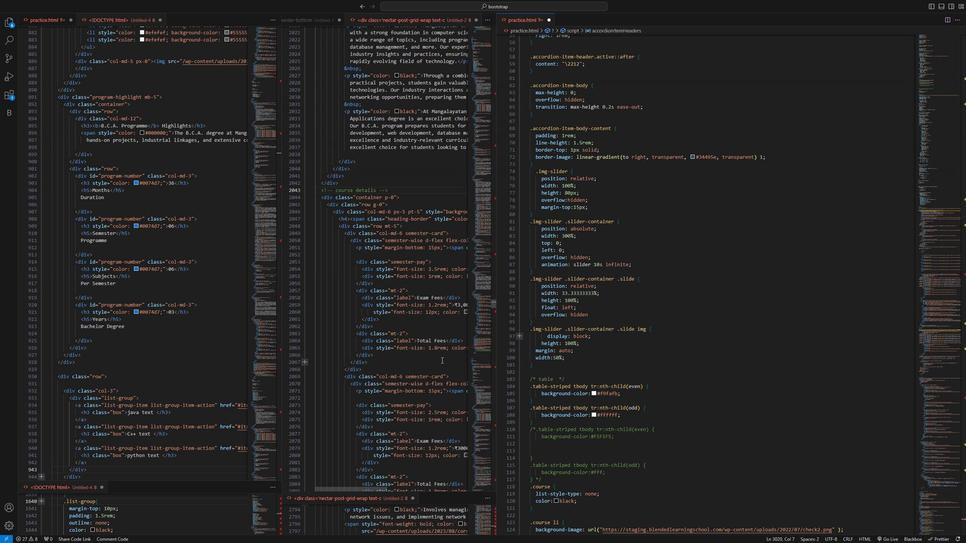 
Action: Mouse scrolled (442, 356) with delta (0, 0)
Screenshot: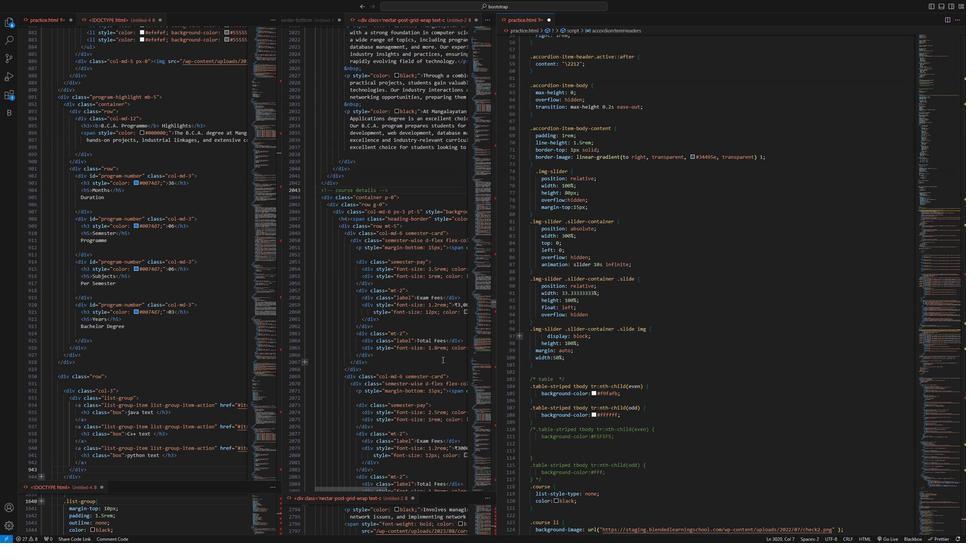 
Action: Mouse moved to (443, 356)
Screenshot: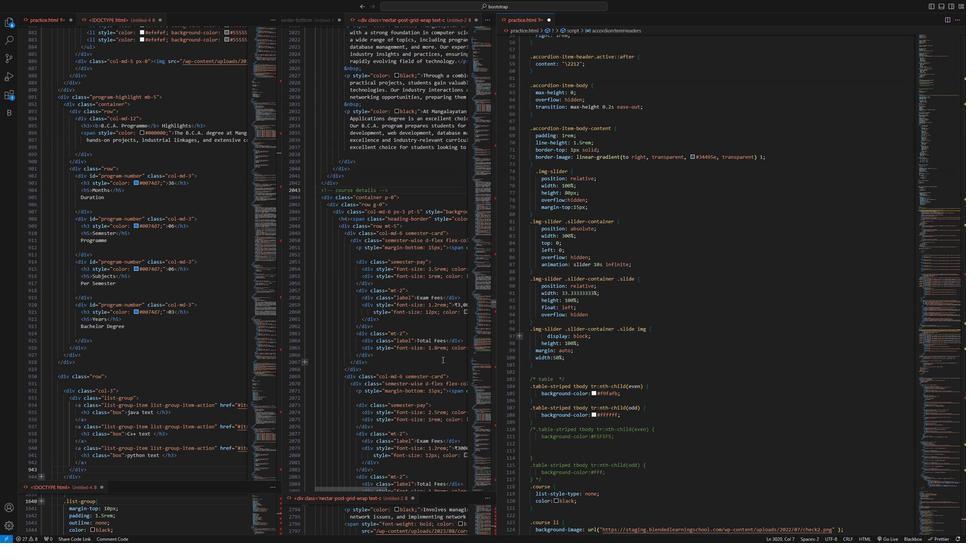
Action: Mouse scrolled (443, 356) with delta (0, 0)
Screenshot: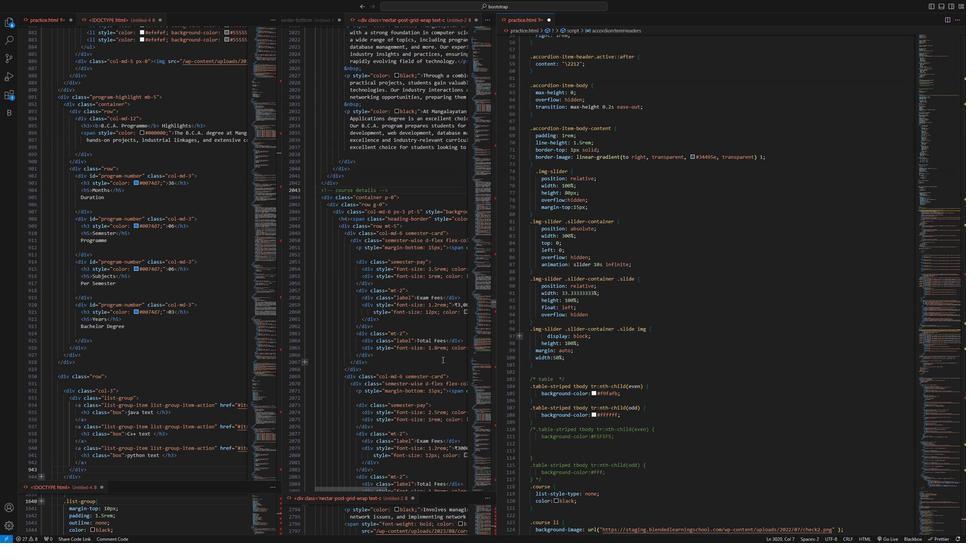 
Action: Mouse moved to (435, 355)
Screenshot: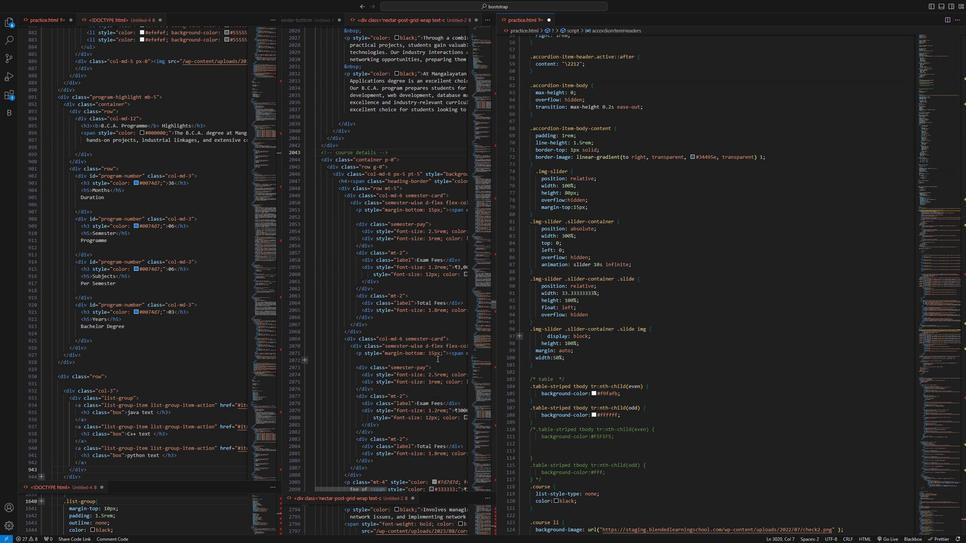 
Action: Mouse scrolled (435, 355) with delta (0, 0)
Screenshot: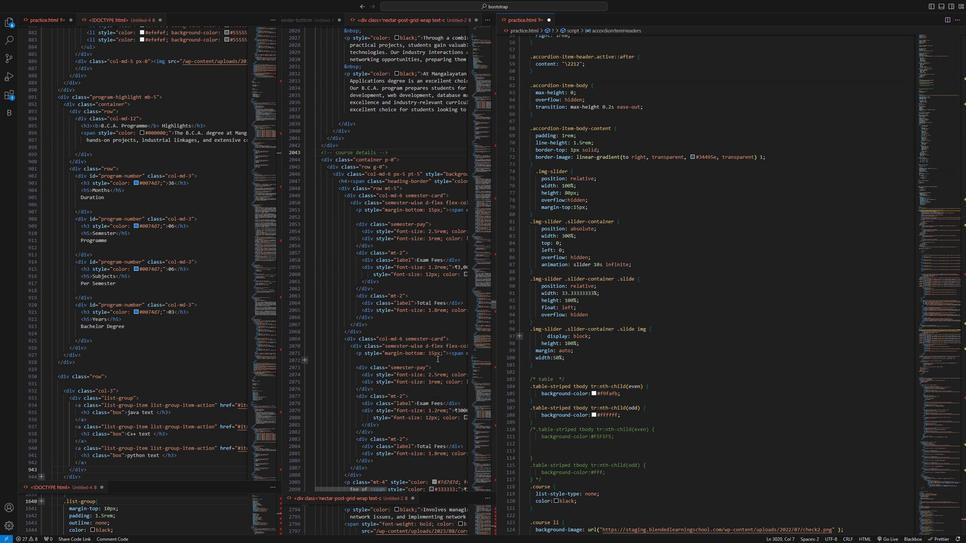 
Action: Mouse moved to (435, 356)
Screenshot: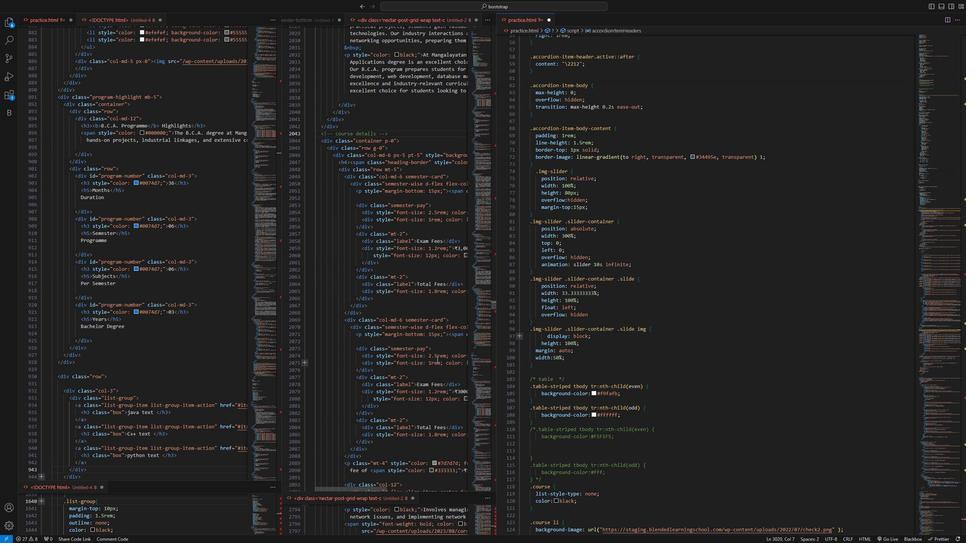 
Action: Mouse scrolled (435, 356) with delta (0, 0)
Screenshot: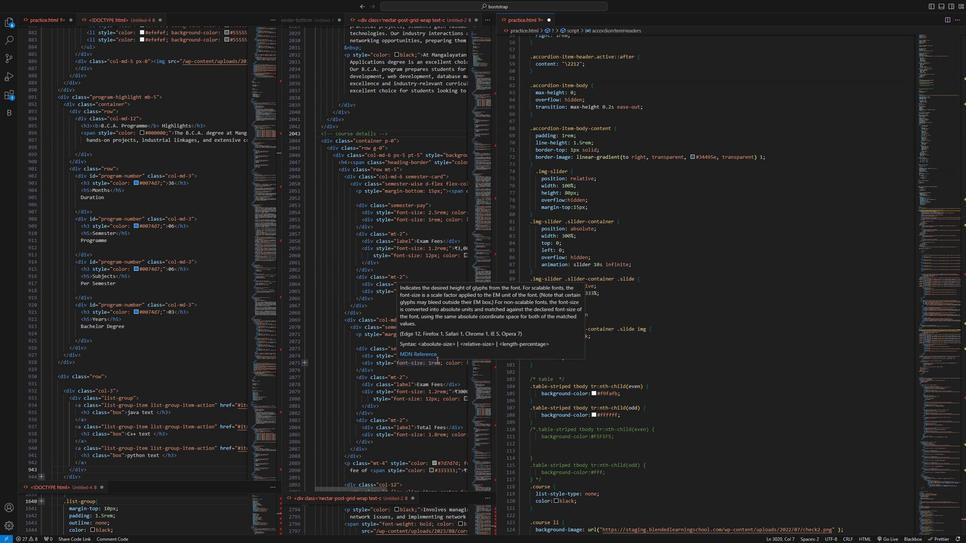 
Action: Mouse moved to (436, 356)
Screenshot: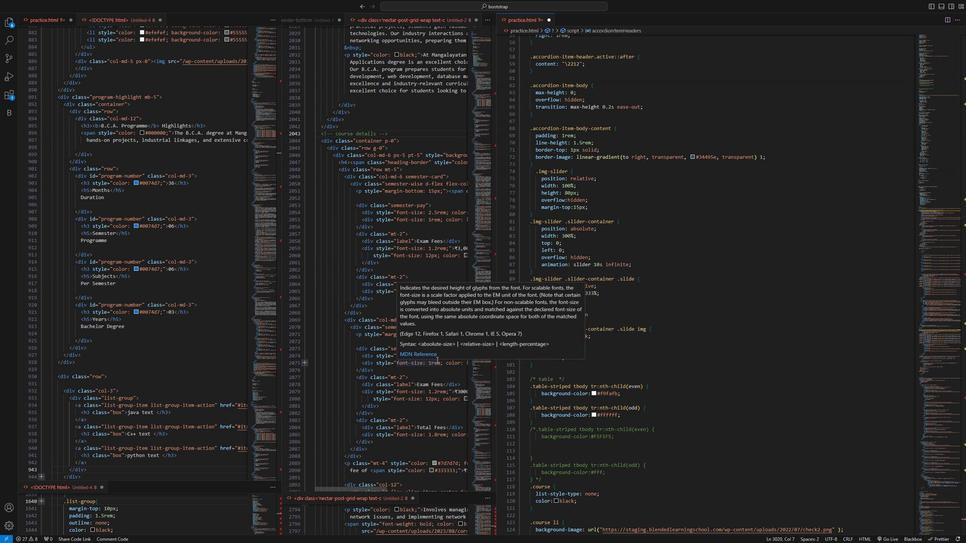 
Action: Mouse scrolled (436, 356) with delta (0, 0)
